Task: Open Card Customer Support Ticket Management in Board Influencer Marketing Campaigns to Workspace Asset Management and add a team member Softage.4@softage.net, a label Purple, a checklist User Experience Research, an attachment from your onedrive, a color Purple and finally, add a card description 'Develop and launch new customer acquisition strategy for B2B market' and a comment 'We should approach this task with a customer-centric mindset, ensuring that we meet their needs and expectations.'. Add a start date 'Jan 04, 1900' with a due date 'Jan 11, 1900'
Action: Mouse moved to (104, 418)
Screenshot: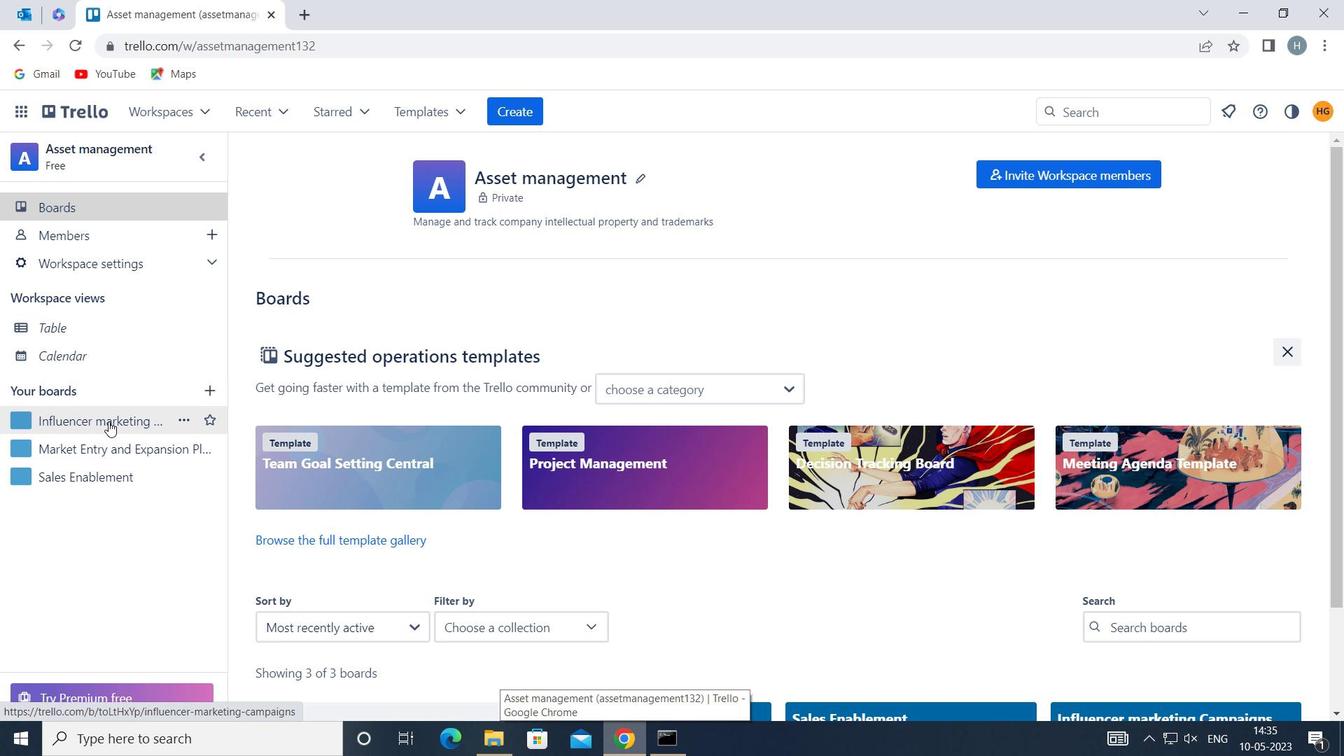 
Action: Mouse pressed left at (104, 418)
Screenshot: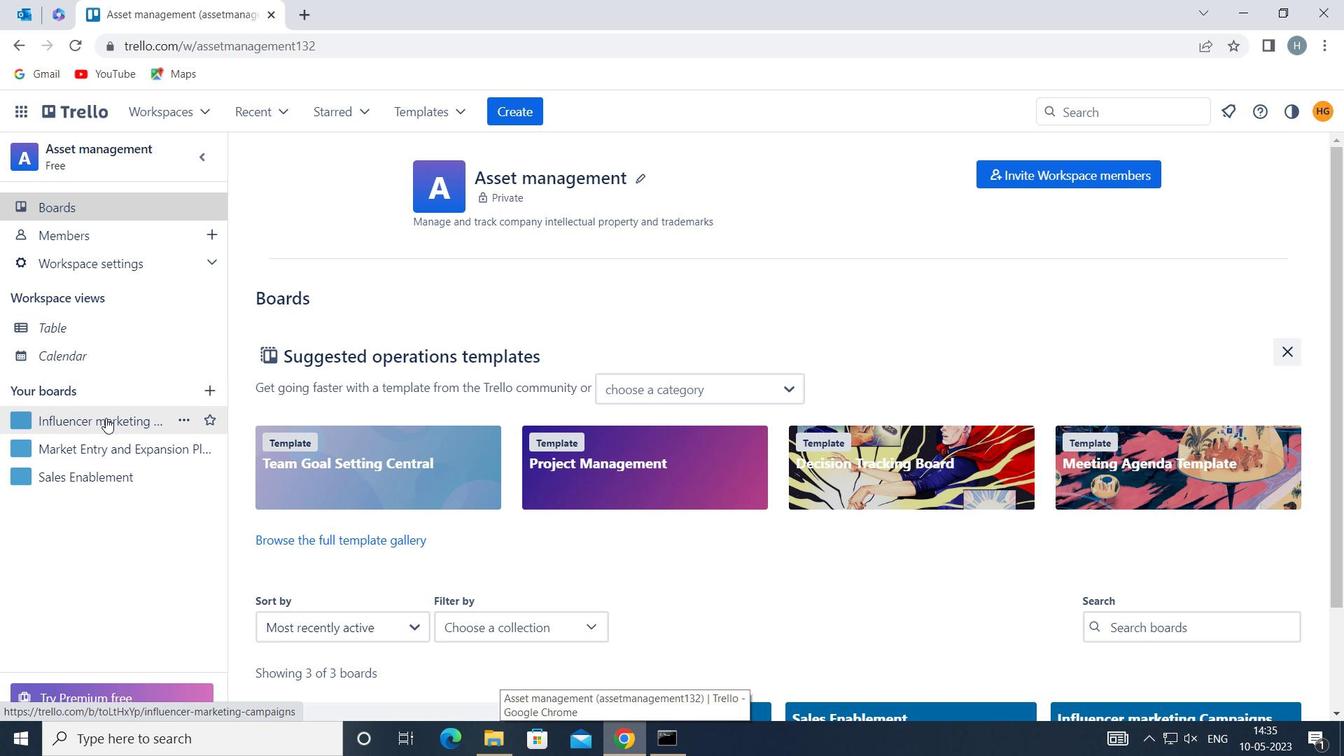 
Action: Mouse moved to (618, 264)
Screenshot: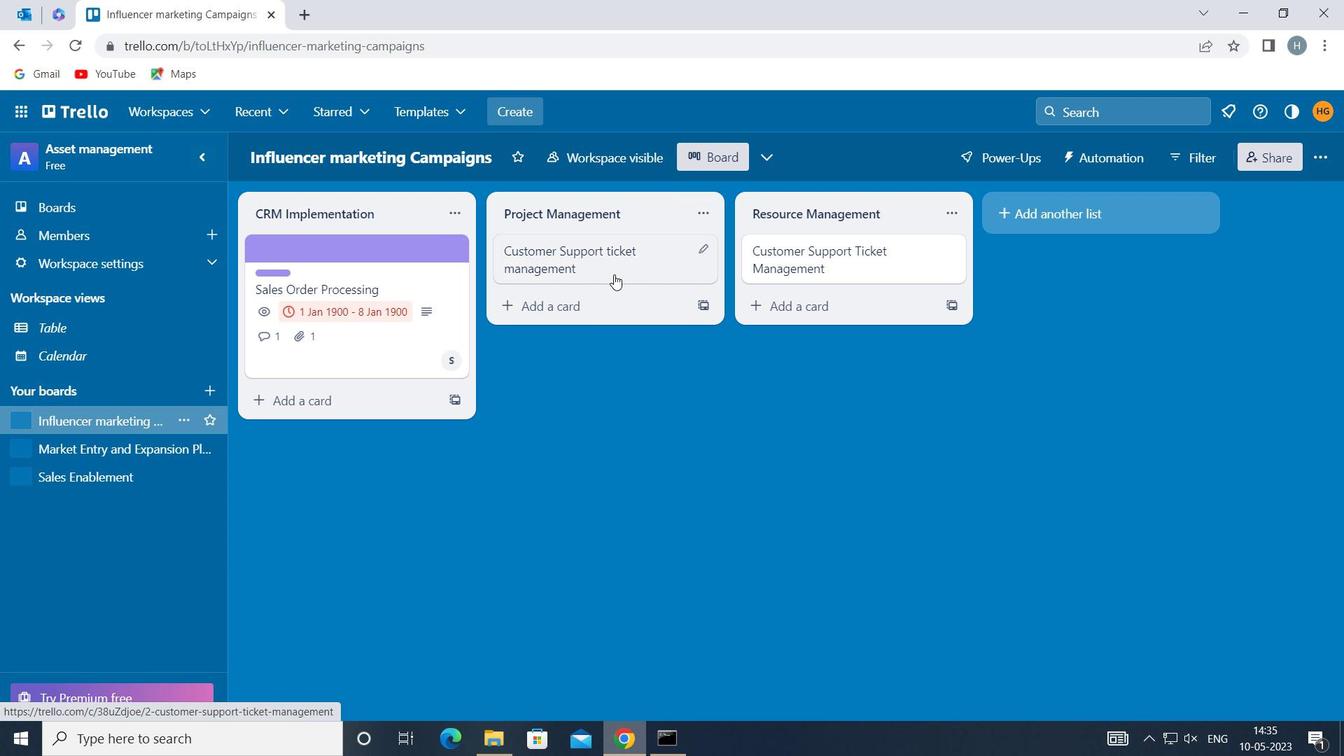 
Action: Mouse pressed left at (618, 264)
Screenshot: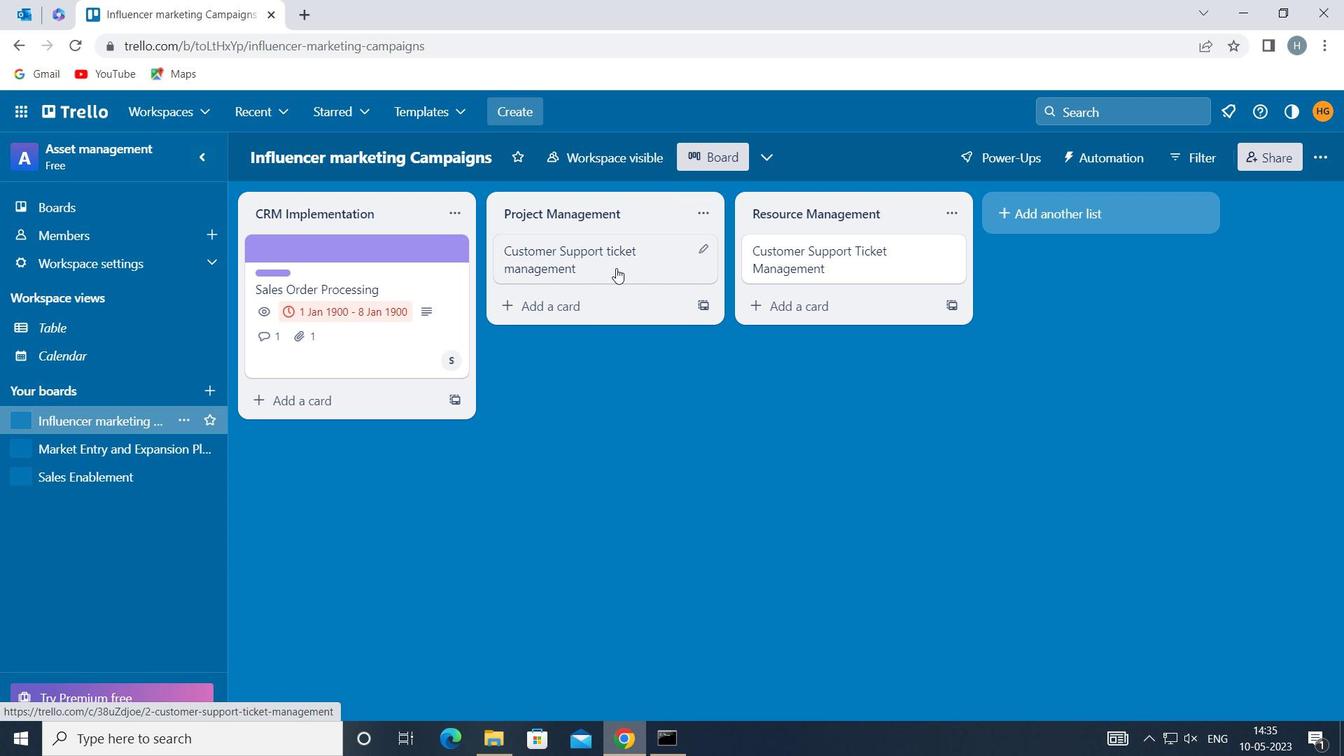 
Action: Mouse moved to (904, 314)
Screenshot: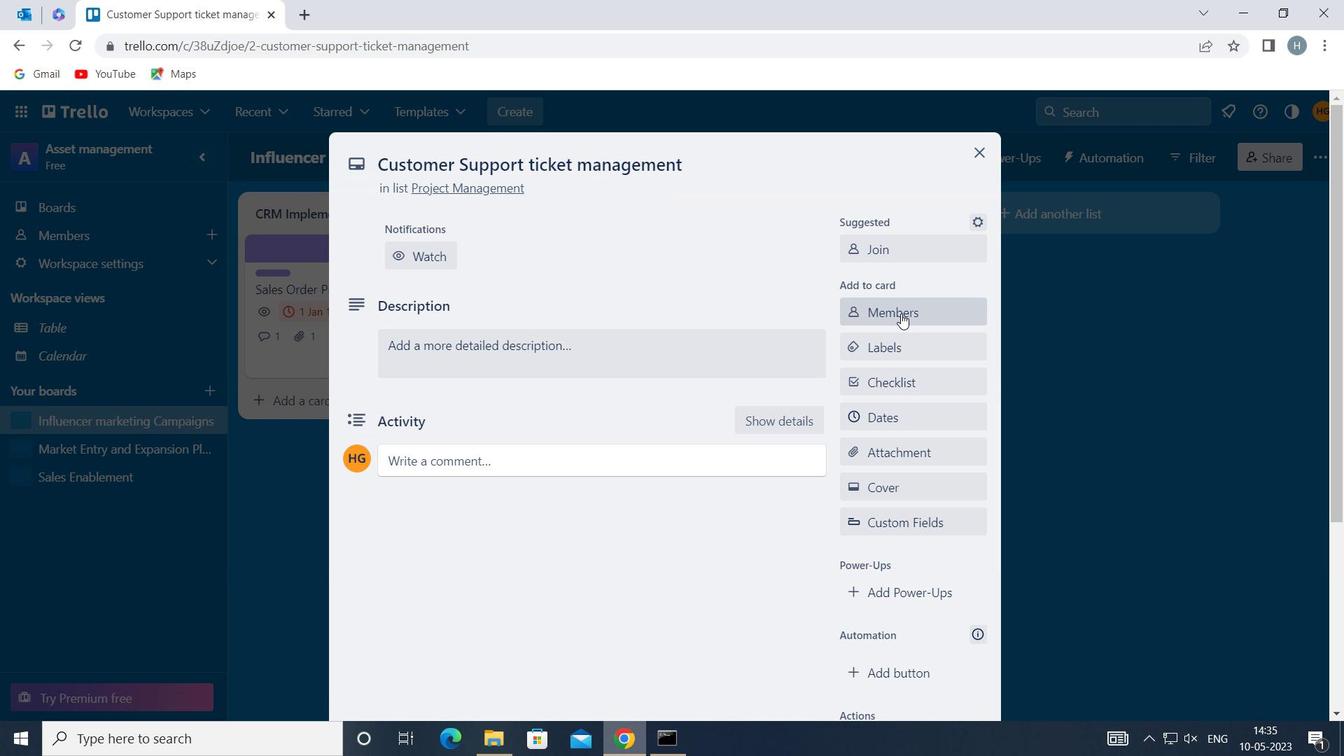
Action: Mouse pressed left at (904, 314)
Screenshot: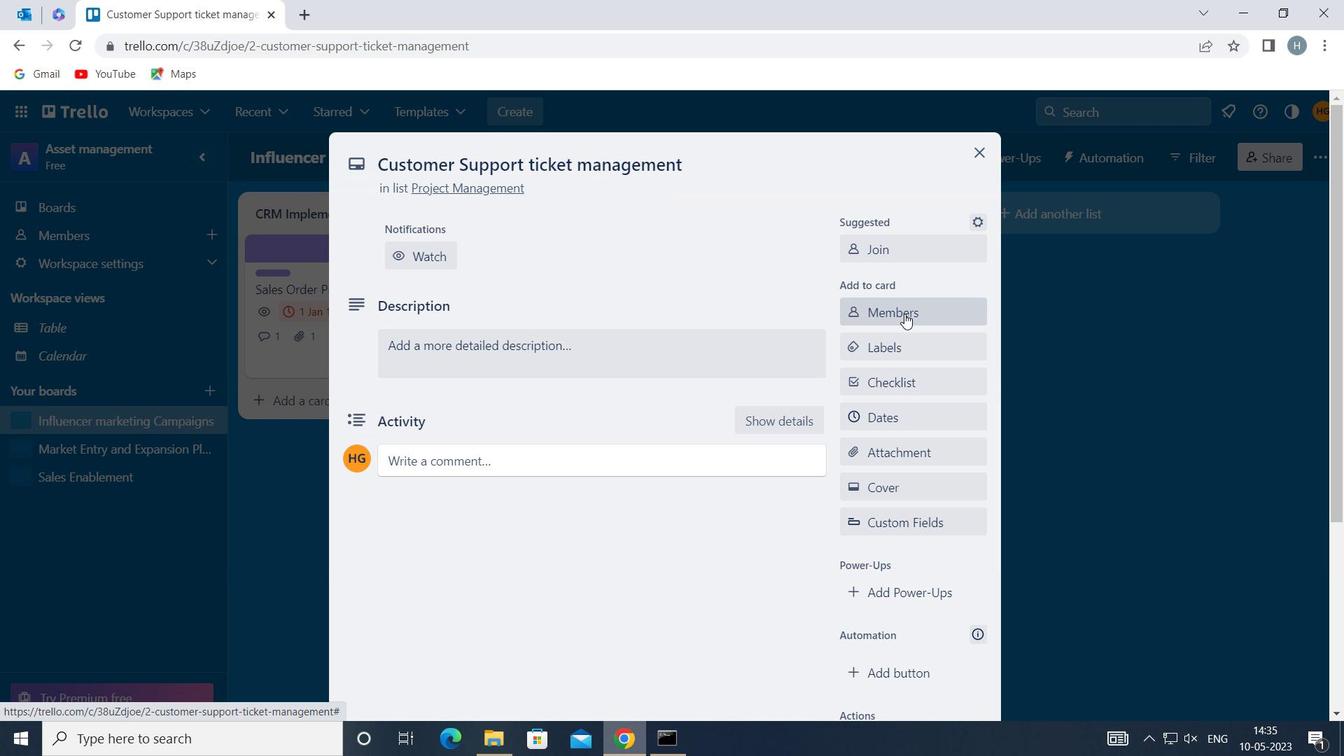 
Action: Mouse moved to (904, 313)
Screenshot: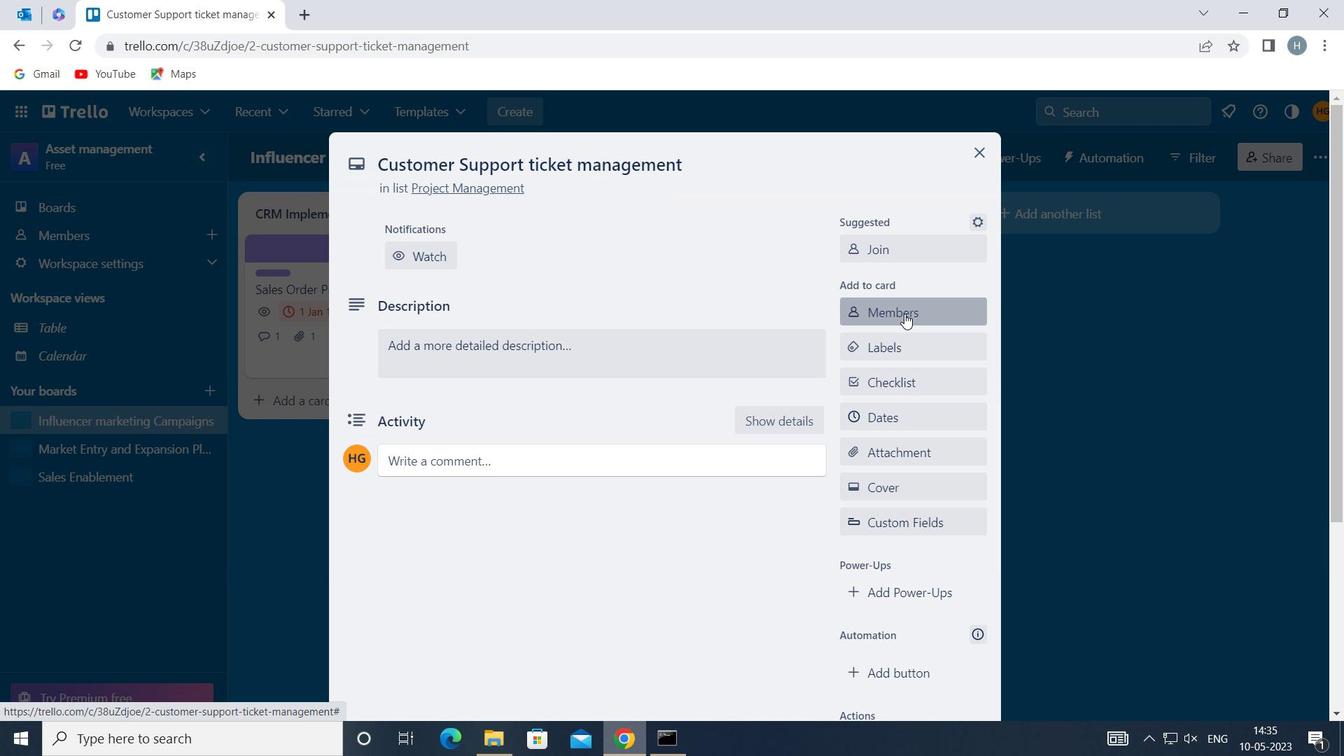 
Action: Key pressed softage
Screenshot: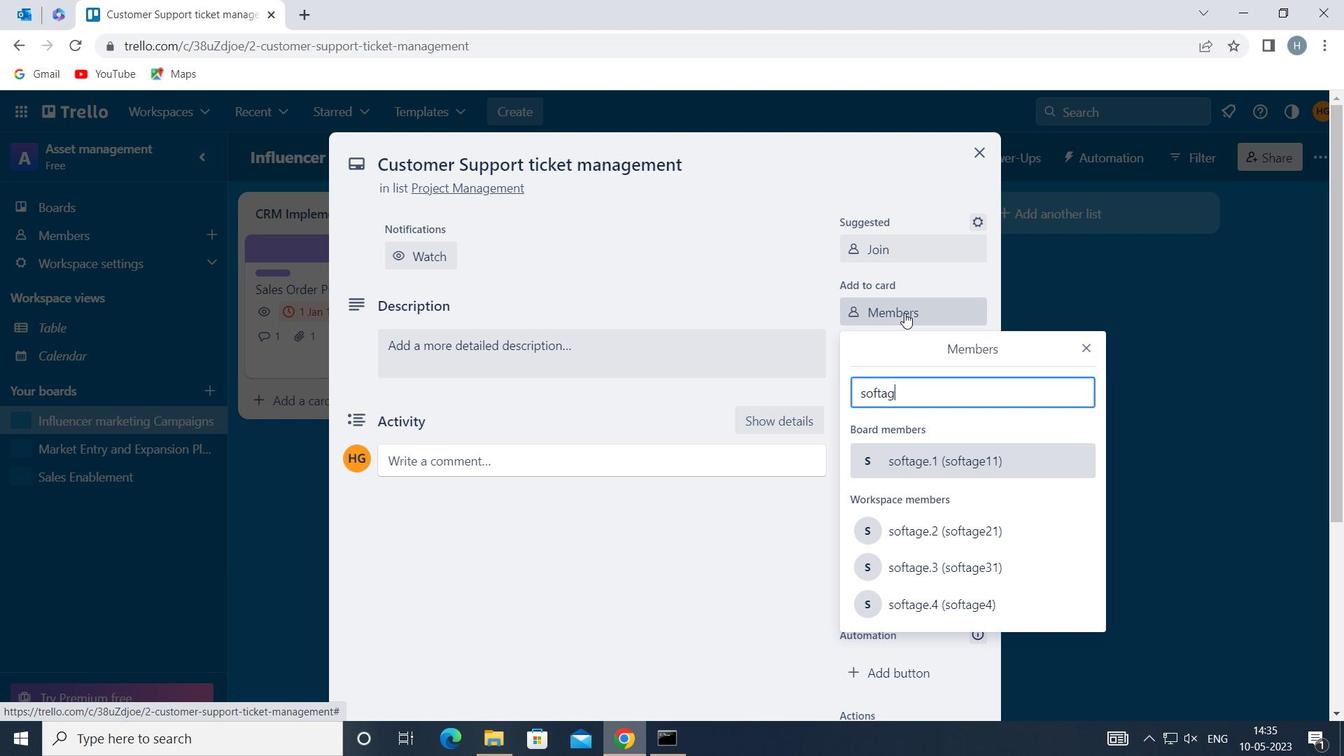 
Action: Mouse moved to (988, 605)
Screenshot: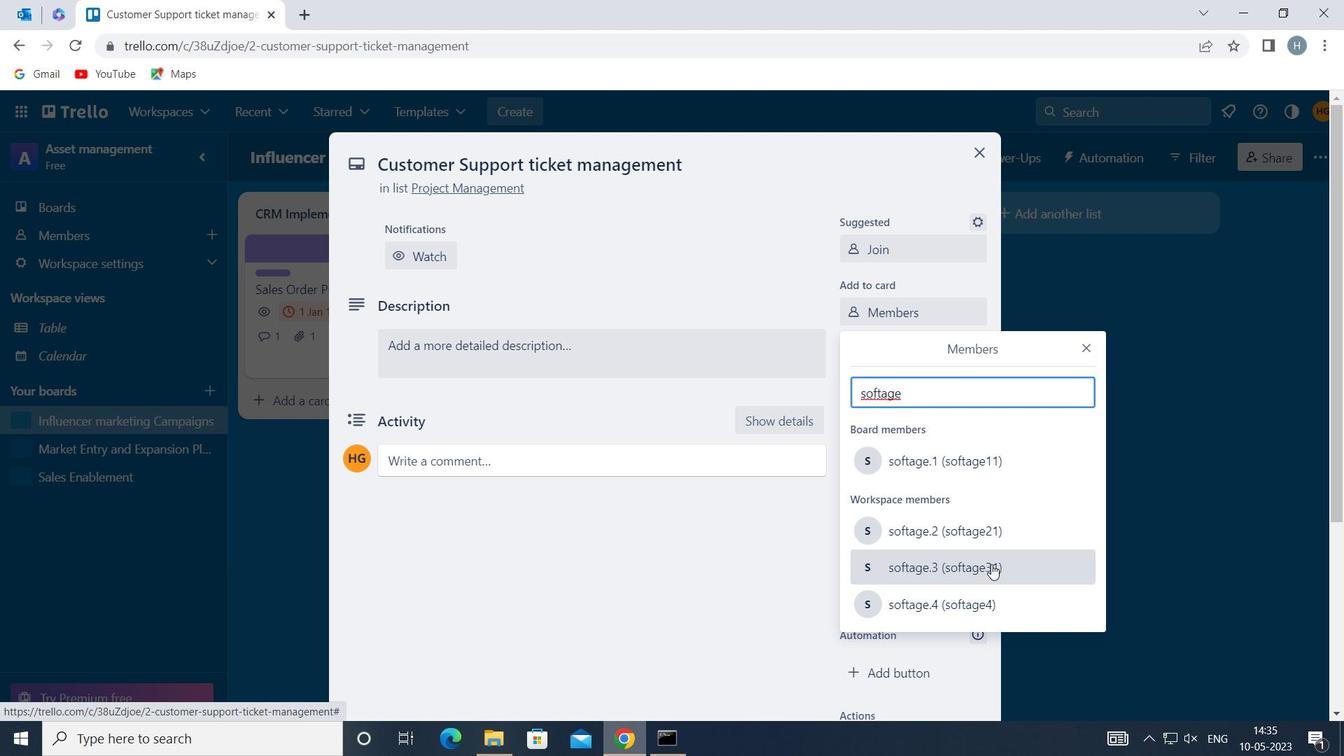 
Action: Mouse pressed left at (988, 605)
Screenshot: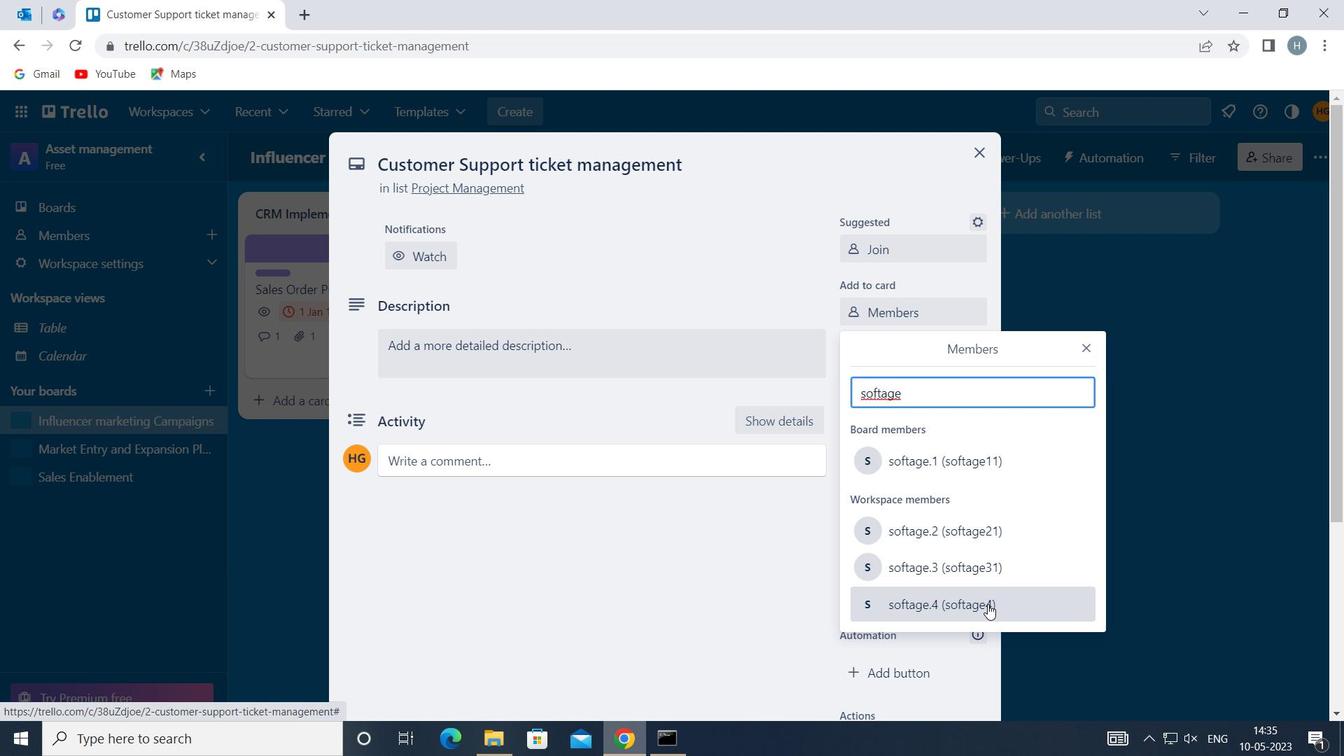 
Action: Mouse moved to (1083, 347)
Screenshot: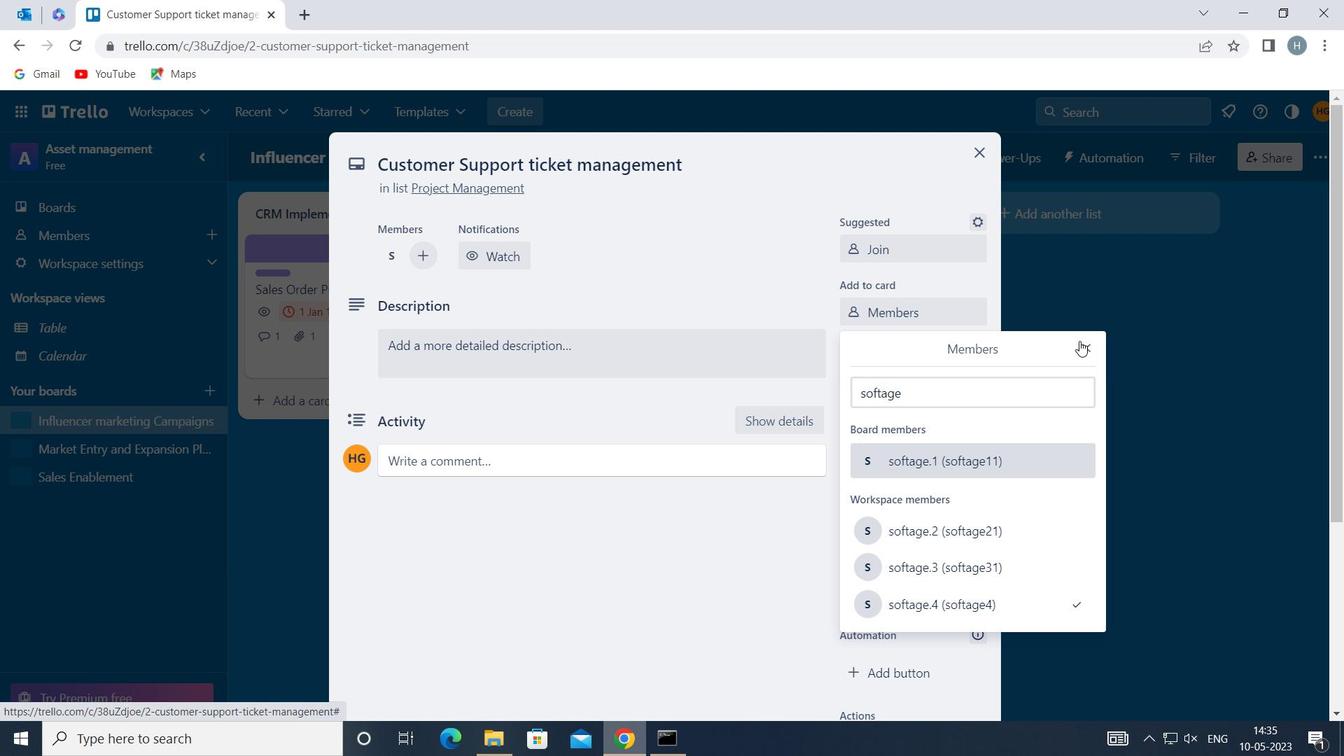 
Action: Mouse pressed left at (1083, 347)
Screenshot: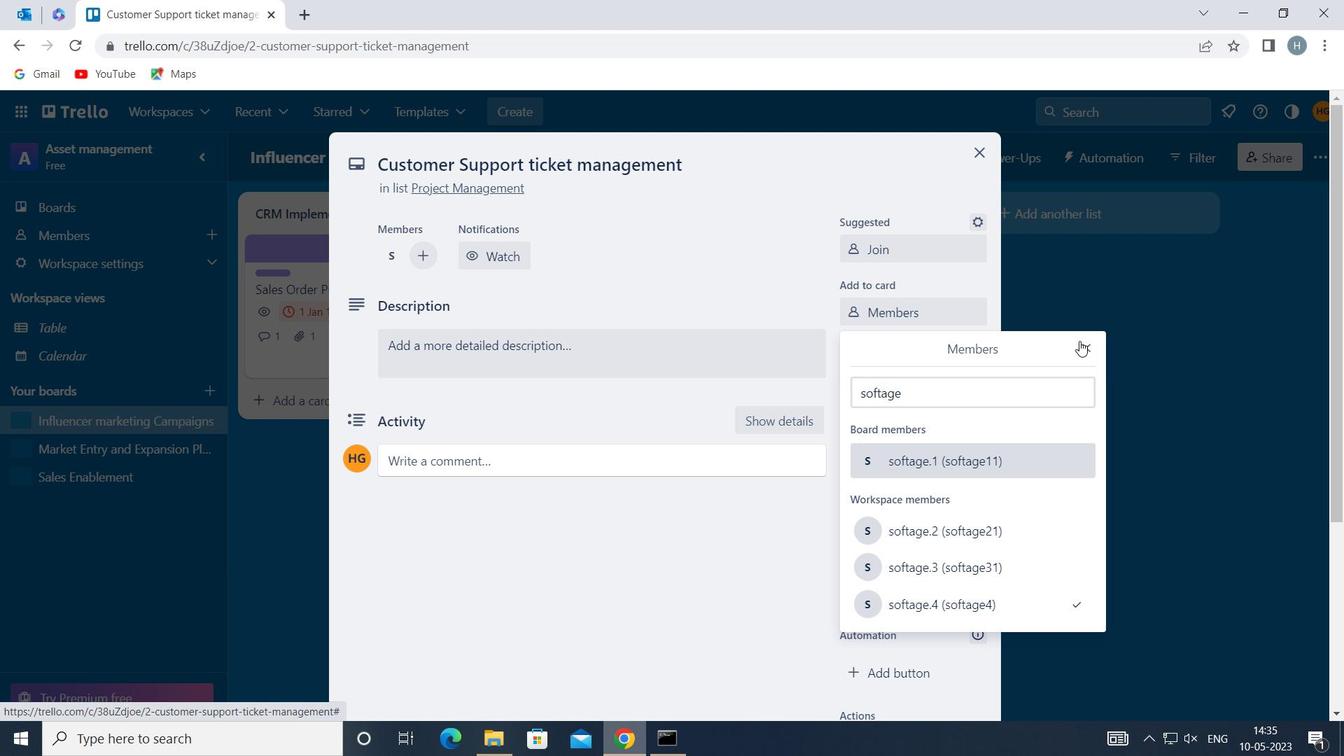 
Action: Mouse moved to (949, 348)
Screenshot: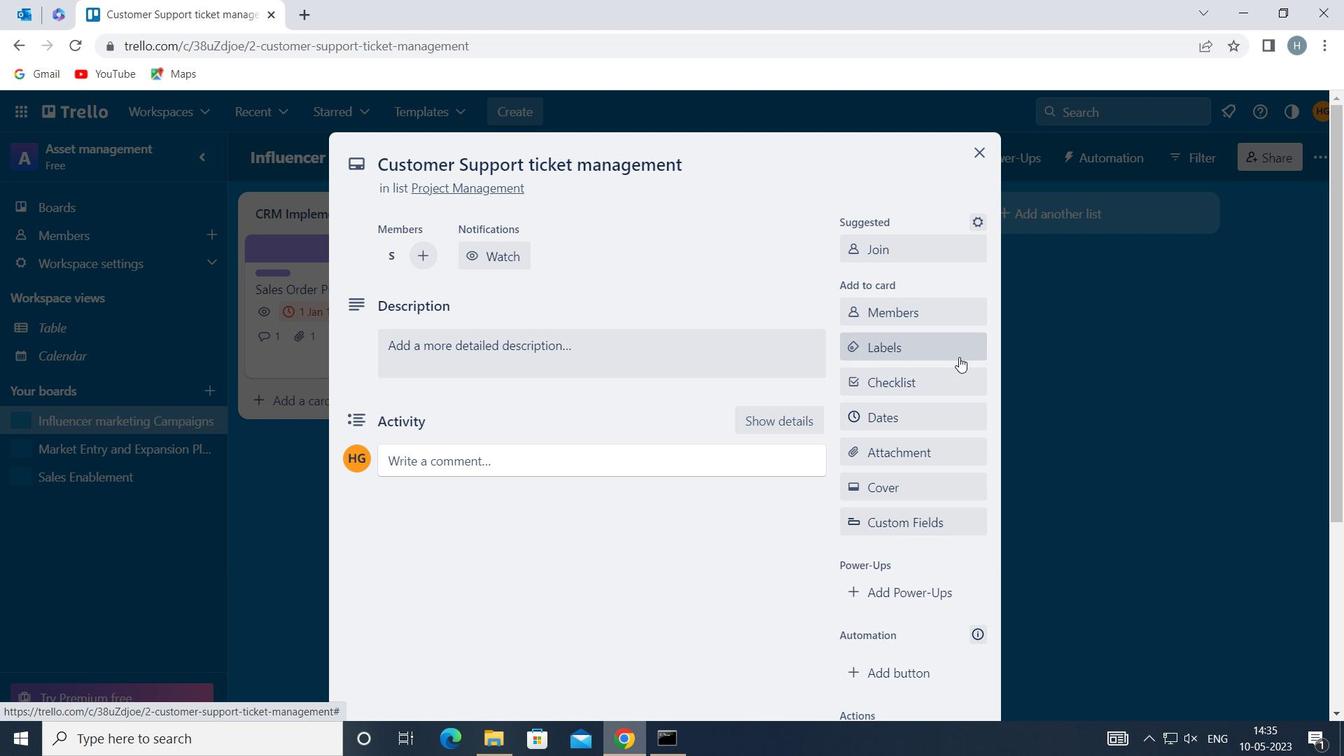 
Action: Mouse pressed left at (949, 348)
Screenshot: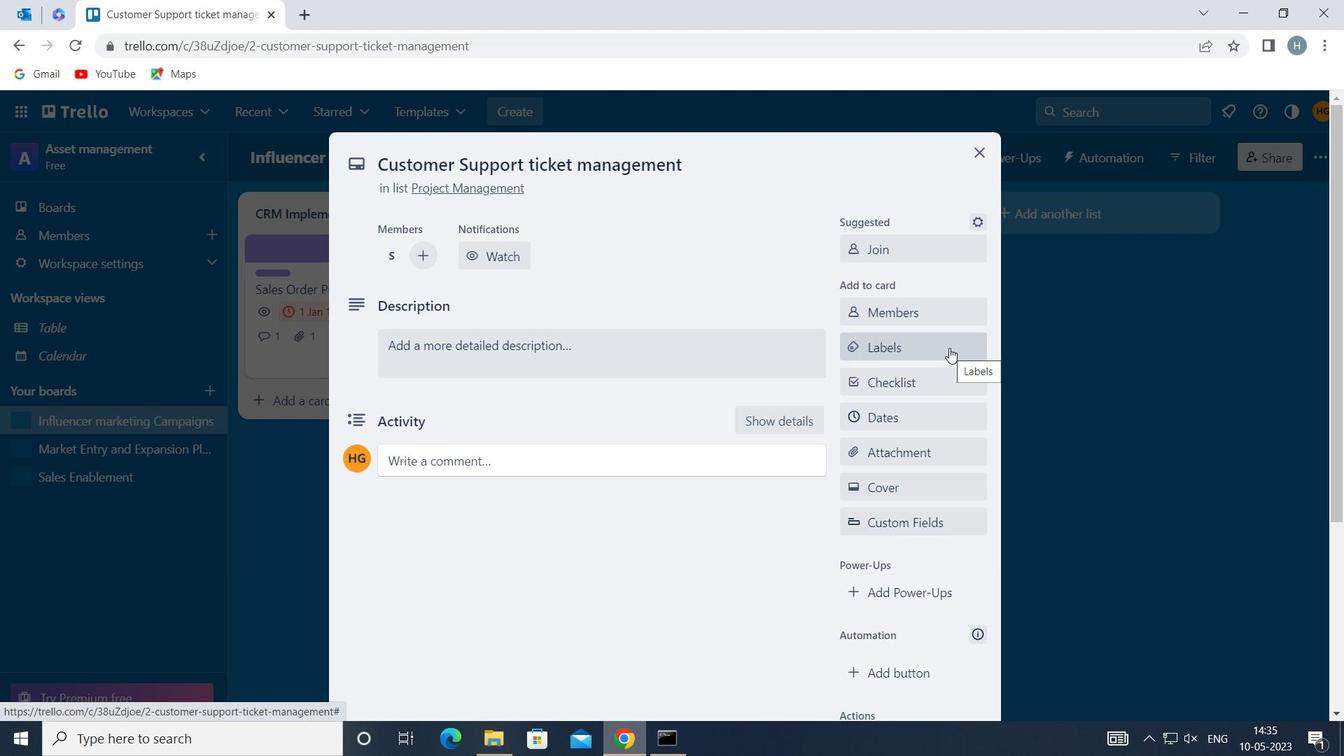 
Action: Mouse moved to (959, 378)
Screenshot: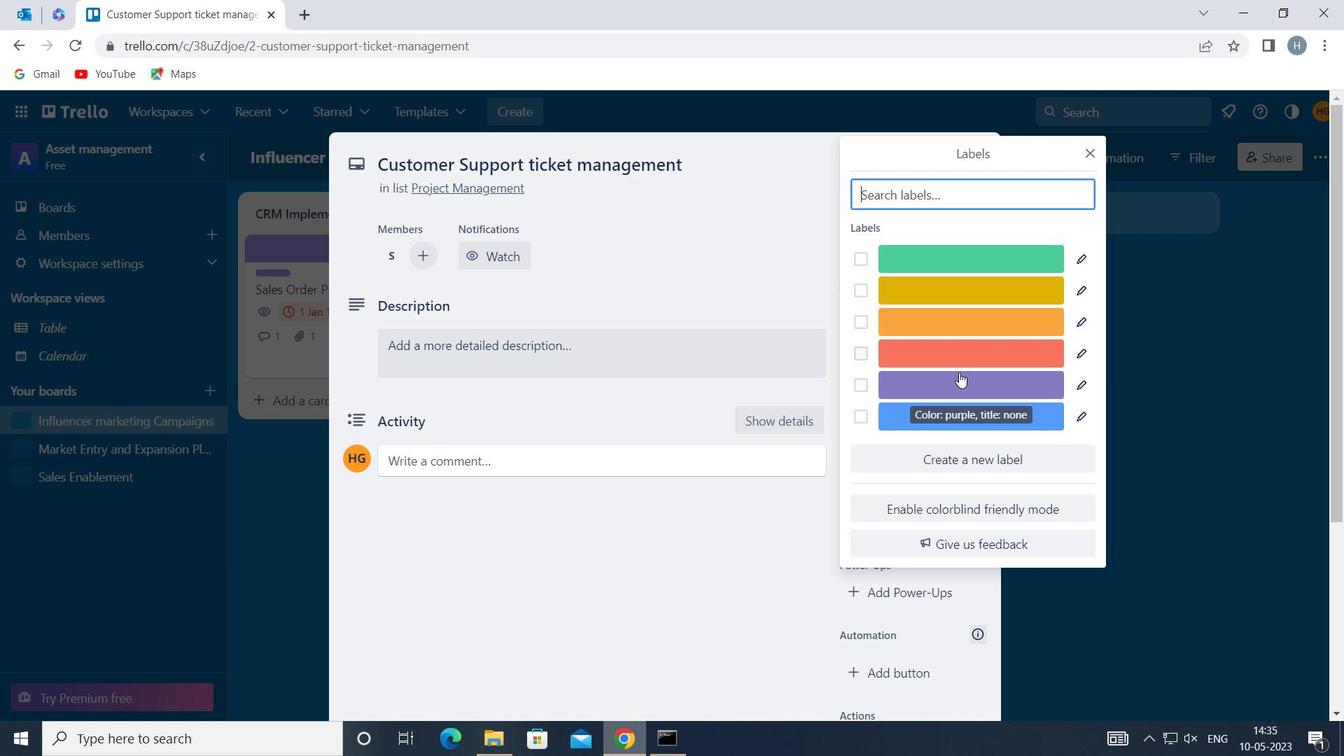 
Action: Mouse pressed left at (959, 378)
Screenshot: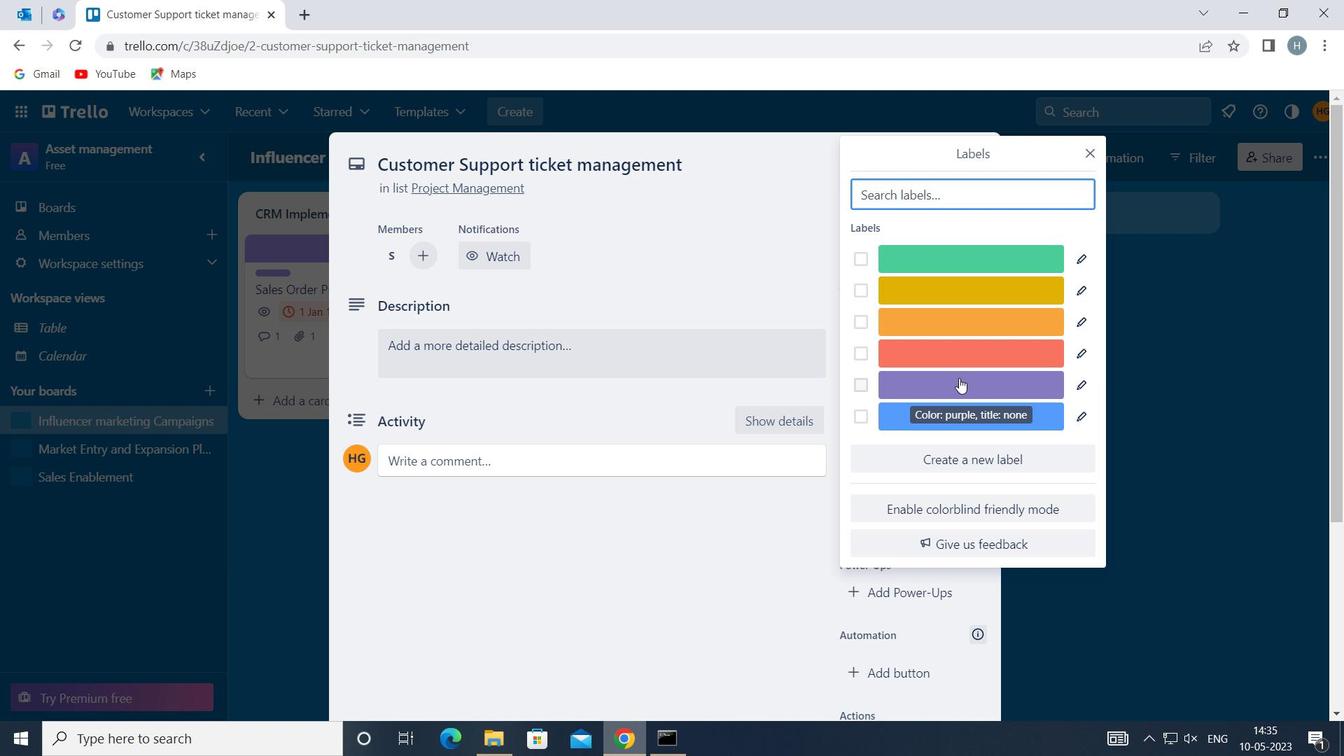 
Action: Mouse moved to (1089, 153)
Screenshot: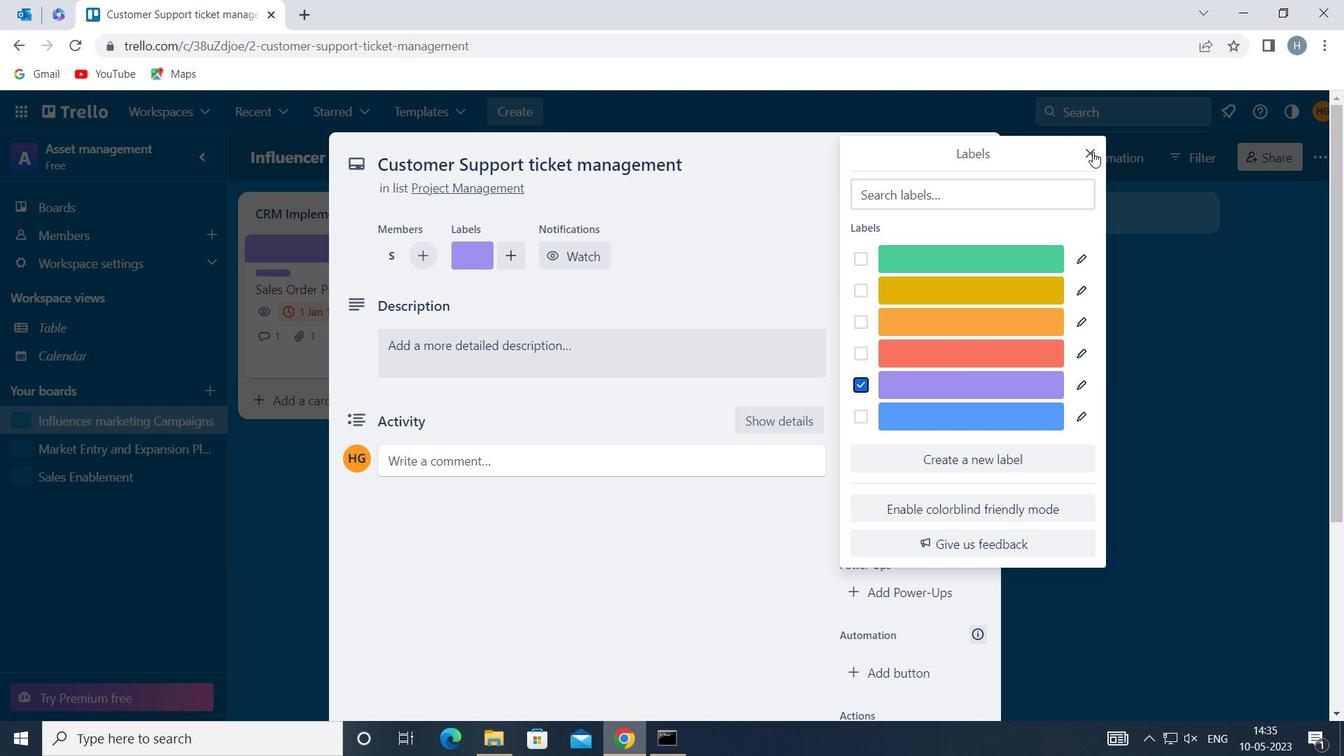 
Action: Mouse pressed left at (1089, 153)
Screenshot: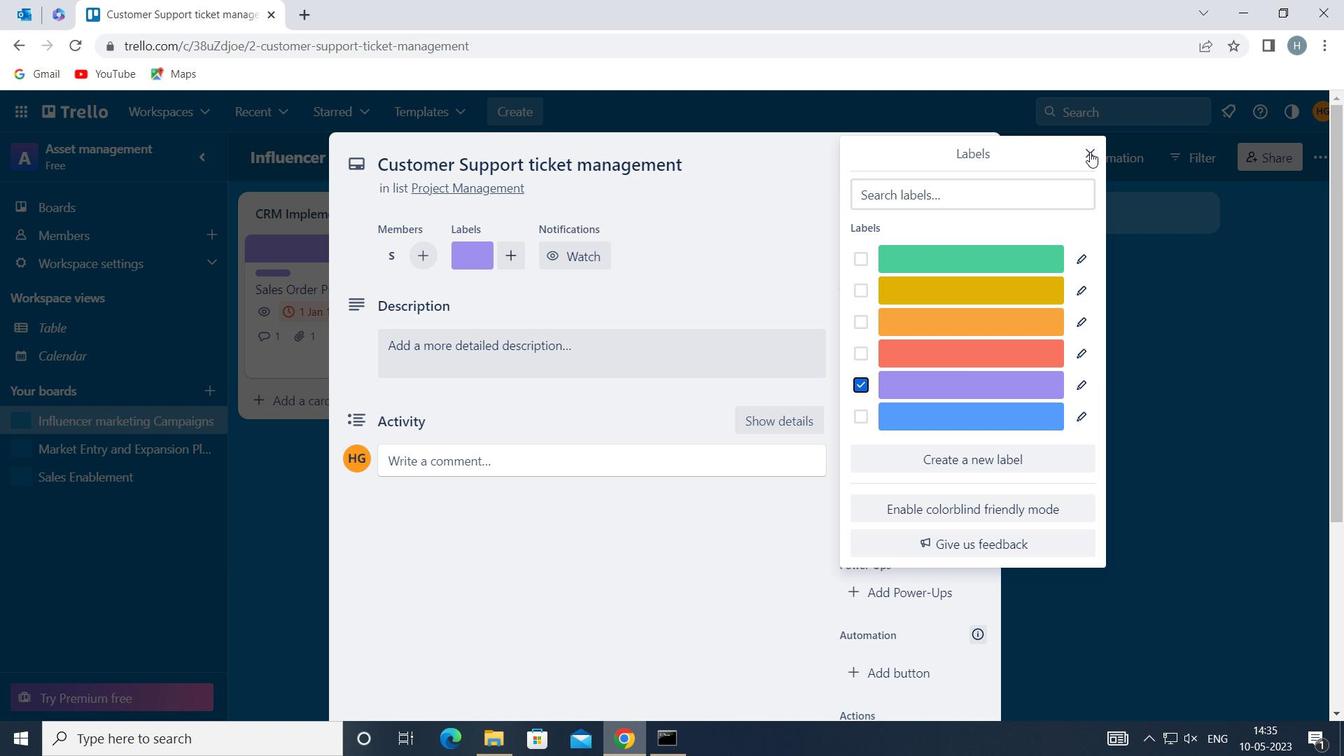 
Action: Mouse moved to (926, 381)
Screenshot: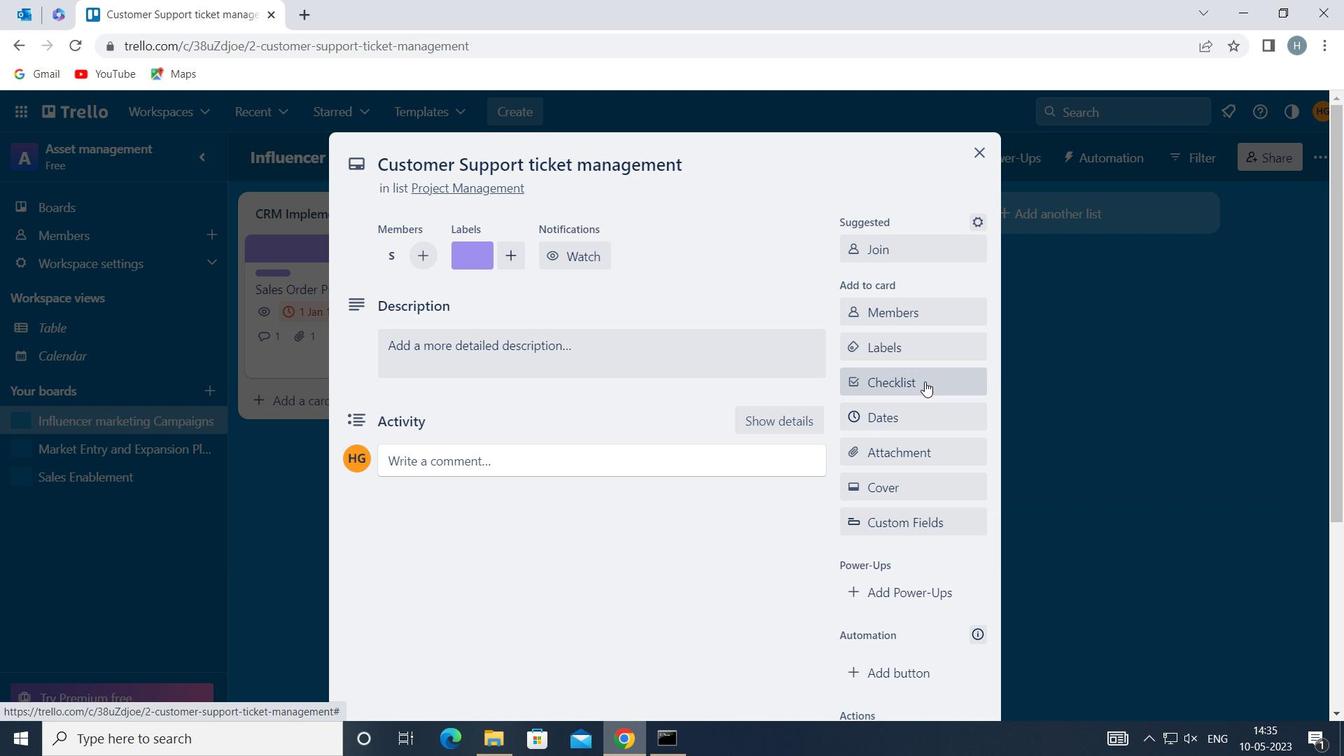 
Action: Mouse pressed left at (926, 381)
Screenshot: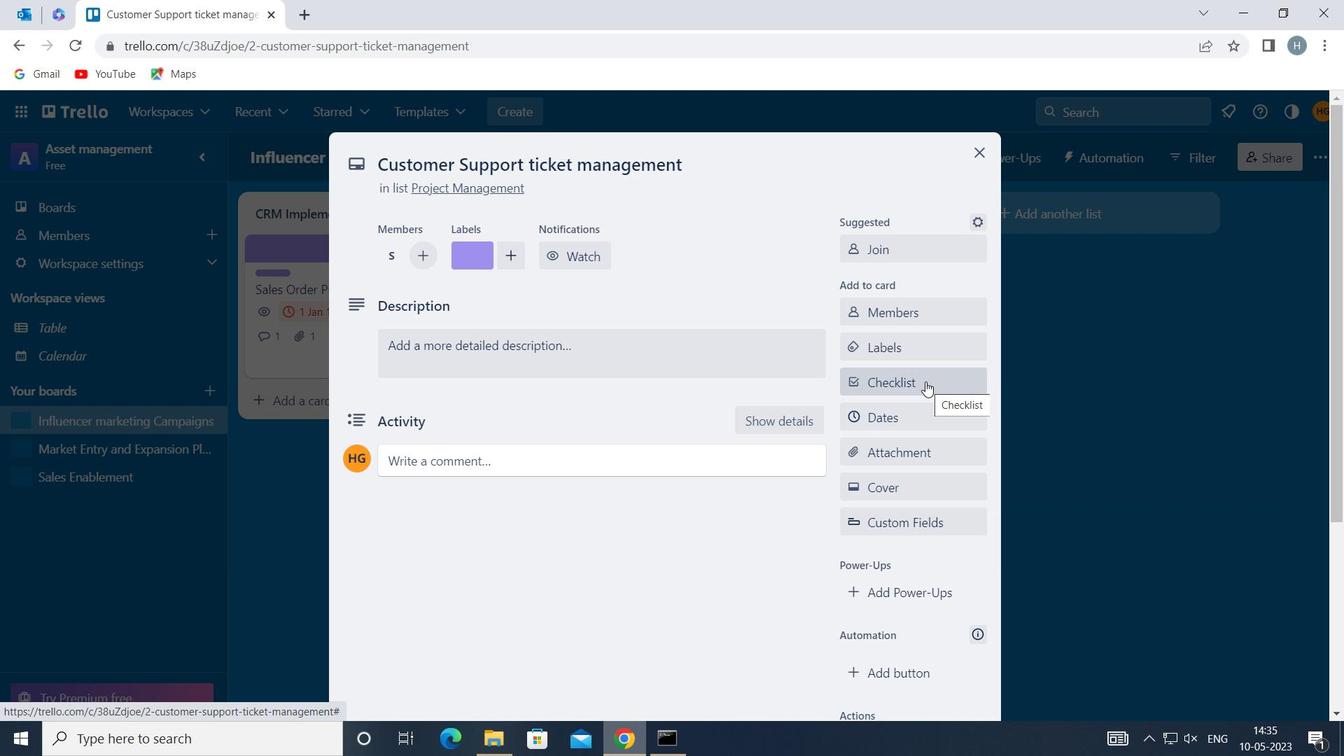 
Action: Key pressed <Key.shift>USER
Screenshot: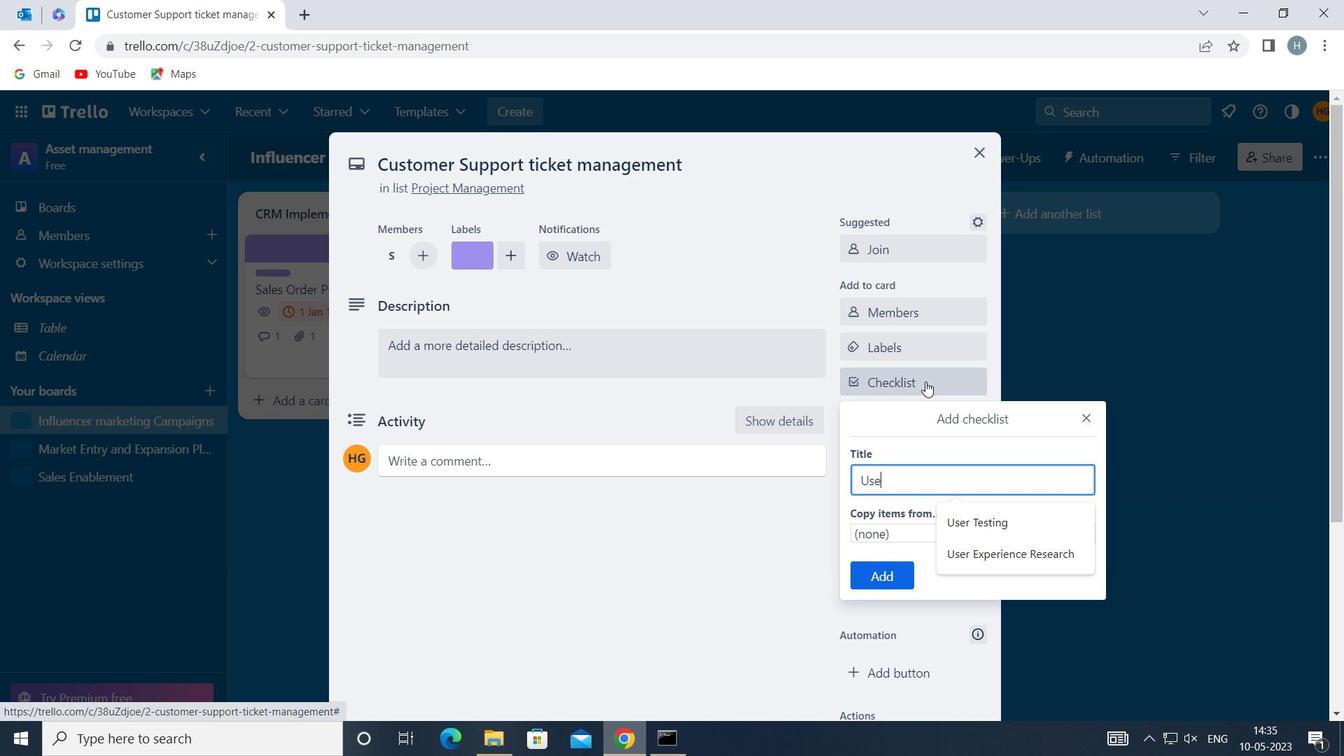 
Action: Mouse moved to (926, 381)
Screenshot: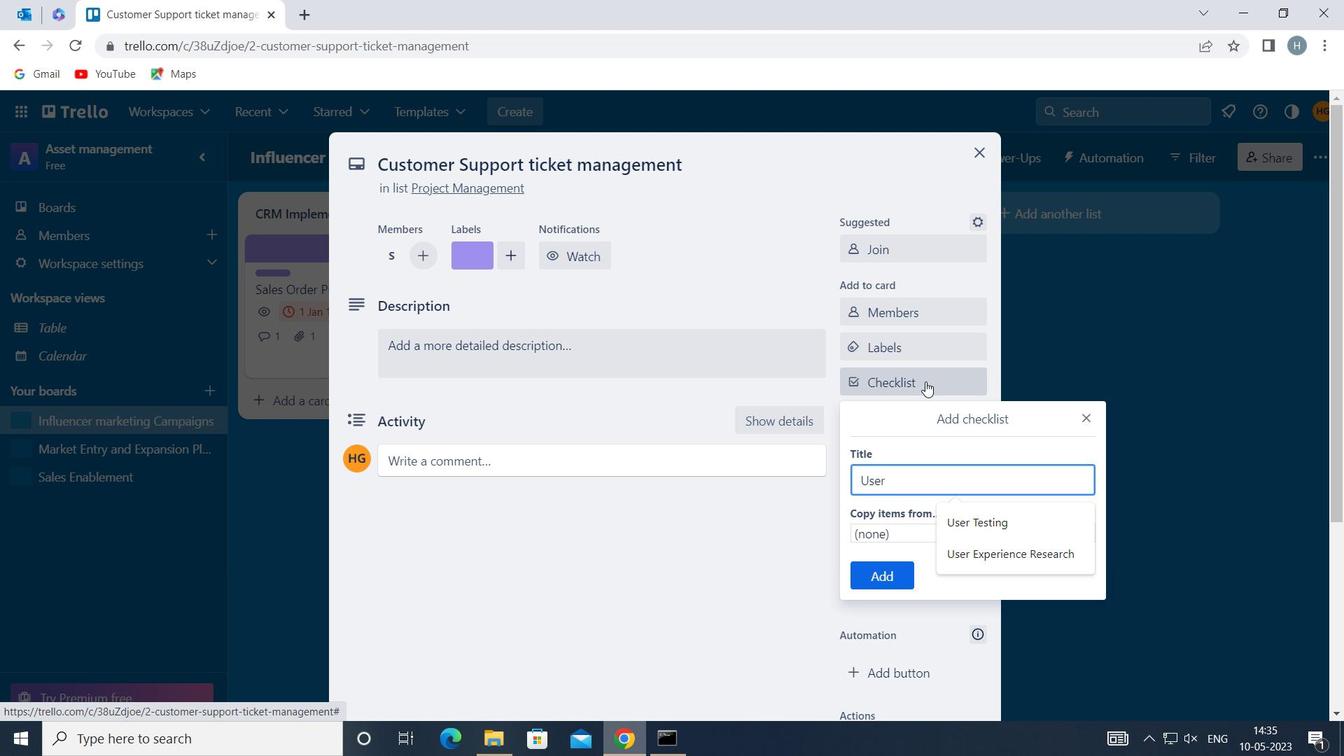 
Action: Key pressed <Key.space><Key.shift>EXPERIENCE<Key.space><Key.shift>RESEARCH
Screenshot: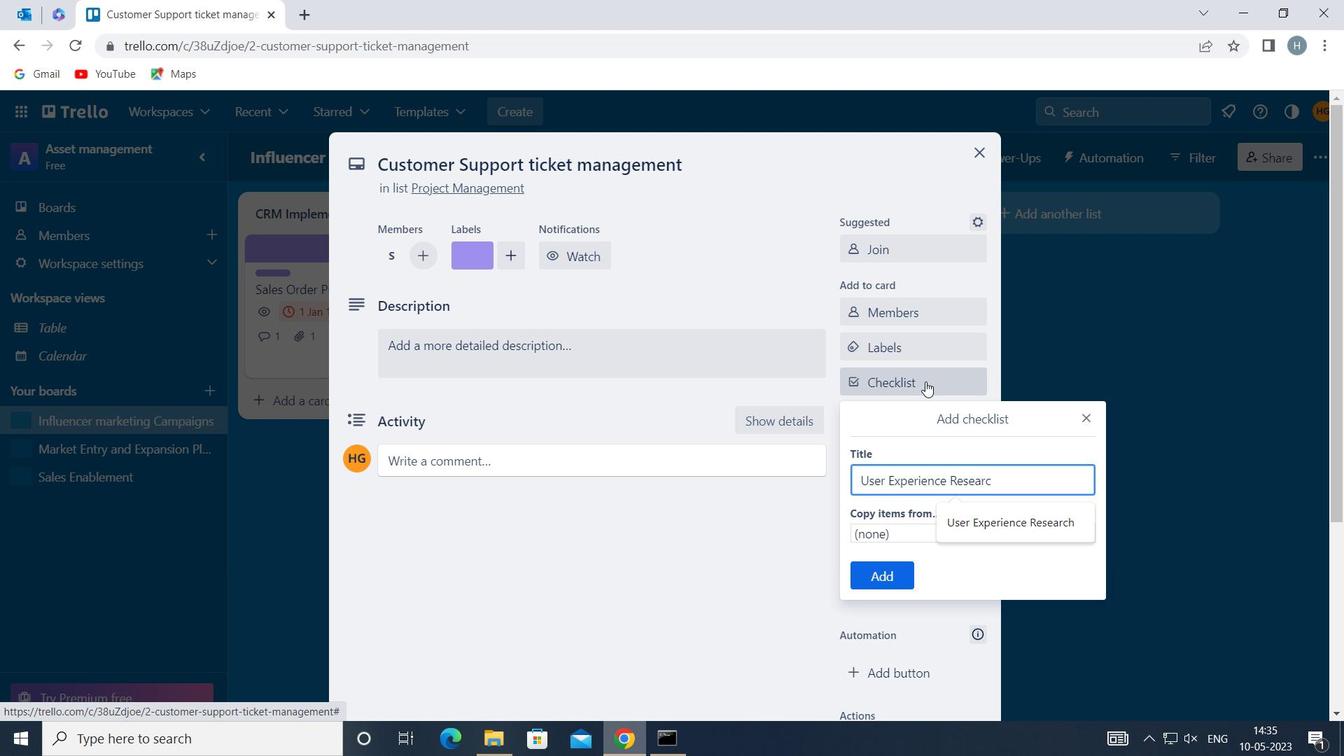 
Action: Mouse moved to (874, 566)
Screenshot: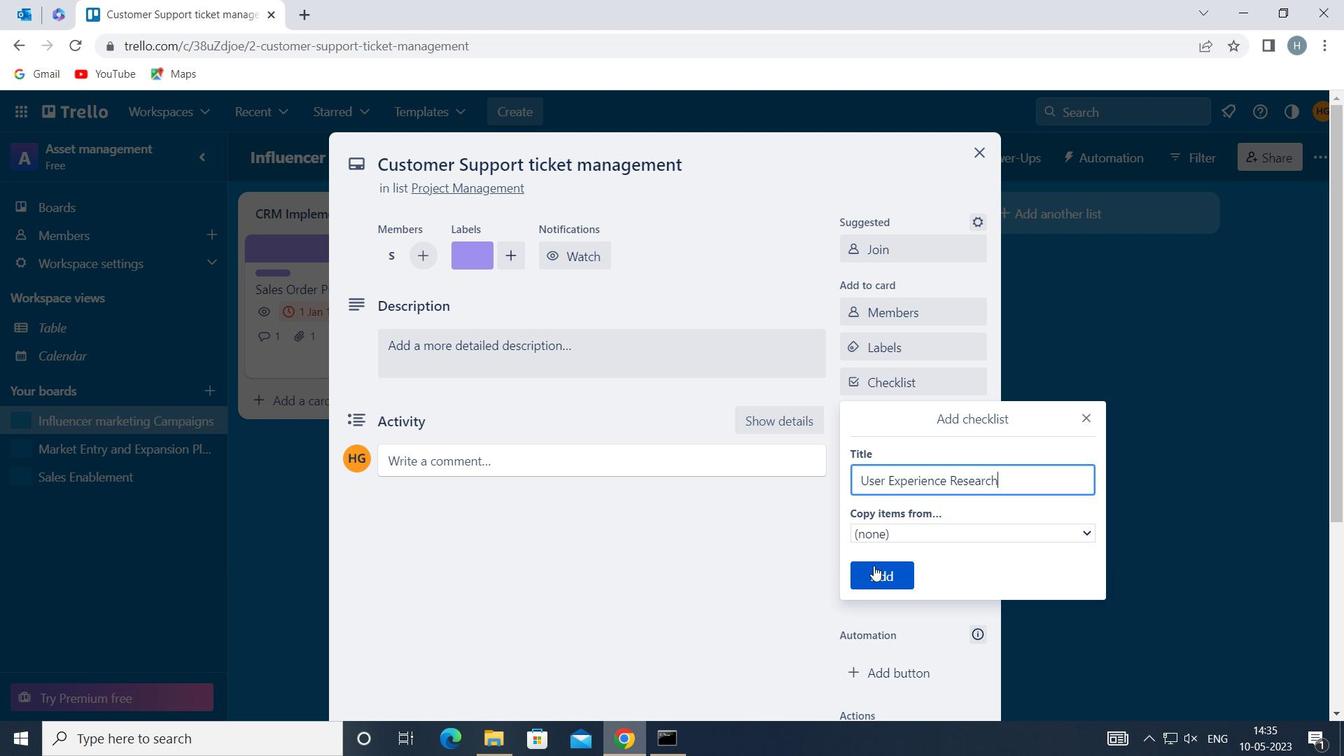 
Action: Mouse pressed left at (874, 566)
Screenshot: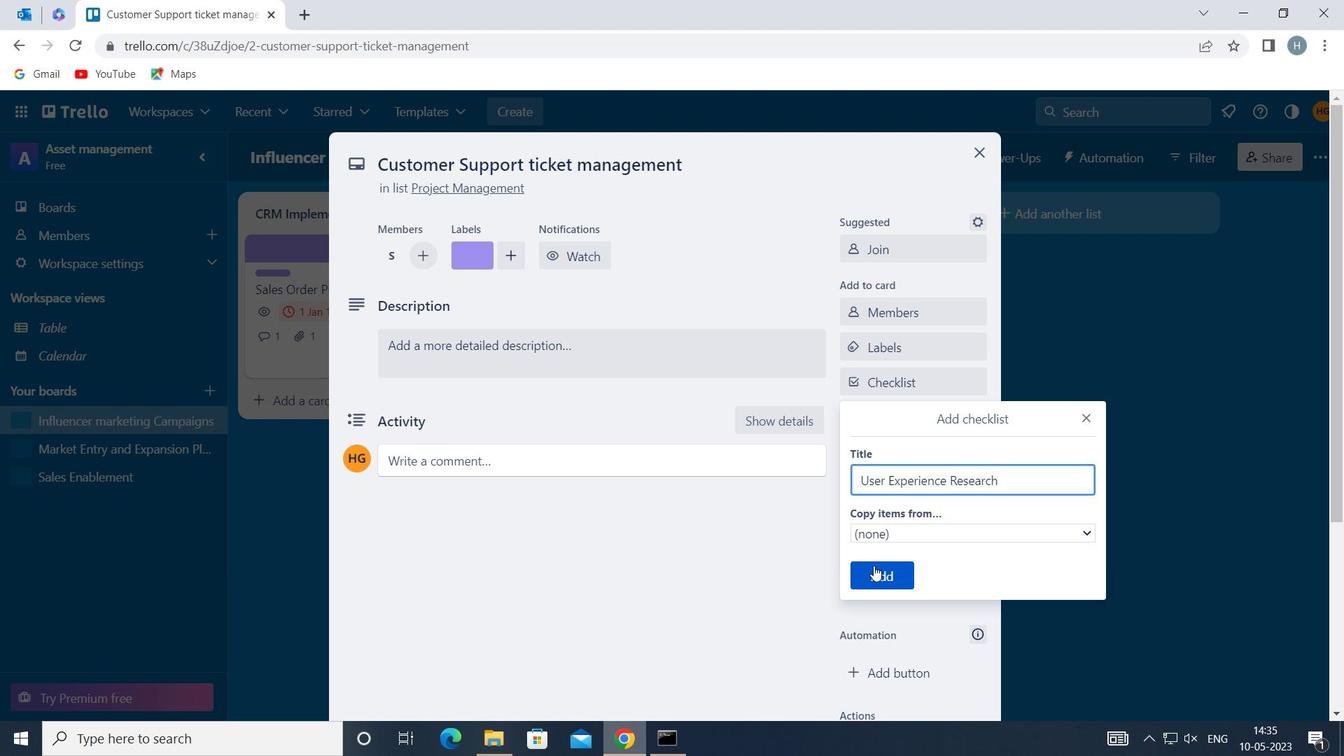 
Action: Mouse moved to (919, 442)
Screenshot: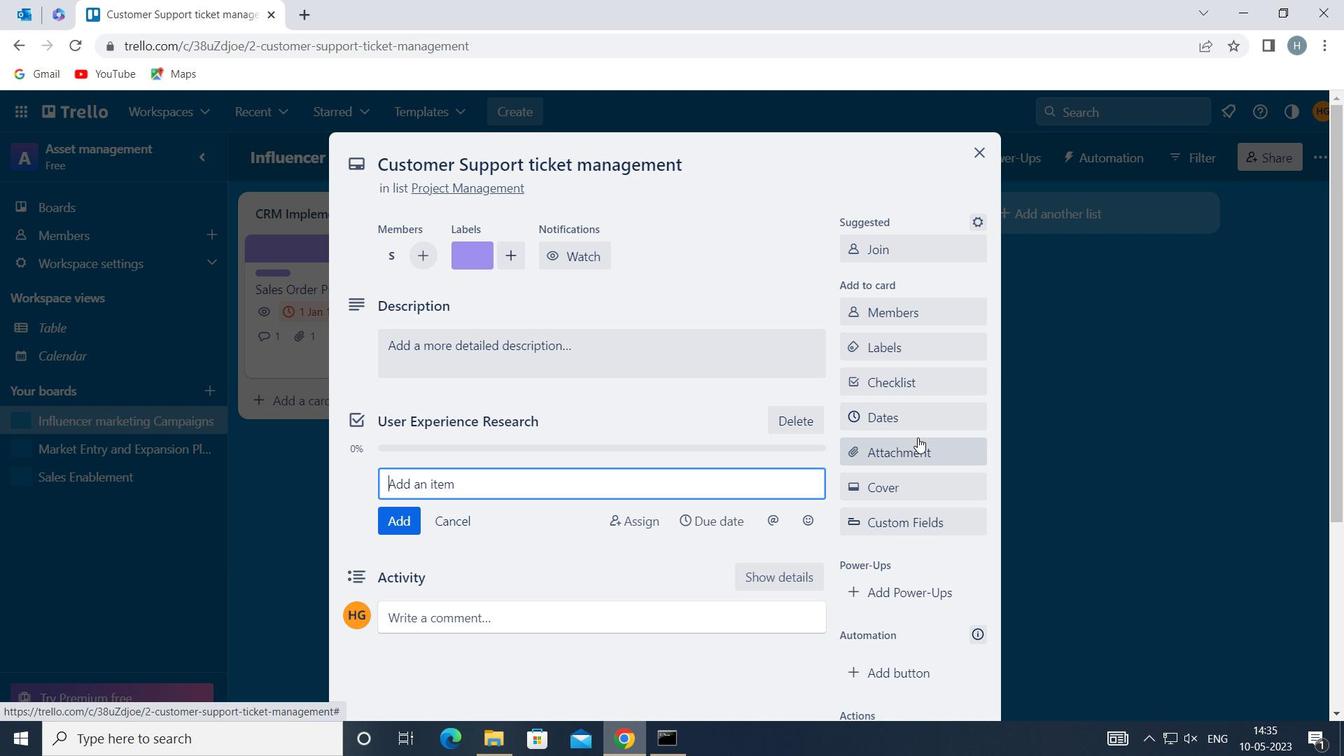 
Action: Mouse pressed left at (919, 442)
Screenshot: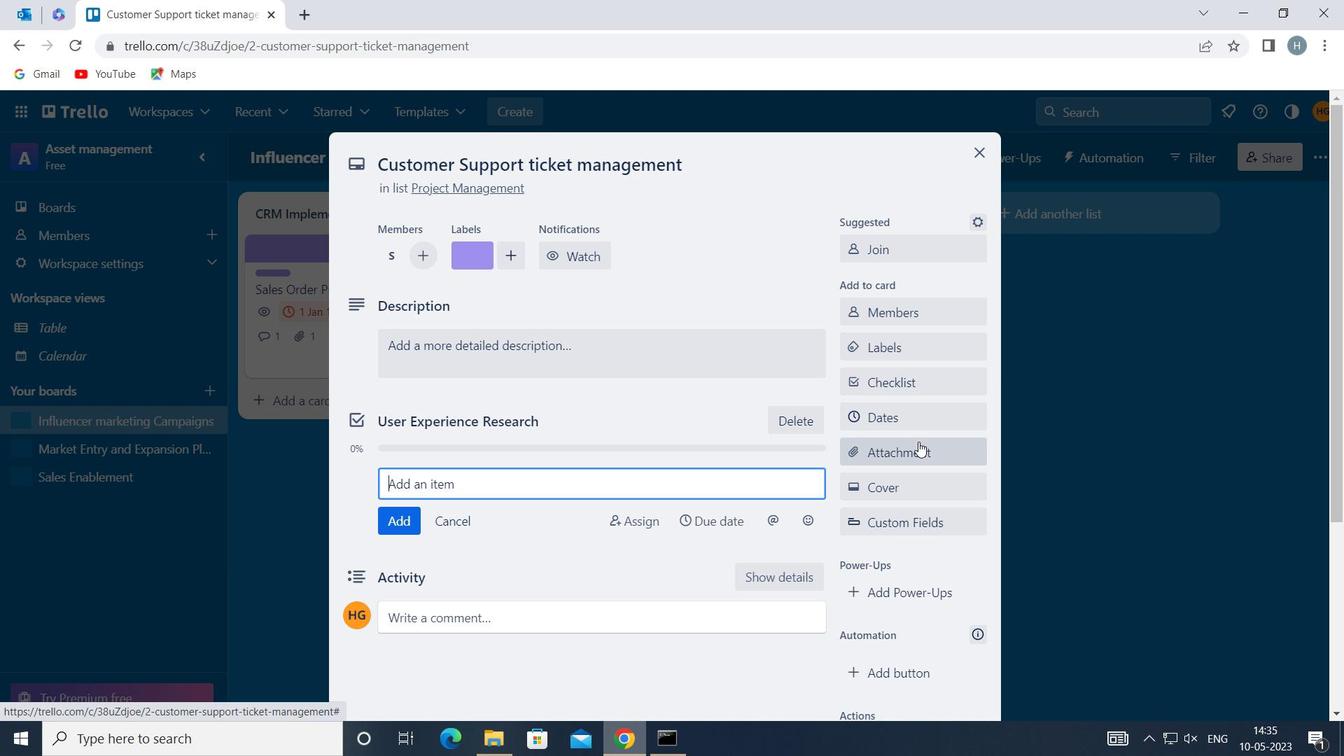 
Action: Mouse moved to (904, 329)
Screenshot: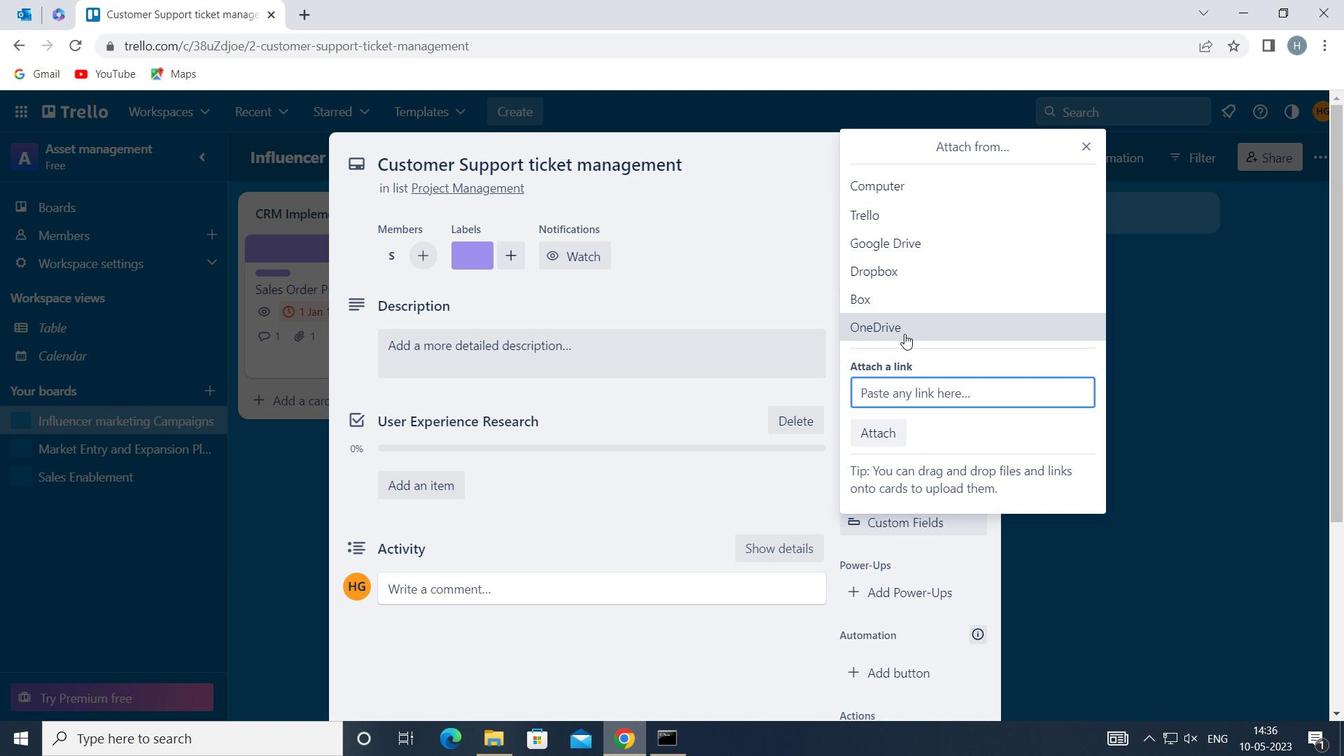 
Action: Mouse pressed left at (904, 329)
Screenshot: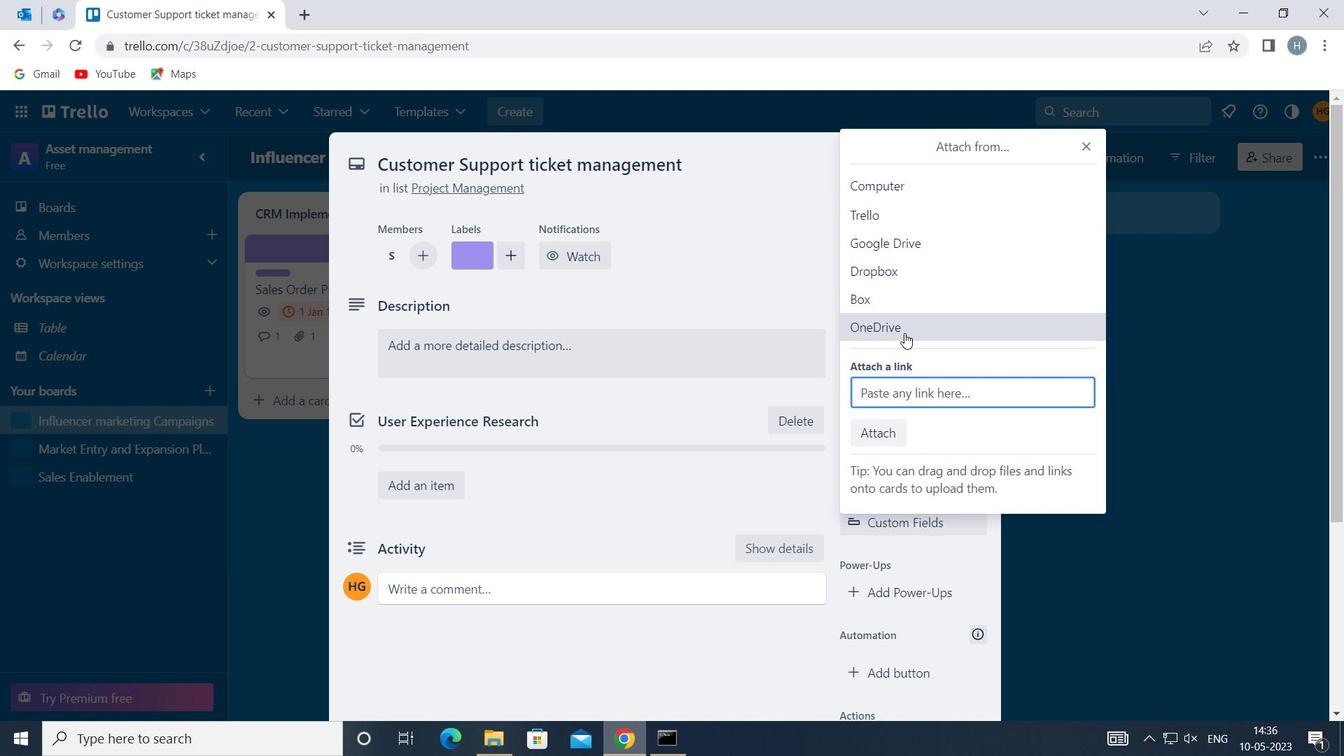 
Action: Mouse moved to (744, 250)
Screenshot: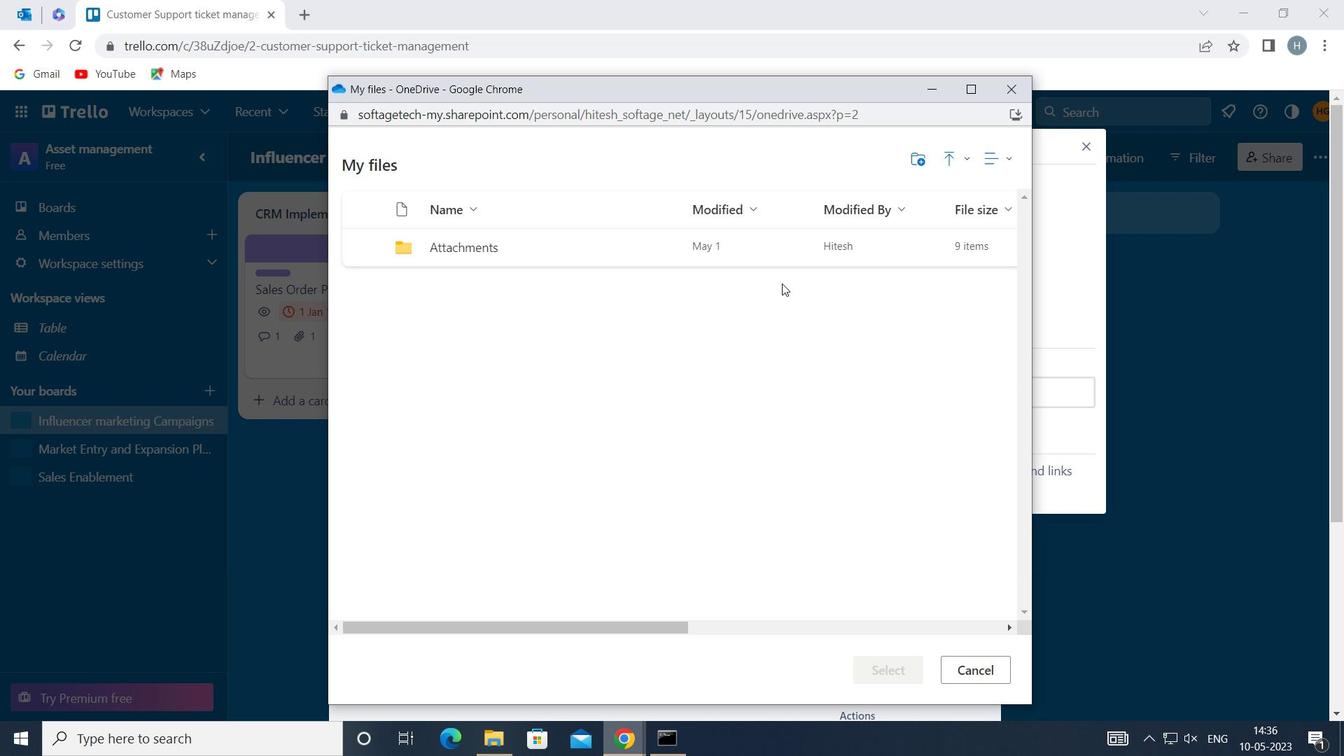 
Action: Mouse pressed left at (744, 250)
Screenshot: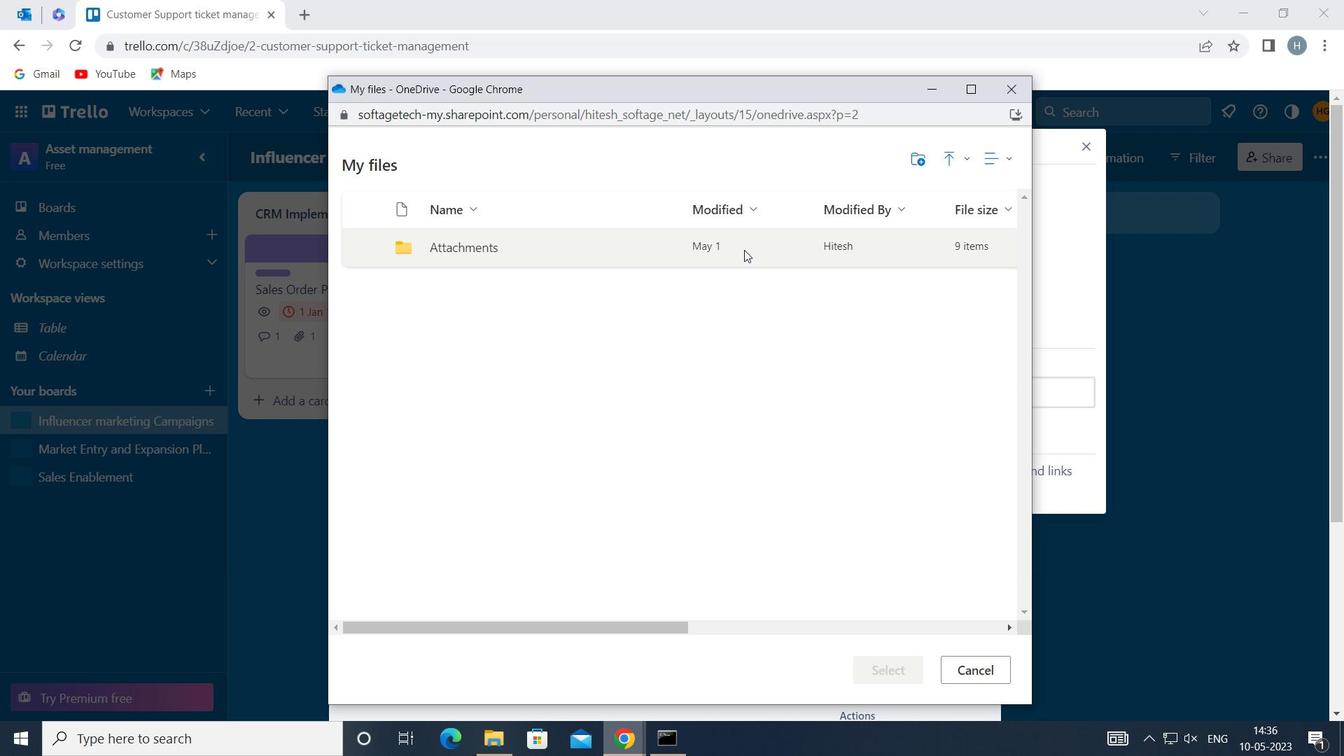 
Action: Mouse pressed left at (744, 250)
Screenshot: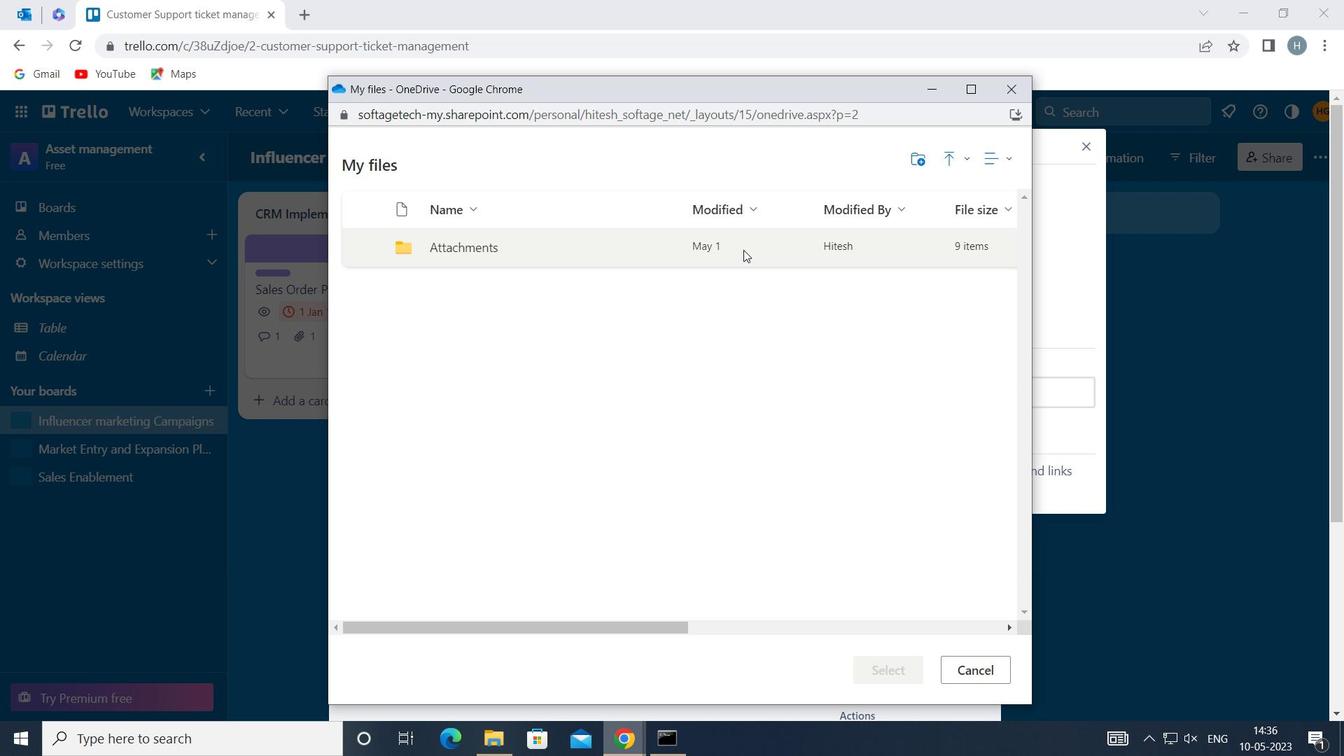 
Action: Mouse moved to (754, 280)
Screenshot: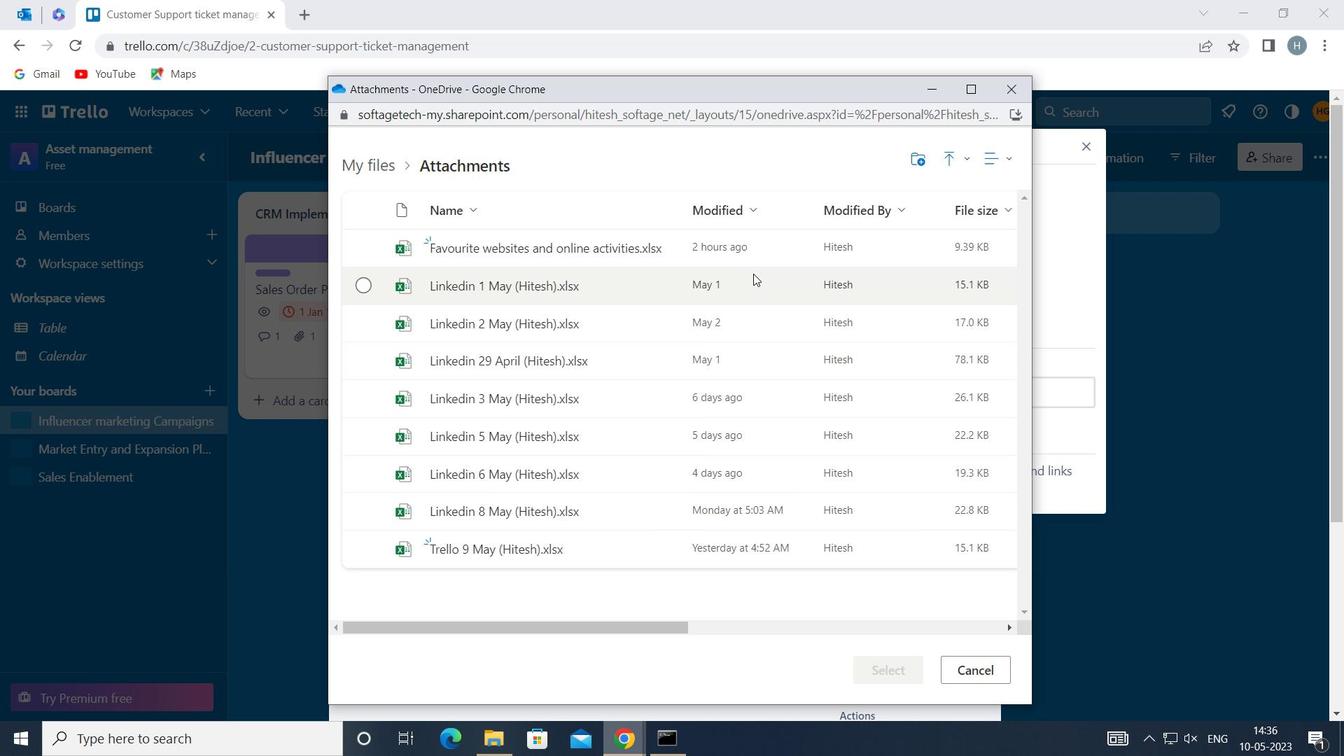 
Action: Mouse pressed left at (754, 280)
Screenshot: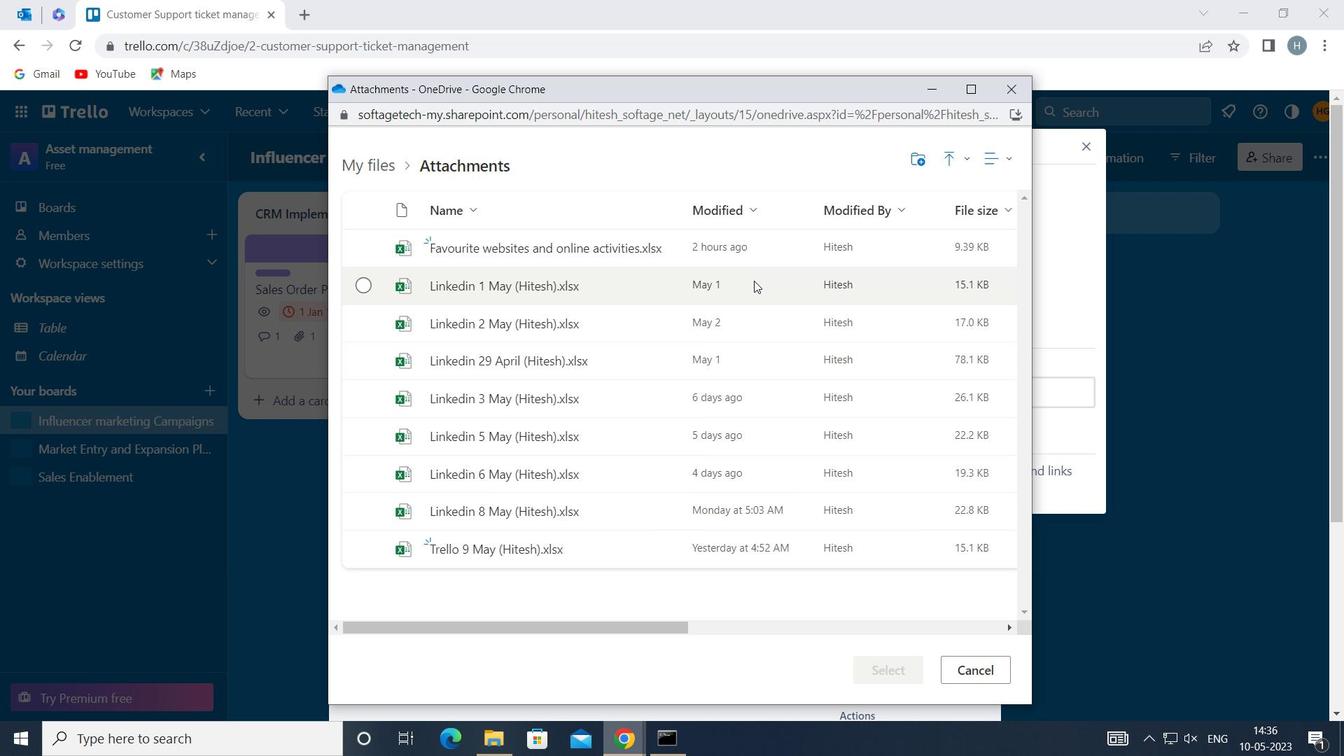 
Action: Mouse moved to (899, 670)
Screenshot: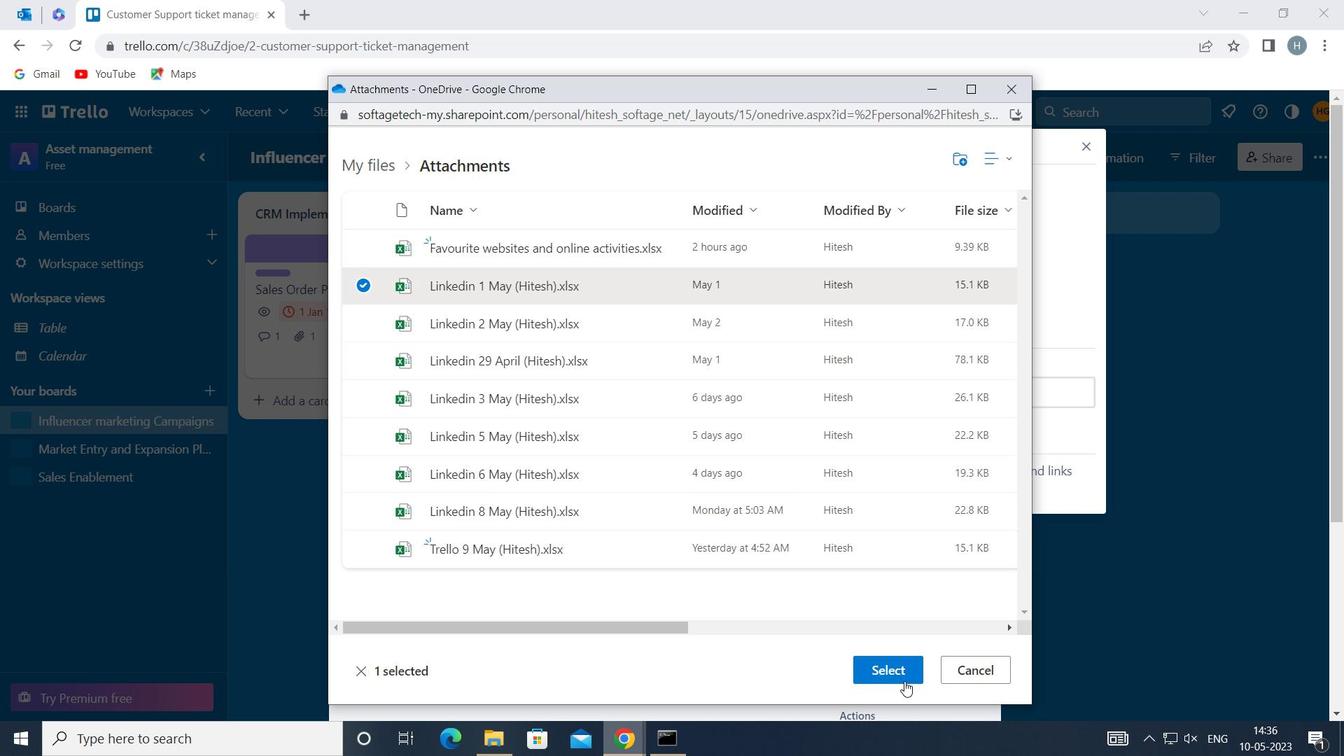 
Action: Mouse pressed left at (899, 670)
Screenshot: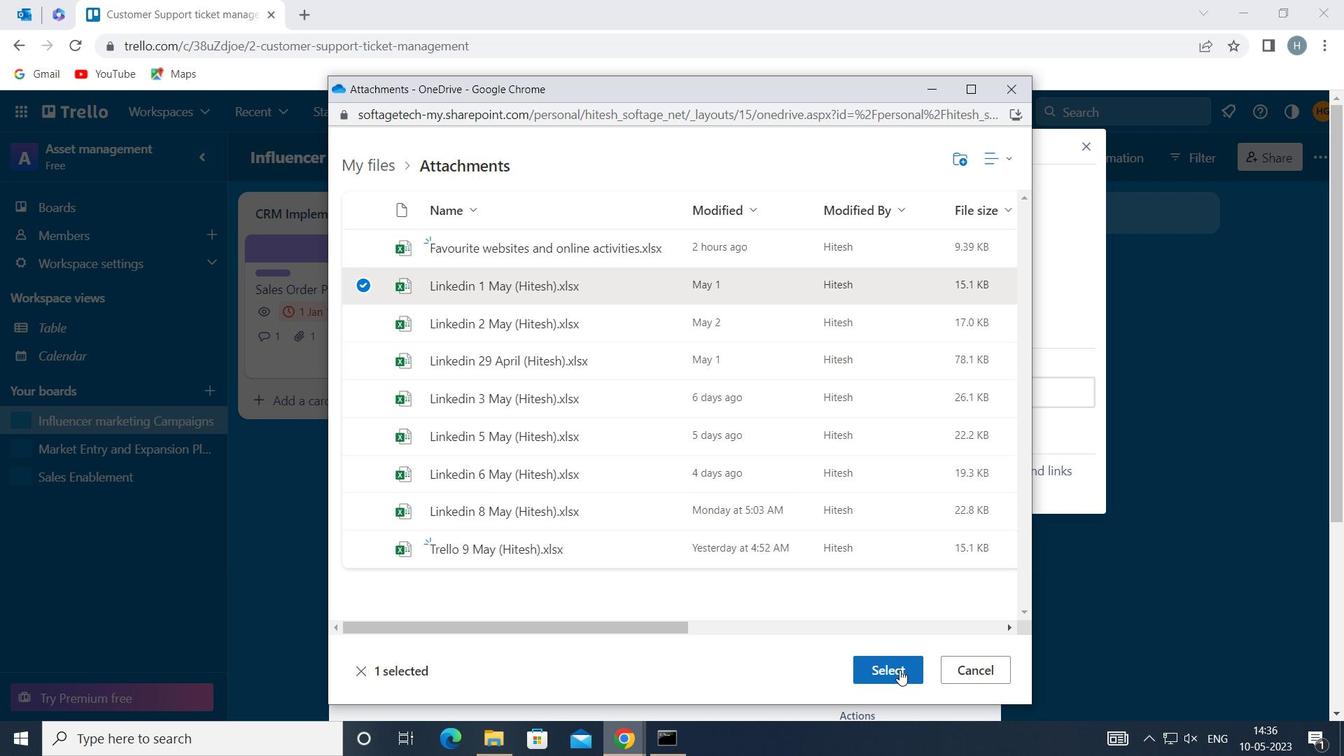 
Action: Mouse moved to (916, 484)
Screenshot: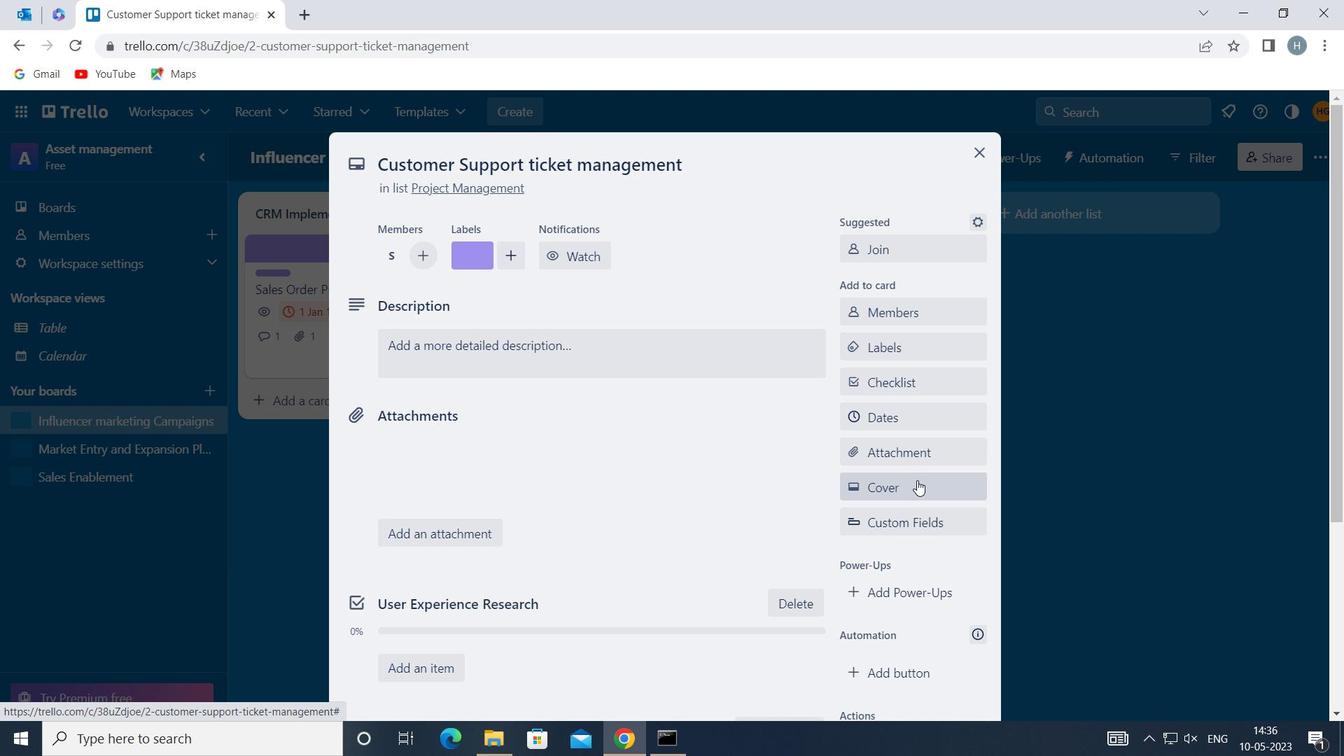 
Action: Mouse pressed left at (916, 484)
Screenshot: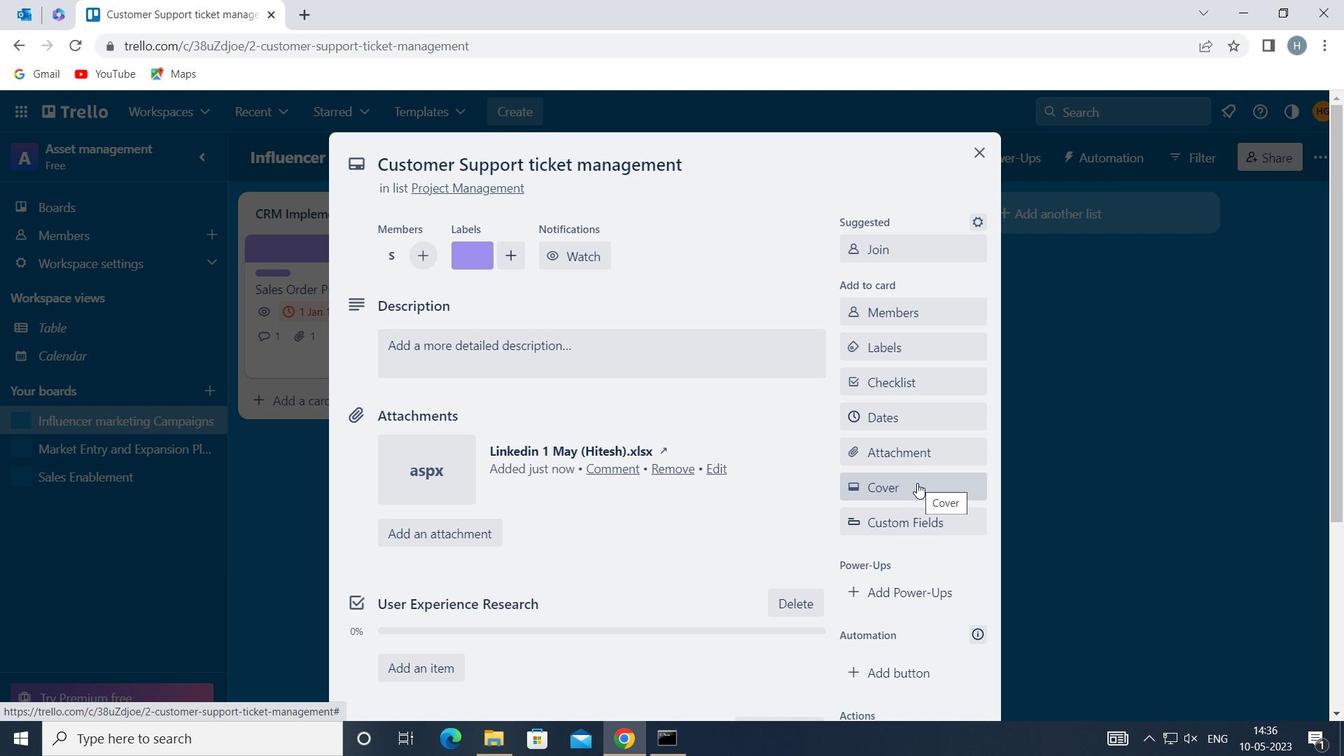 
Action: Mouse moved to (1079, 368)
Screenshot: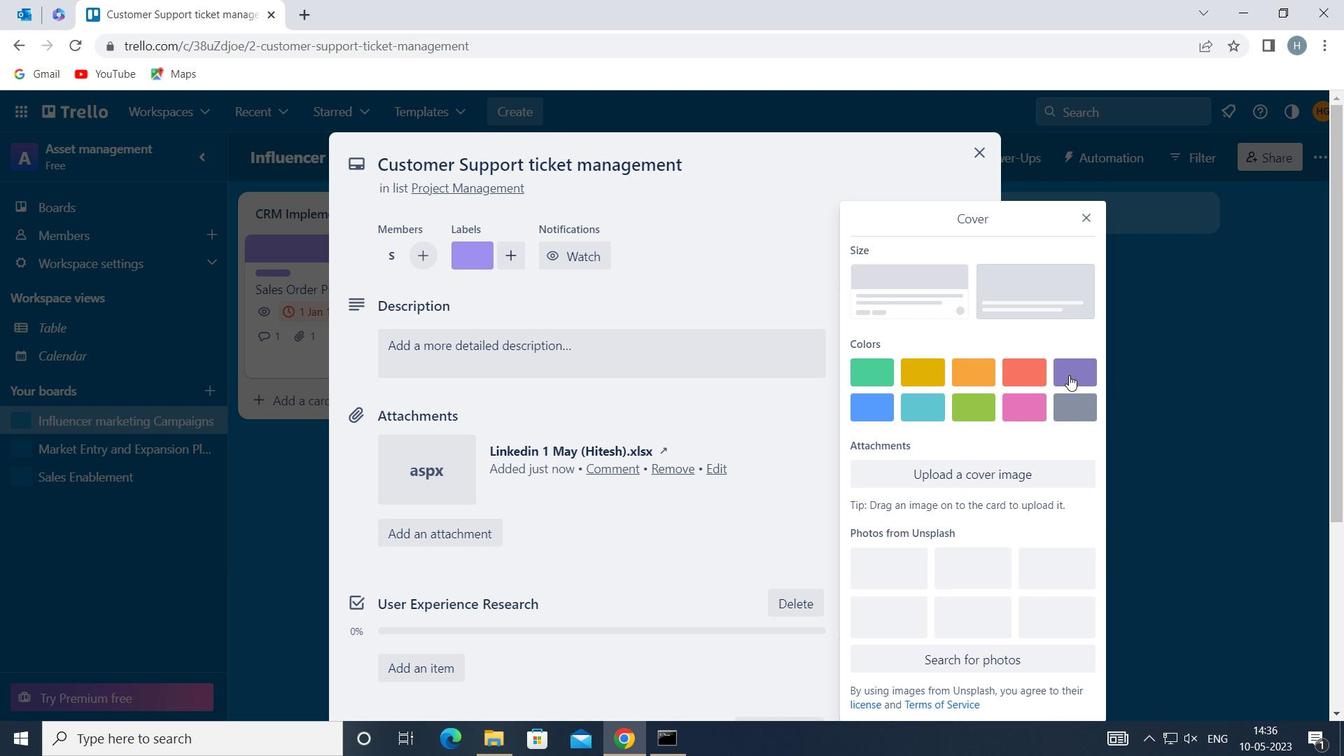 
Action: Mouse pressed left at (1079, 368)
Screenshot: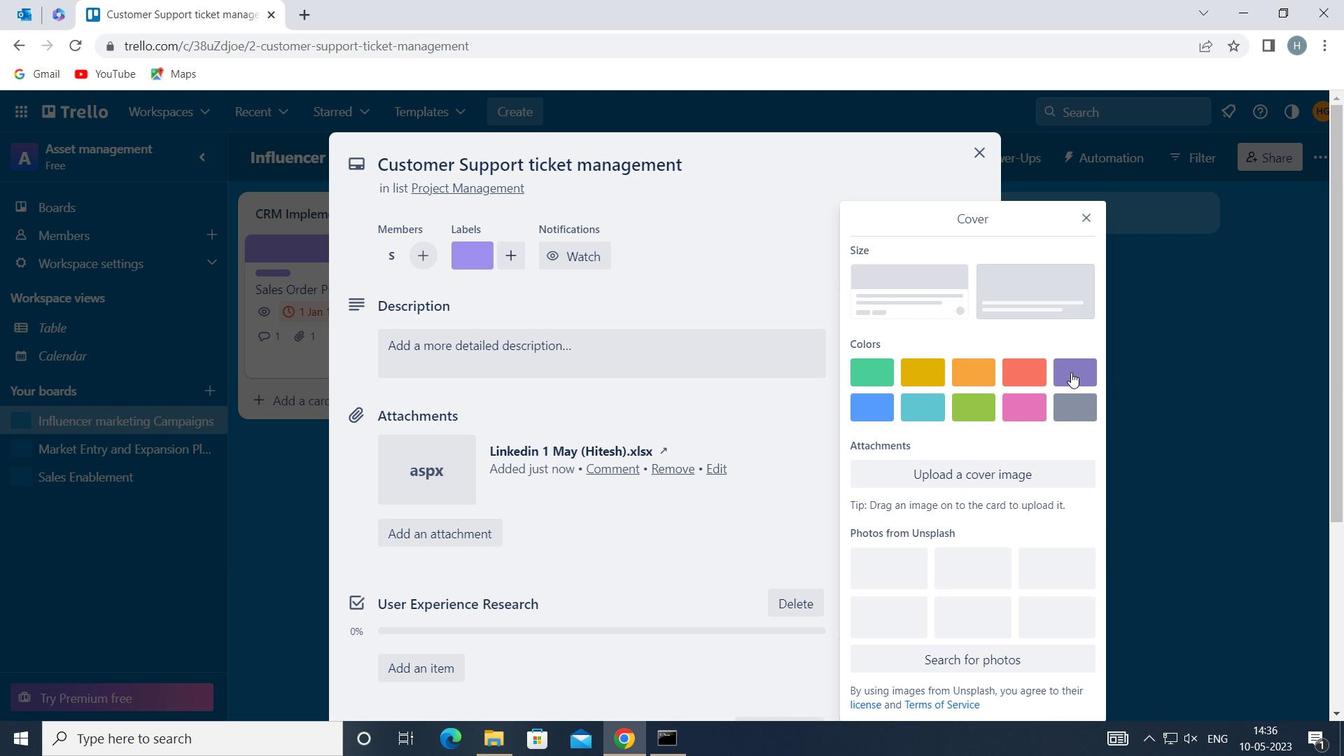 
Action: Mouse moved to (1086, 182)
Screenshot: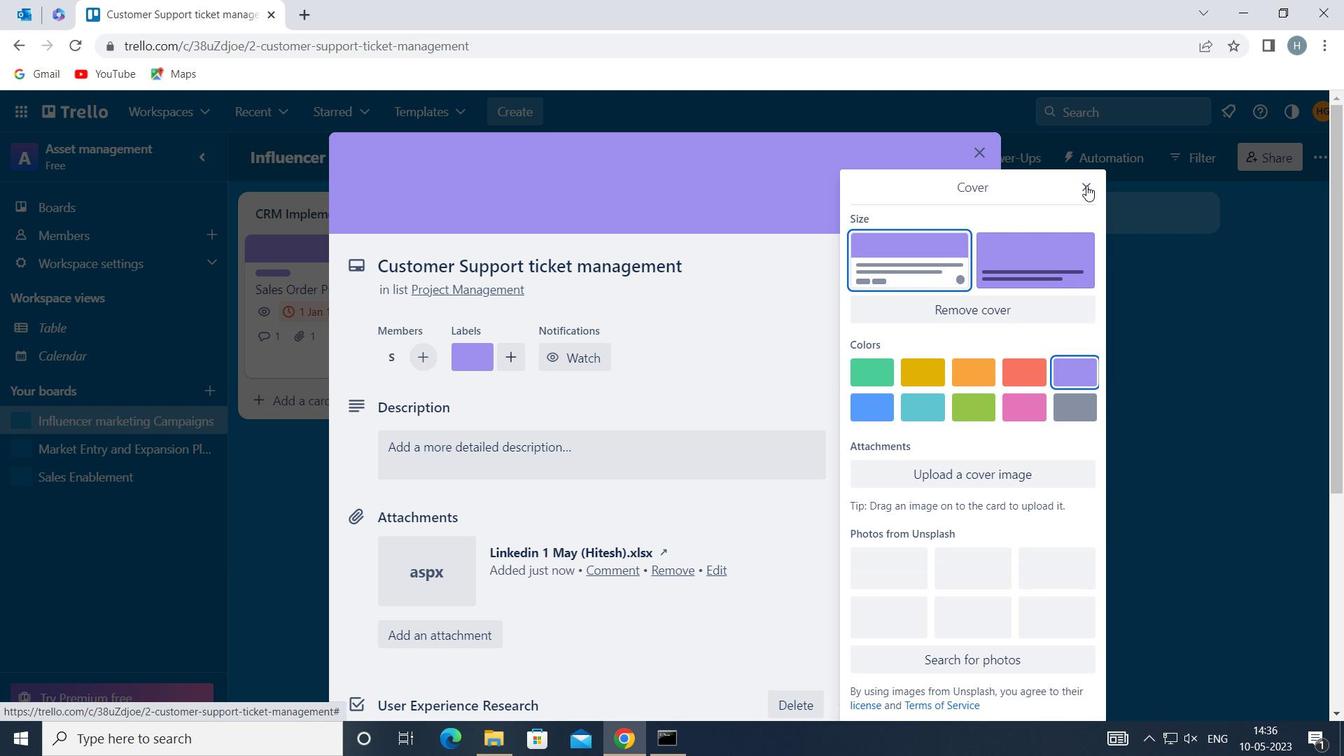 
Action: Mouse pressed left at (1086, 182)
Screenshot: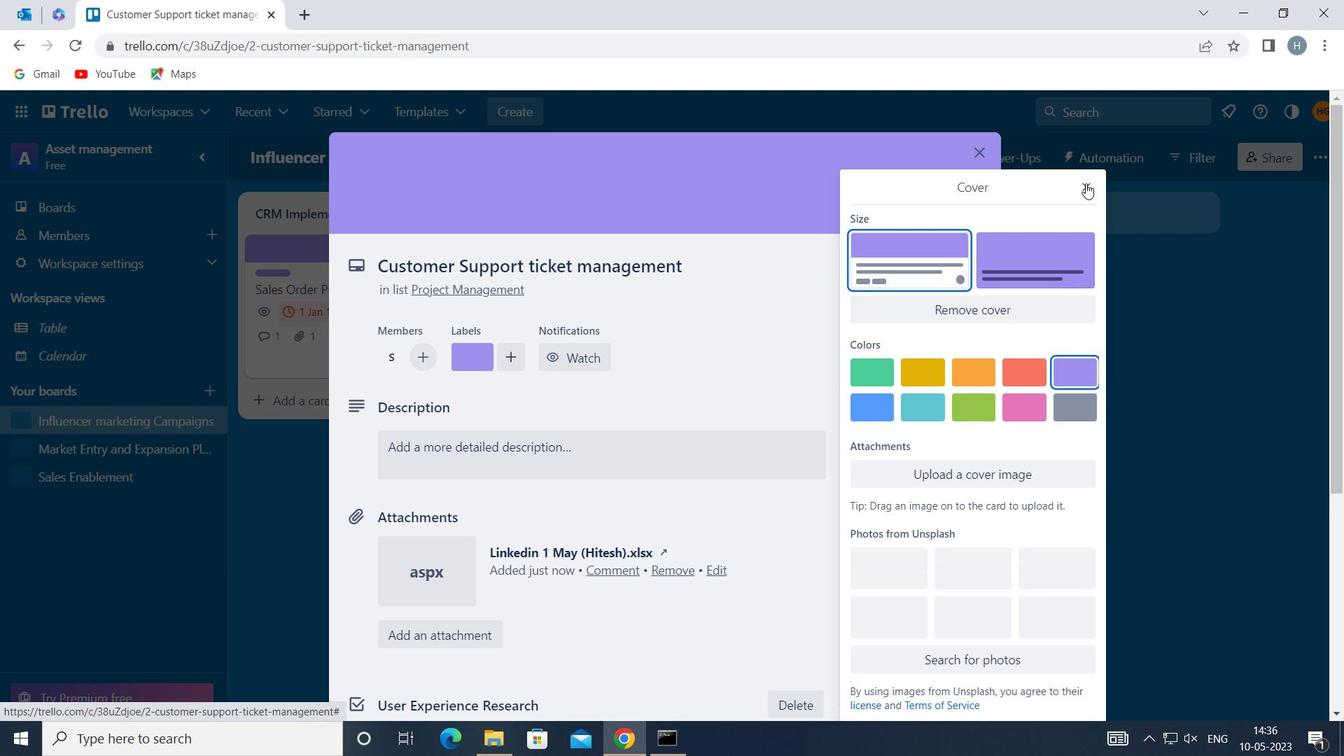 
Action: Mouse moved to (923, 491)
Screenshot: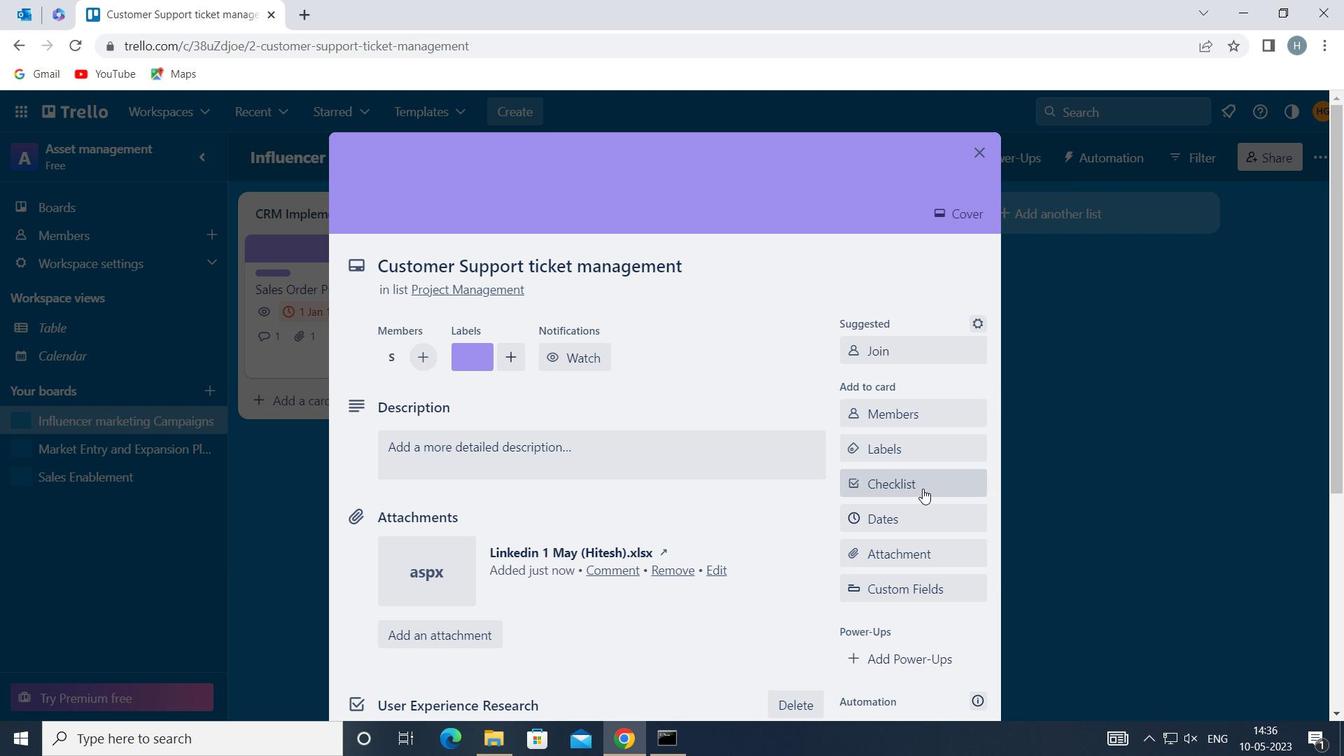 
Action: Mouse scrolled (923, 490) with delta (0, 0)
Screenshot: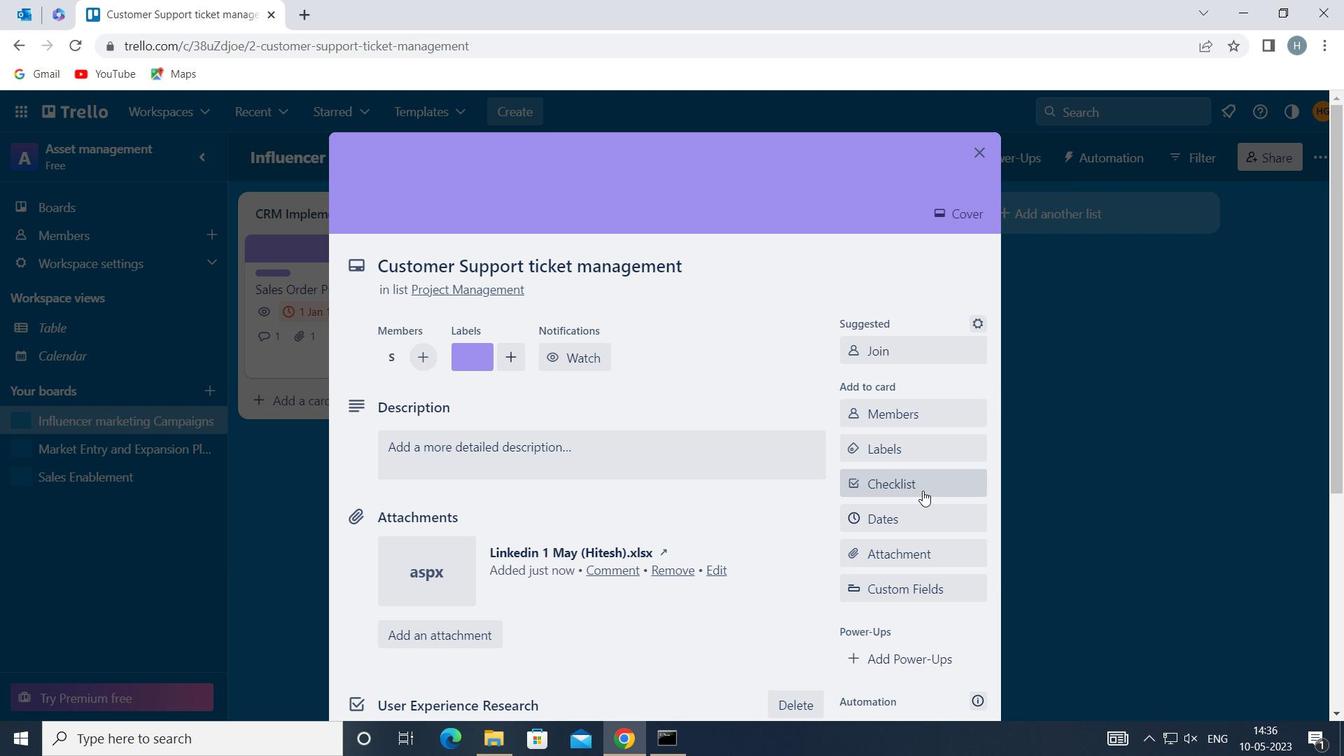 
Action: Mouse moved to (684, 362)
Screenshot: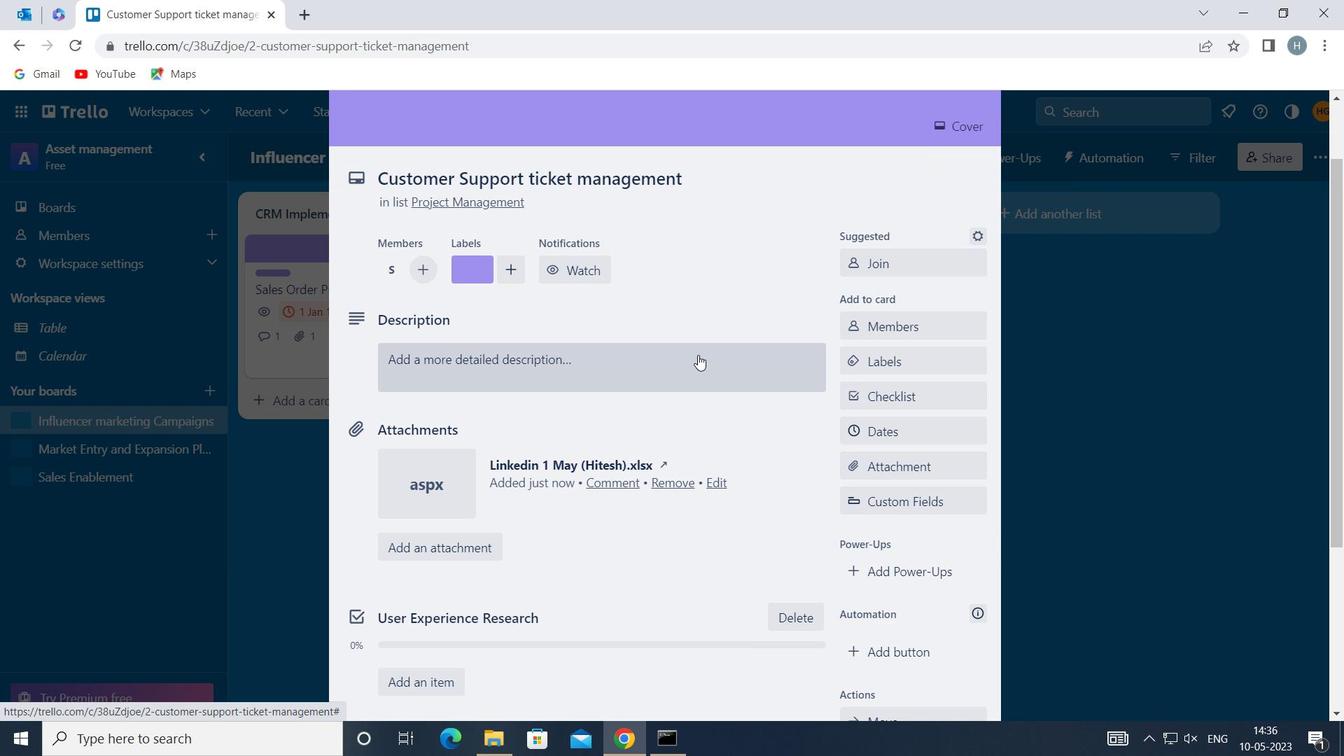 
Action: Mouse pressed left at (684, 362)
Screenshot: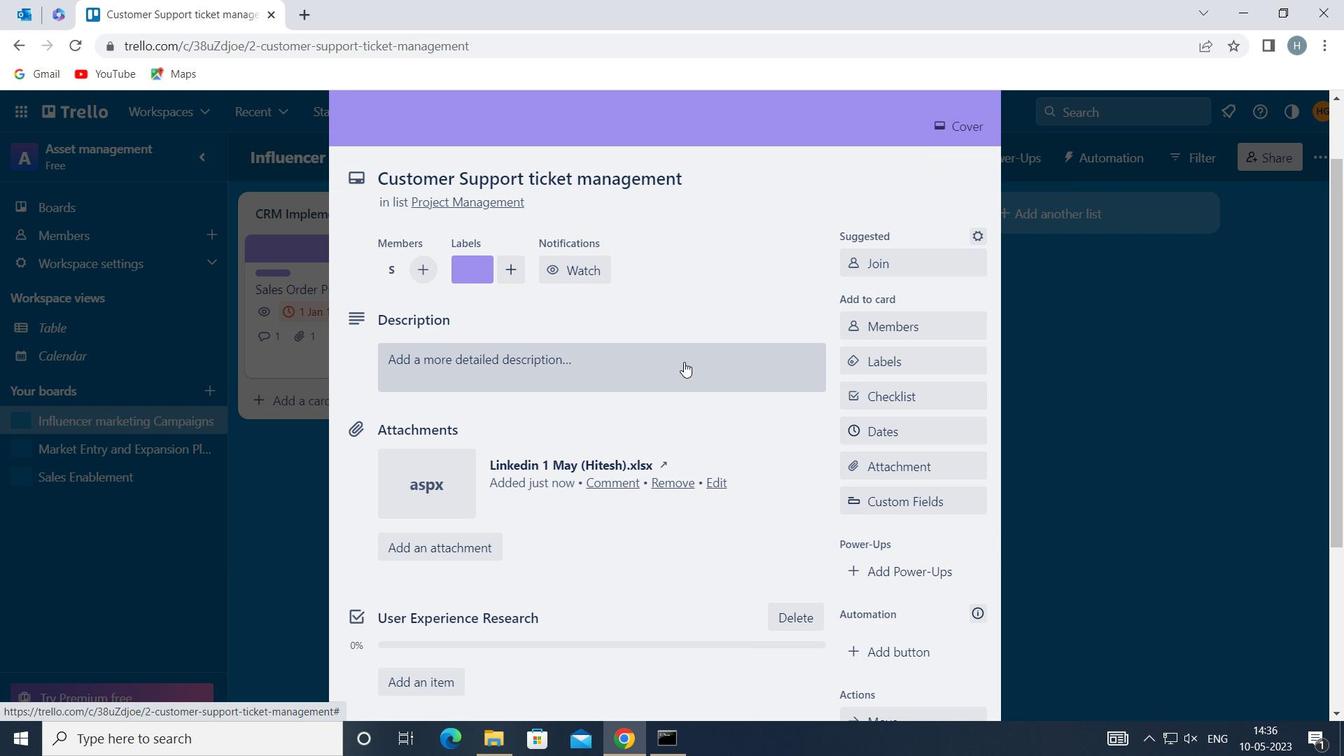 
Action: Mouse moved to (596, 418)
Screenshot: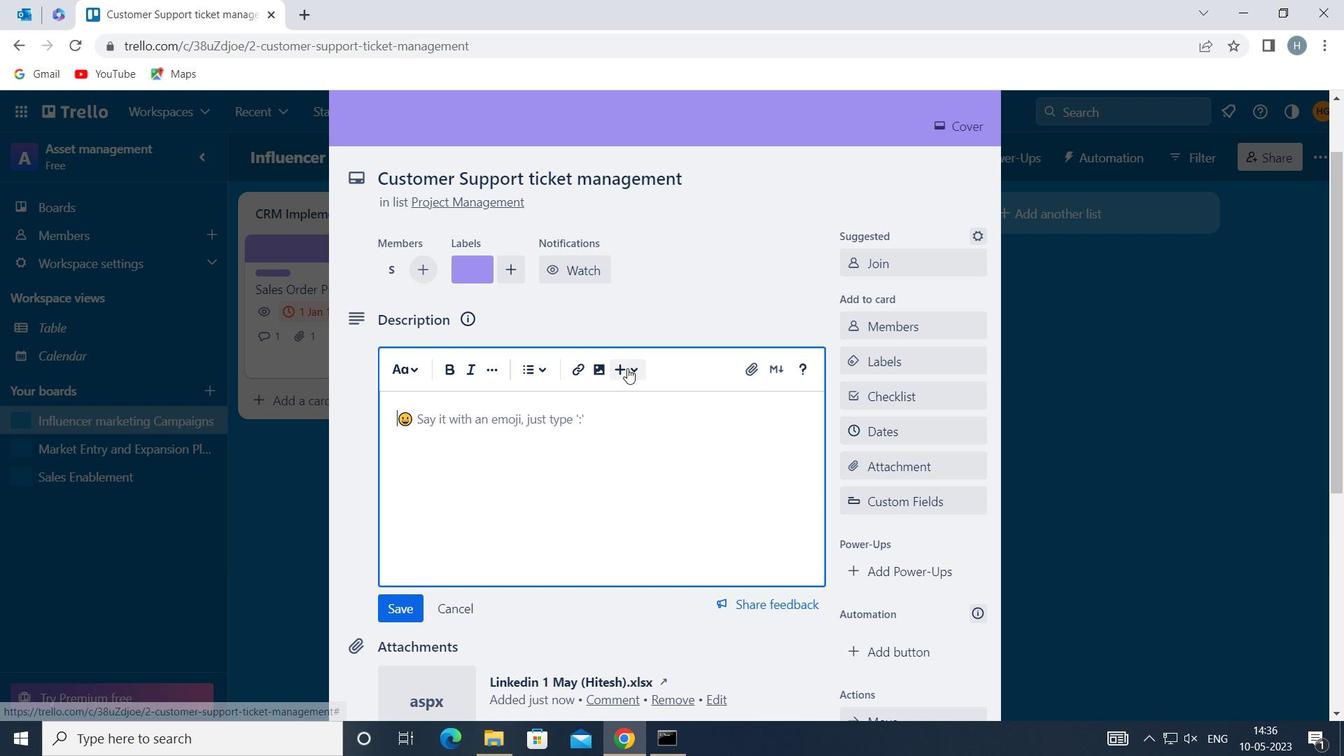 
Action: Mouse pressed left at (596, 418)
Screenshot: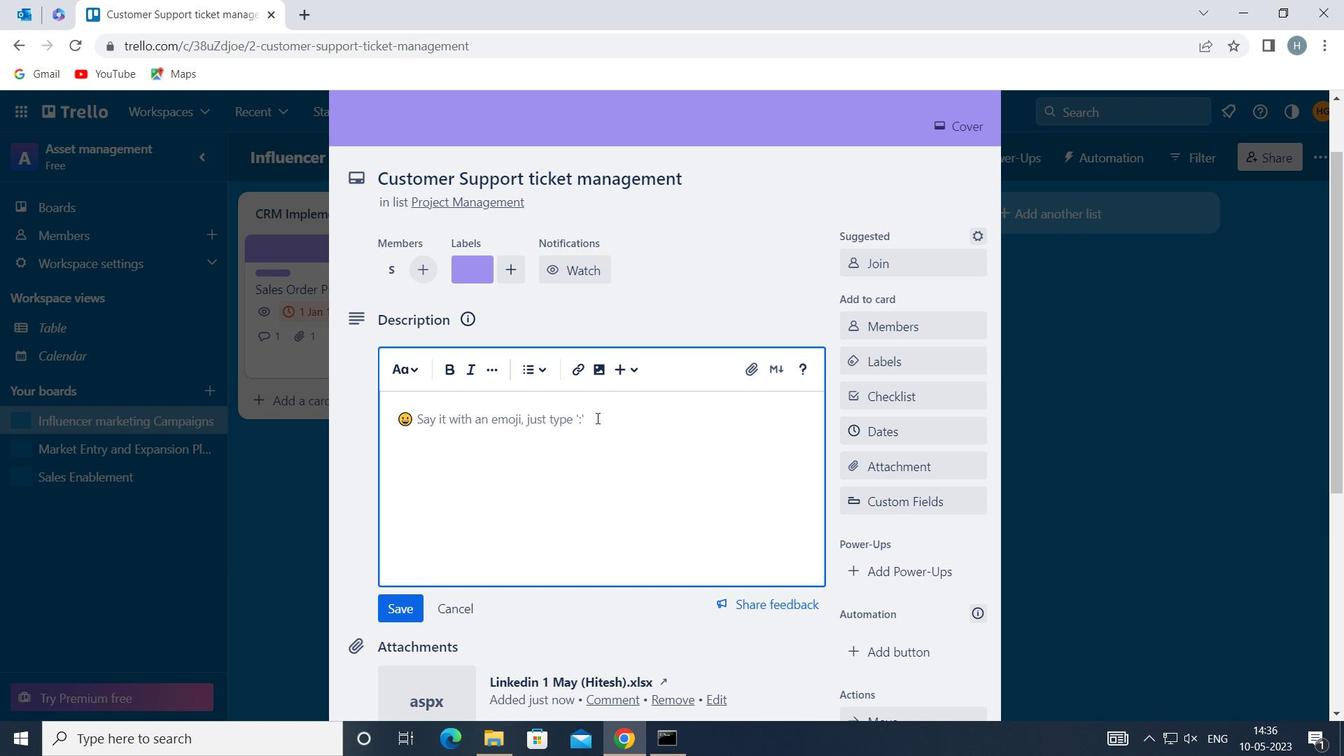 
Action: Key pressed <Key.shift><Key.shift>D<Key.backspace><Key.shift>DEVELOP<Key.space>AND<Key.space>LAUNCH<Key.space>NEW<Key.space>CUSTOMER<Key.space>ACQUISITION<Key.space>STRATEGY<Key.space>FOR<Key.space><Key.shift><Key.shift><Key.shift><Key.shift>B2<Key.shift>B<Key.space>MARKET
Screenshot: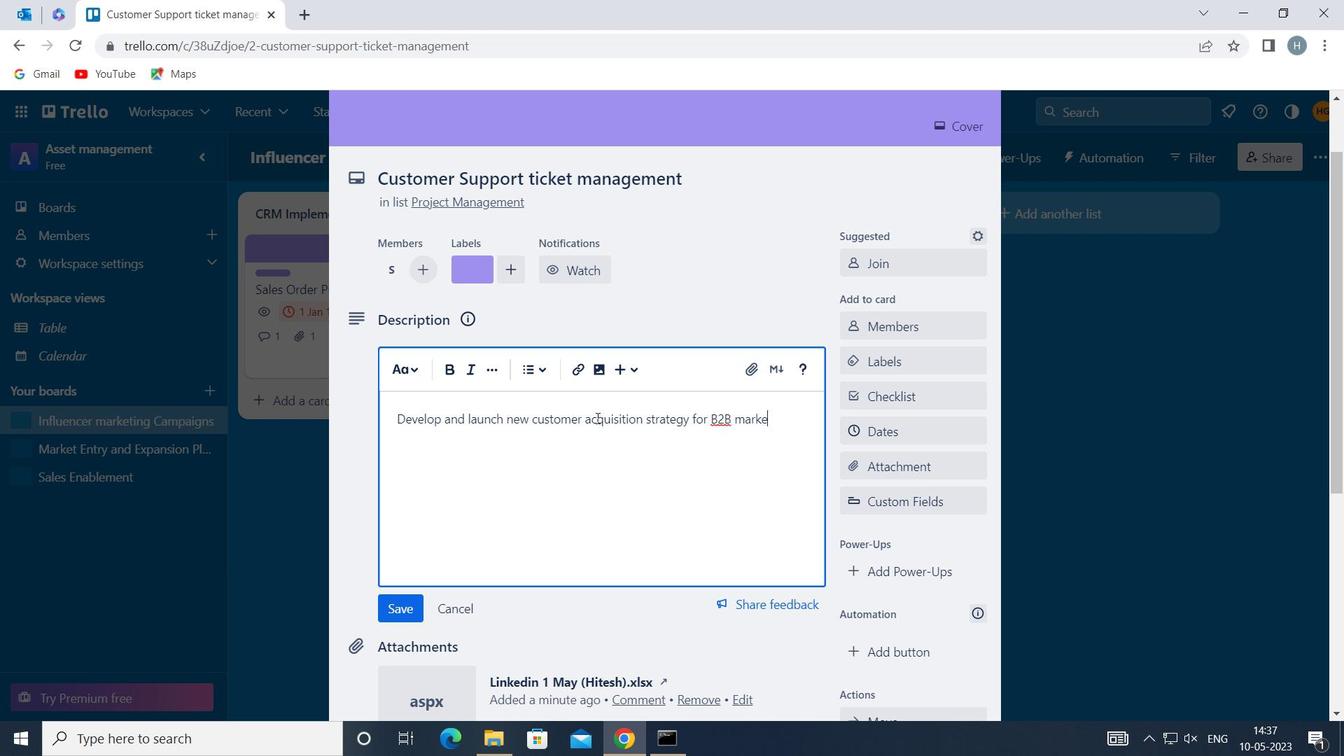 
Action: Mouse moved to (402, 599)
Screenshot: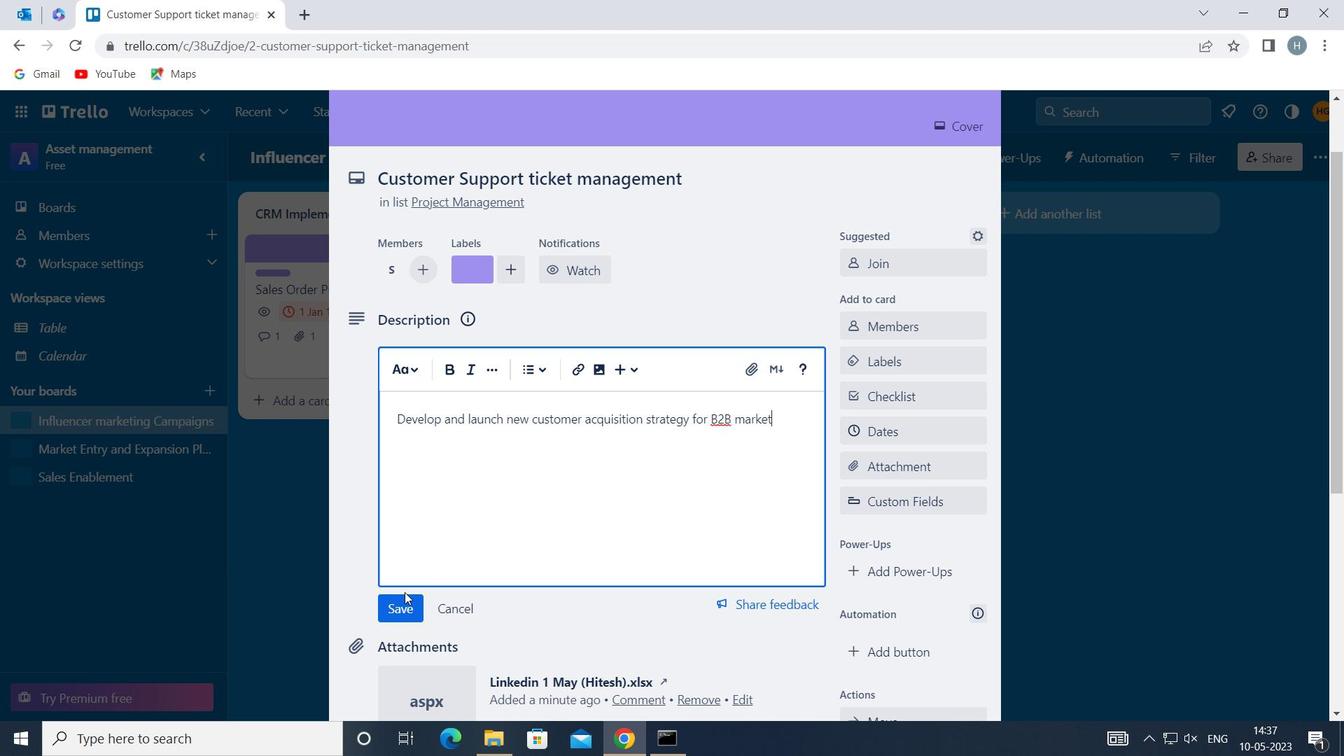 
Action: Mouse pressed left at (402, 599)
Screenshot: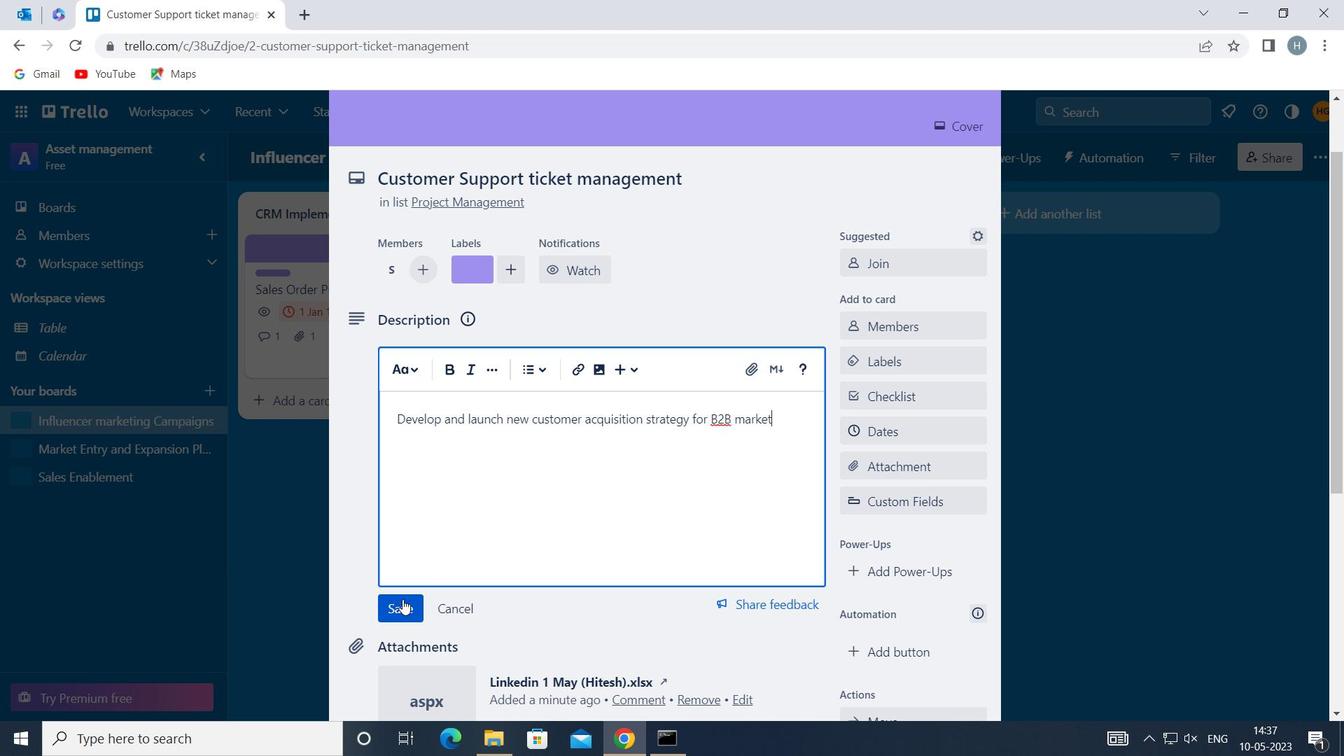 
Action: Mouse moved to (489, 552)
Screenshot: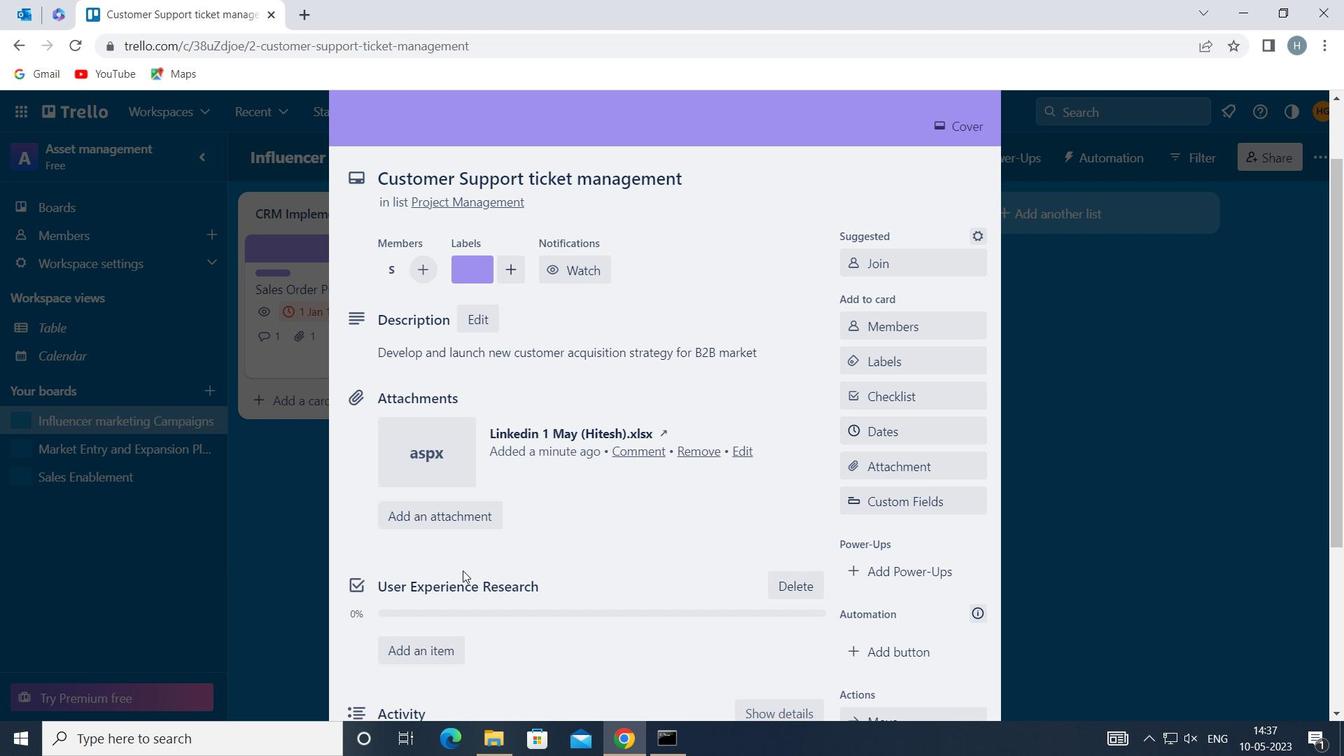 
Action: Mouse scrolled (489, 551) with delta (0, 0)
Screenshot: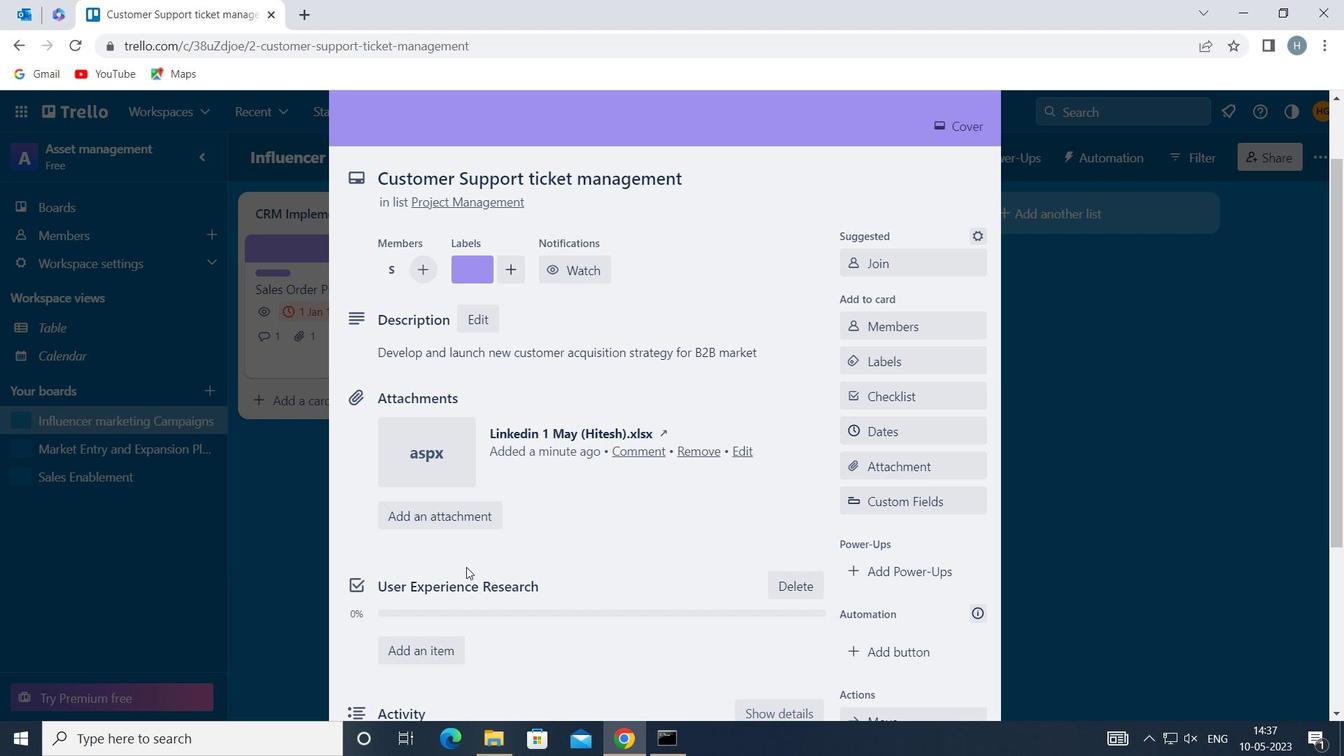 
Action: Mouse scrolled (489, 551) with delta (0, 0)
Screenshot: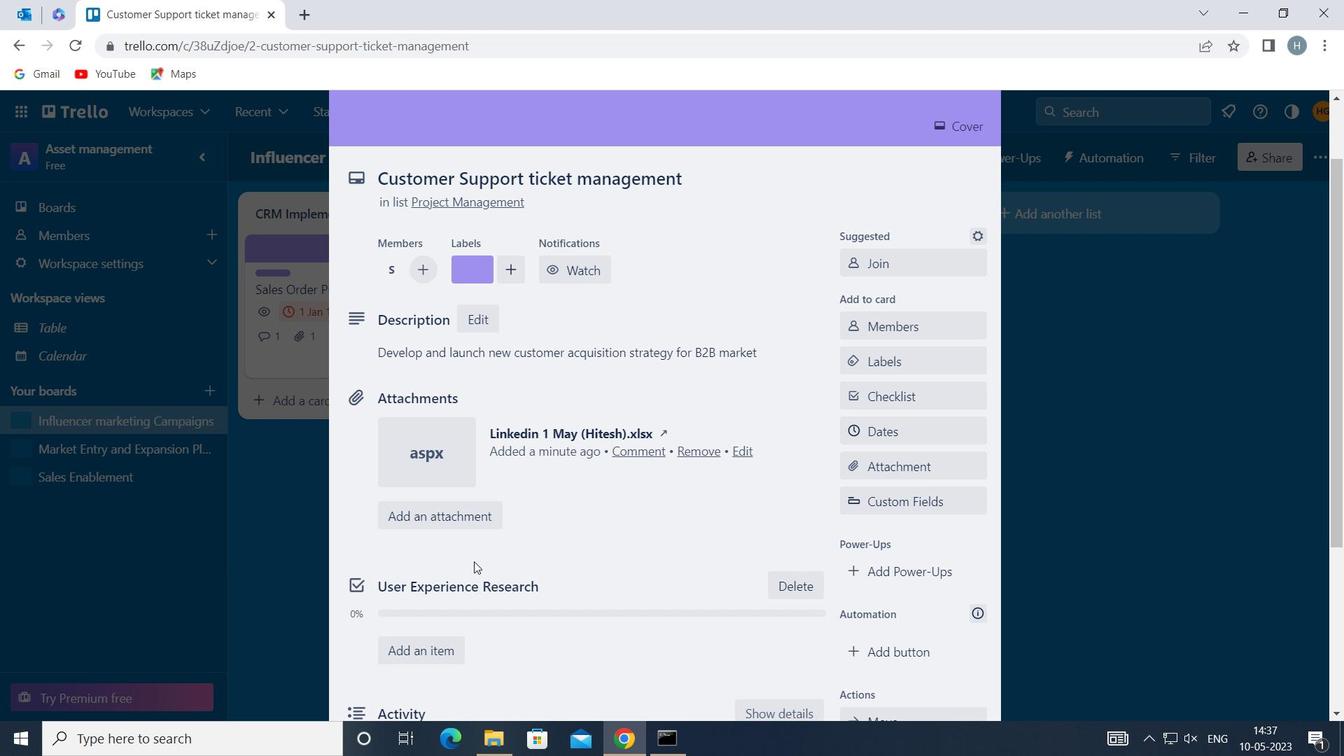 
Action: Mouse moved to (508, 545)
Screenshot: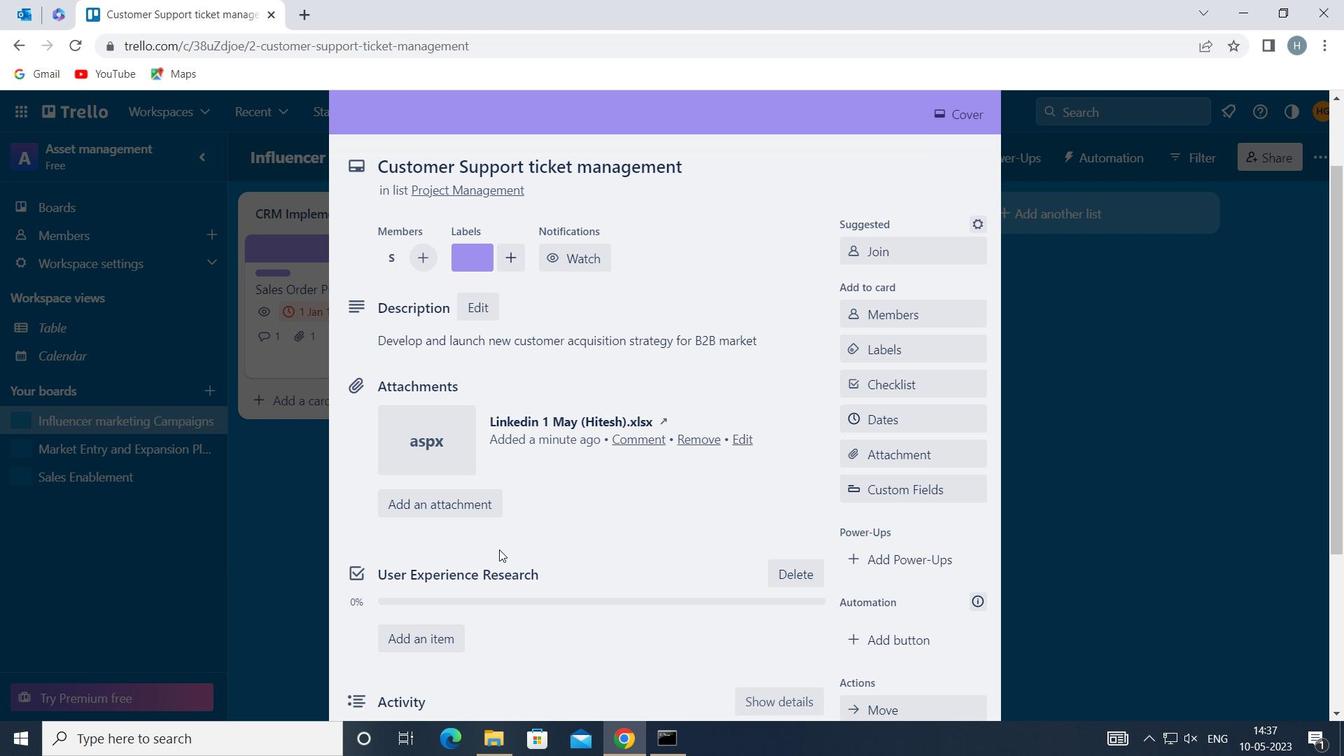 
Action: Mouse scrolled (508, 544) with delta (0, 0)
Screenshot: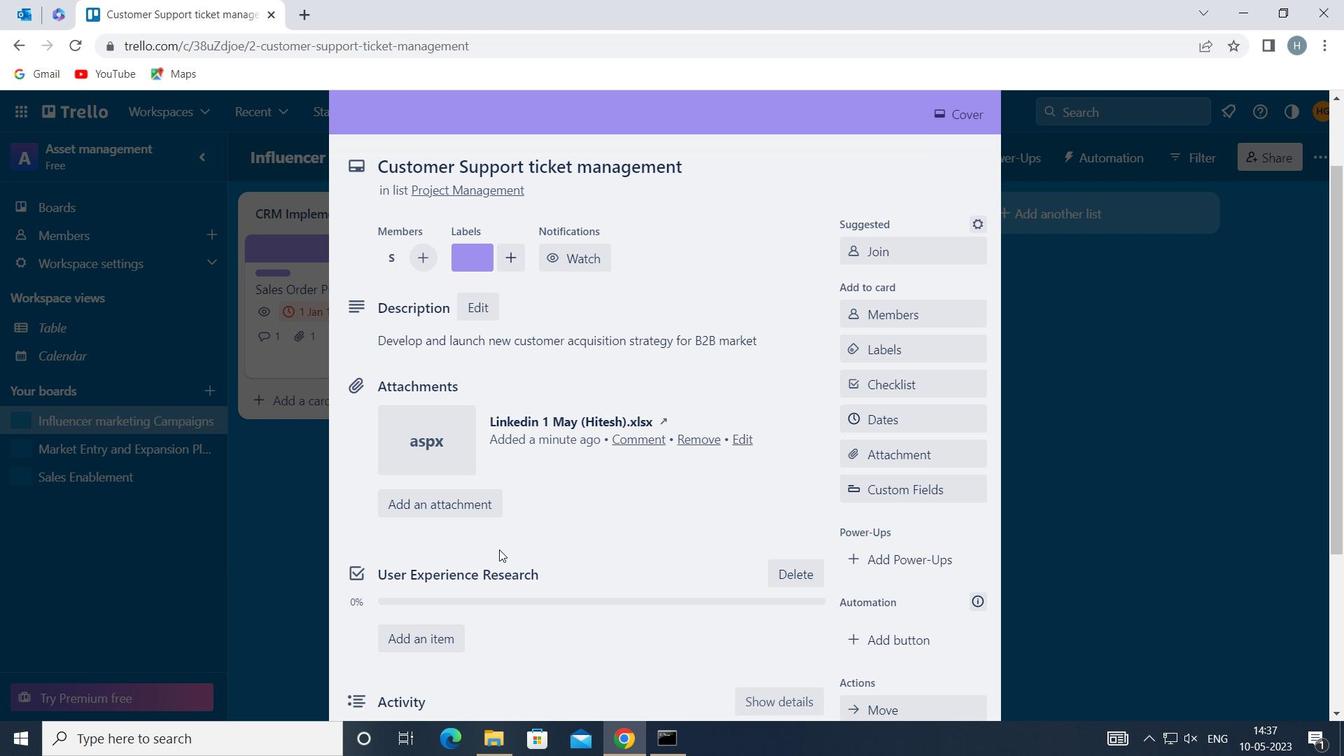 
Action: Mouse scrolled (508, 544) with delta (0, 0)
Screenshot: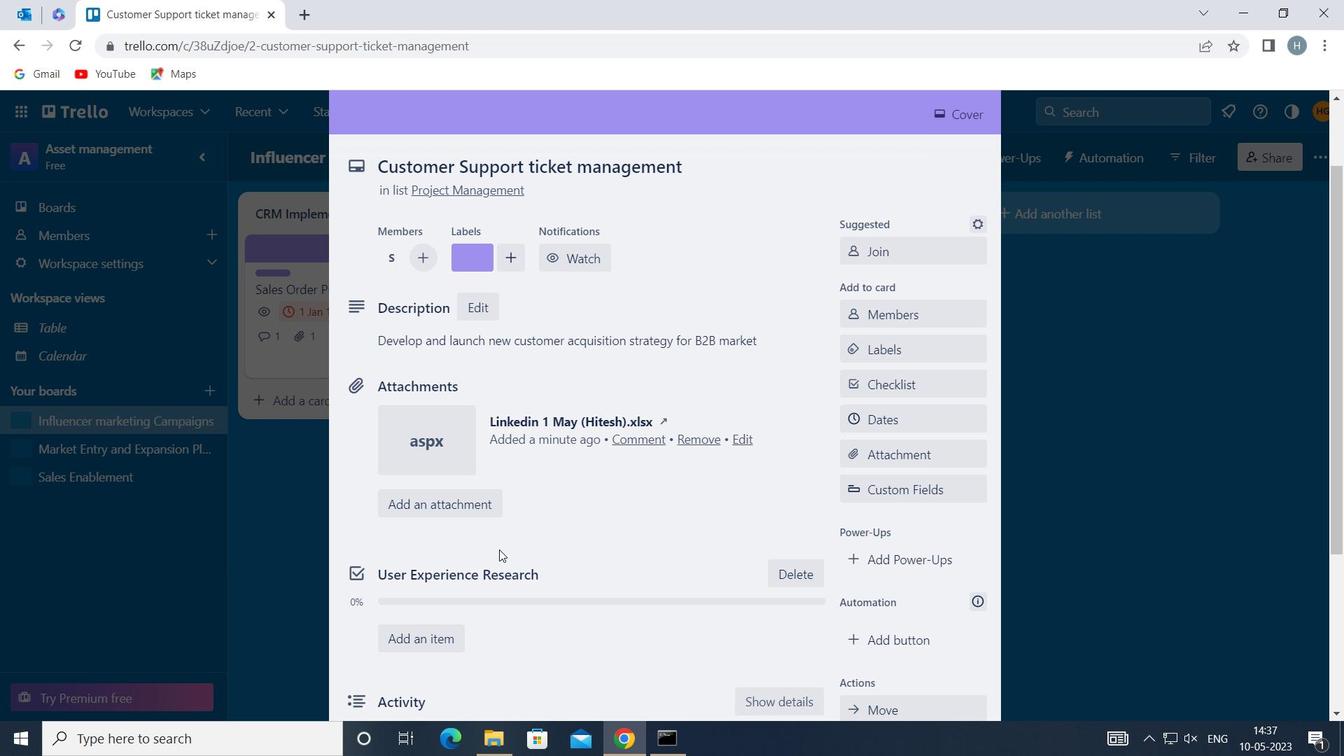 
Action: Mouse scrolled (508, 544) with delta (0, 0)
Screenshot: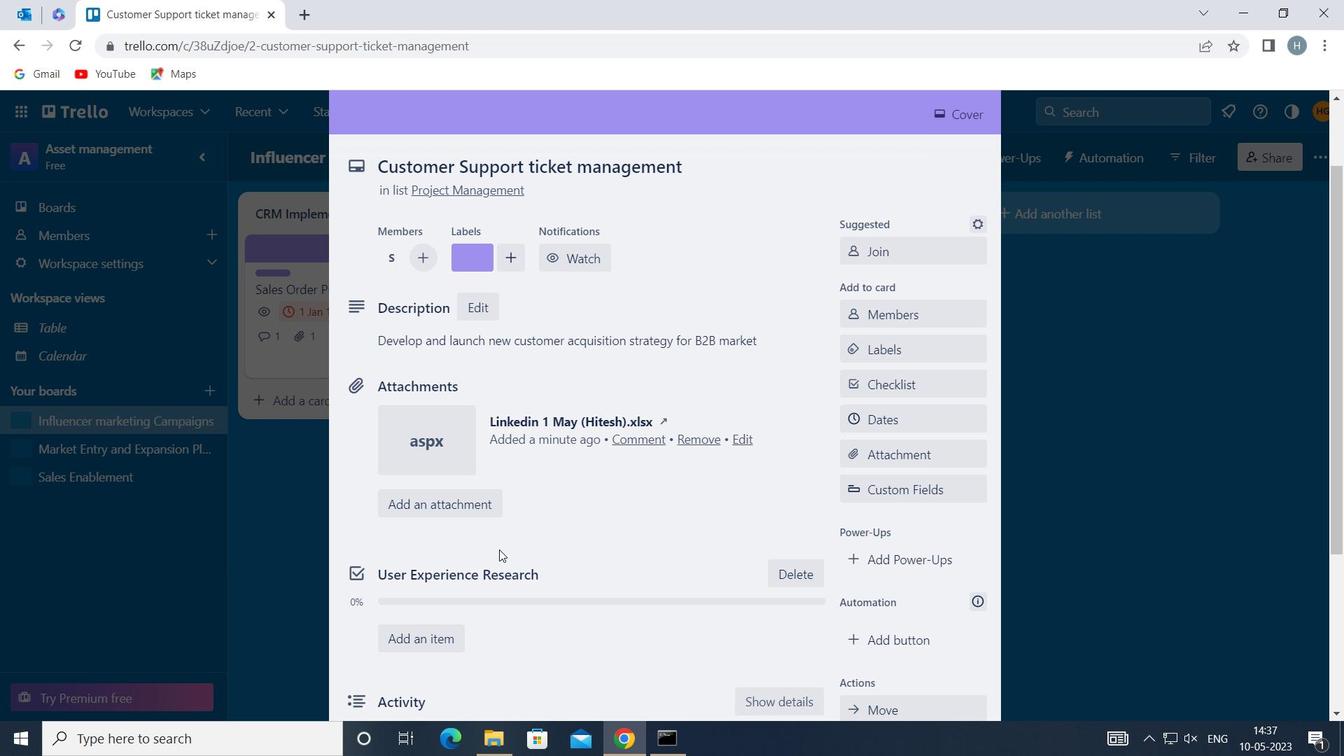 
Action: Mouse moved to (546, 499)
Screenshot: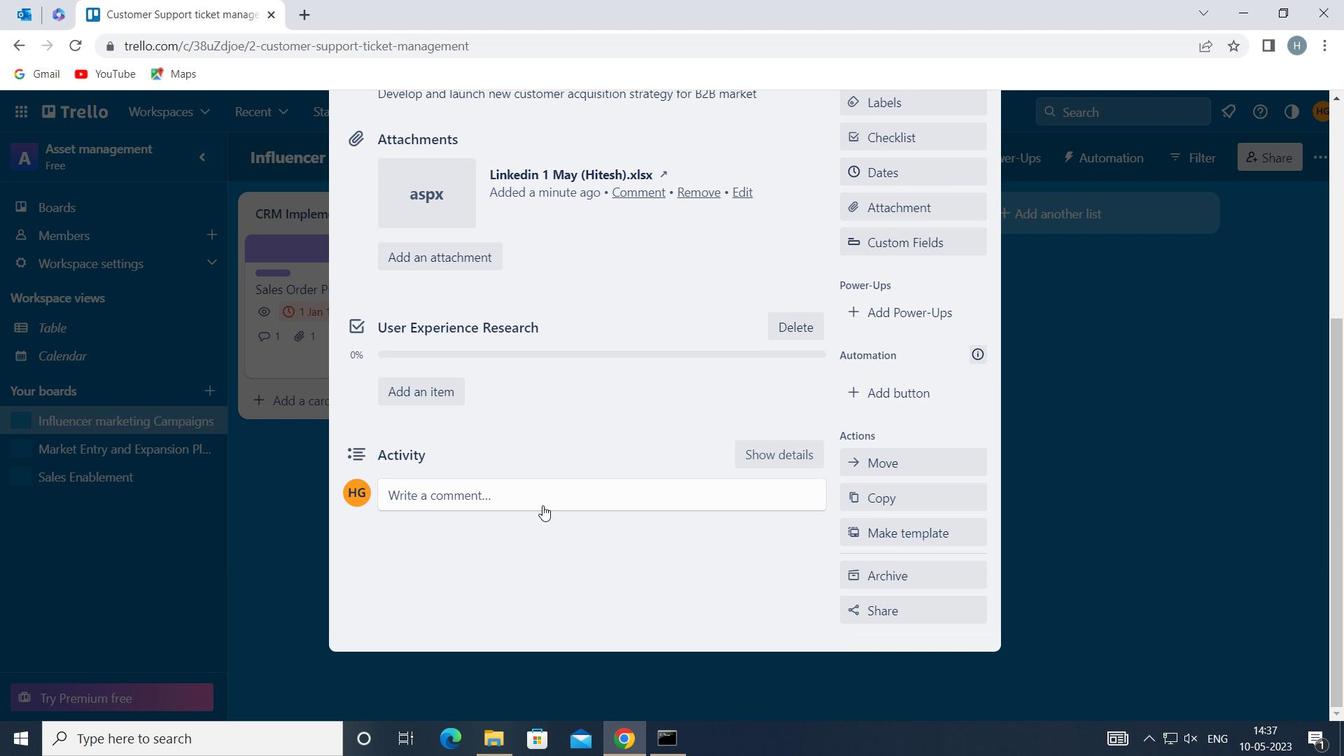 
Action: Mouse pressed left at (546, 499)
Screenshot: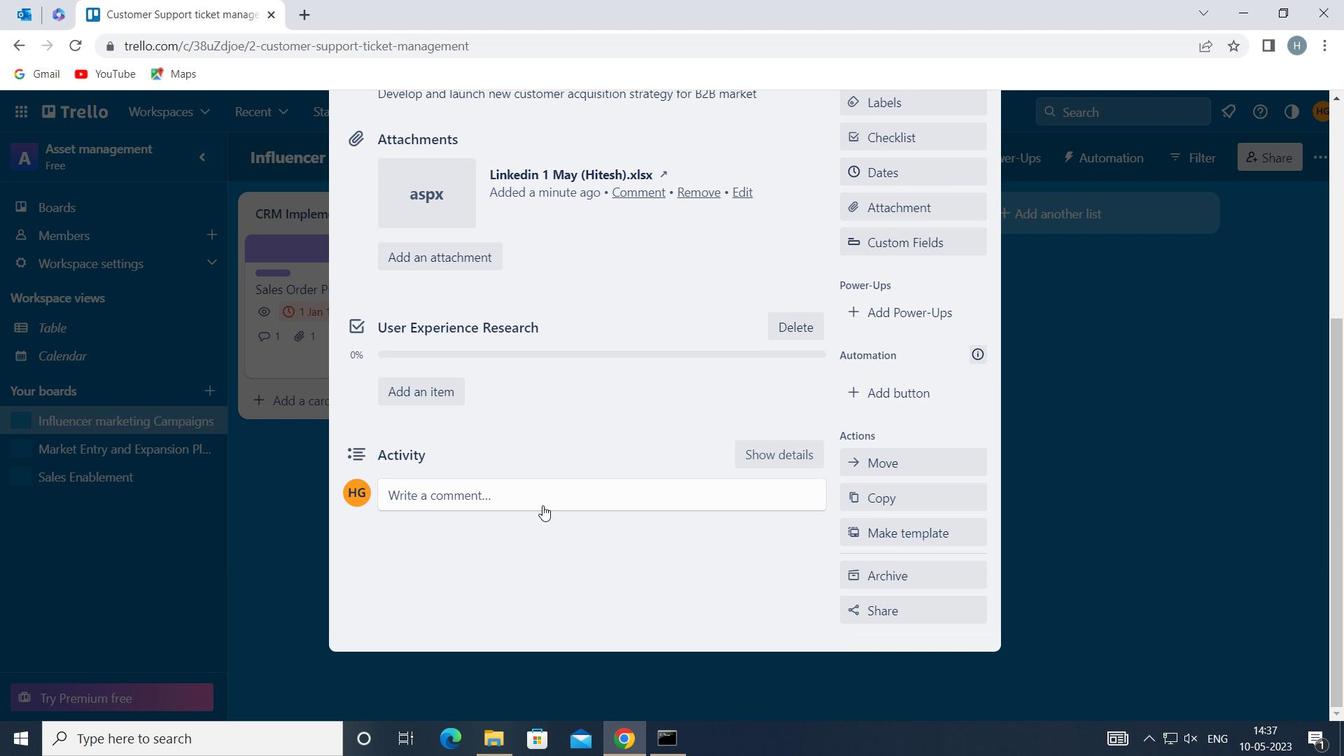 
Action: Mouse moved to (525, 553)
Screenshot: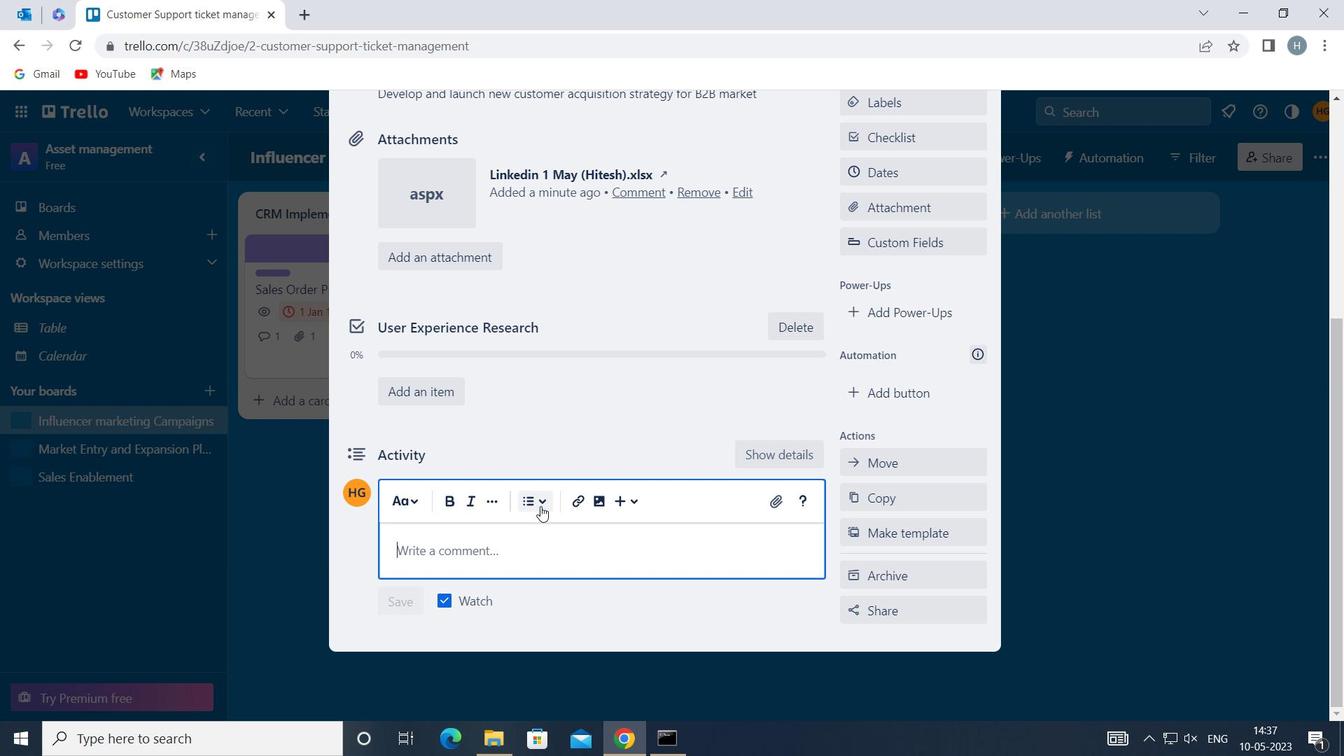 
Action: Mouse pressed left at (525, 553)
Screenshot: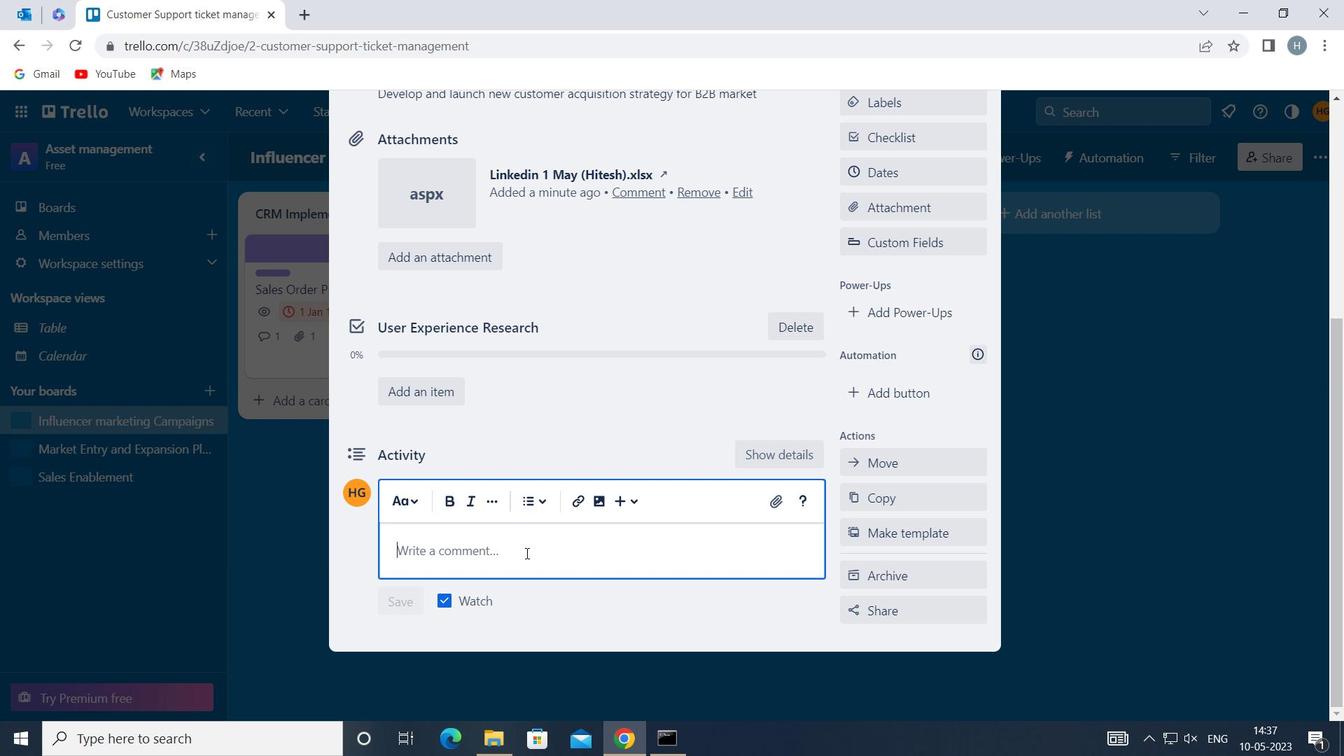 
Action: Mouse moved to (524, 548)
Screenshot: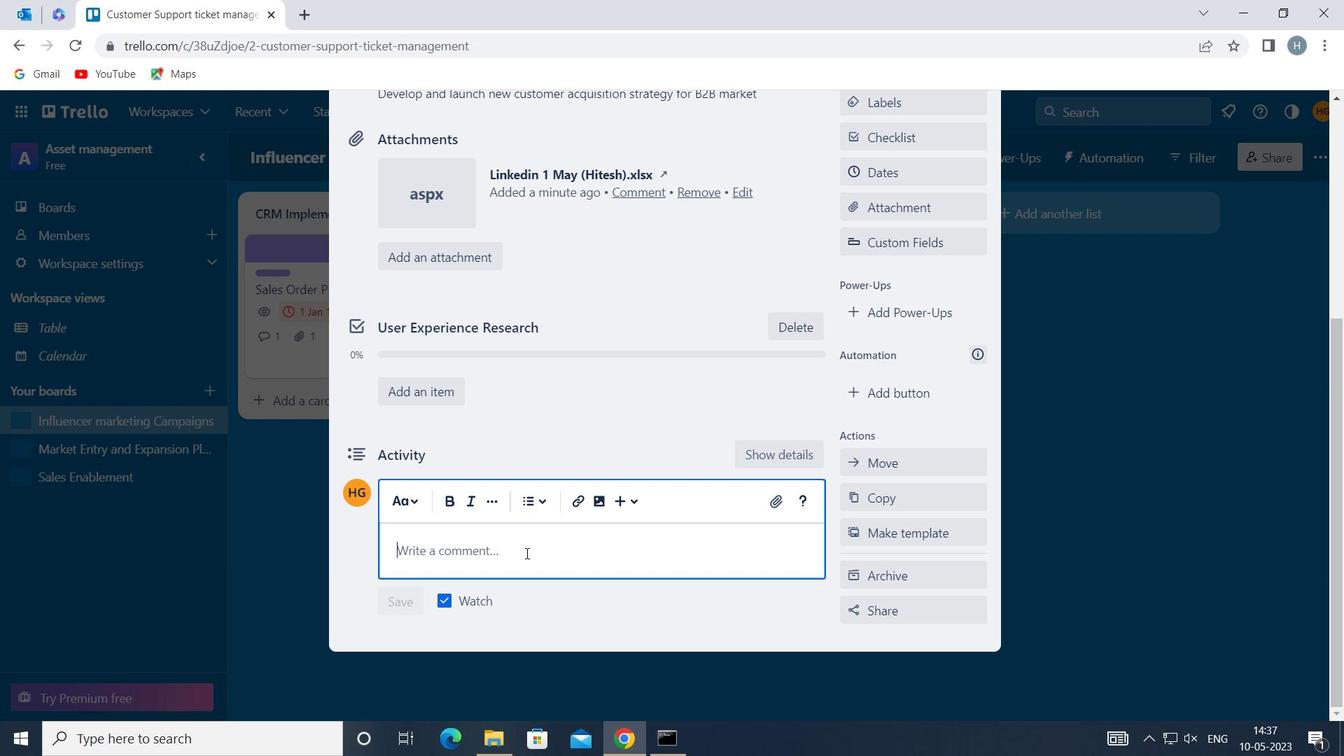 
Action: Key pressed <Key.shift>WE<Key.space>SHOULD<Key.space>APPROACH<Key.space>THIS<Key.space>TASK<Key.space>WITH<Key.space>A<Key.space>CUSTOMER-CENTRIC<Key.space>MINDSET<Key.space>ENSURING<Key.space>THAT<Key.space>WE<Key.space>MEET<Key.space>THEIR<Key.space>NEEDS<Key.space>AND<Key.space>EXPECTATIONS
Screenshot: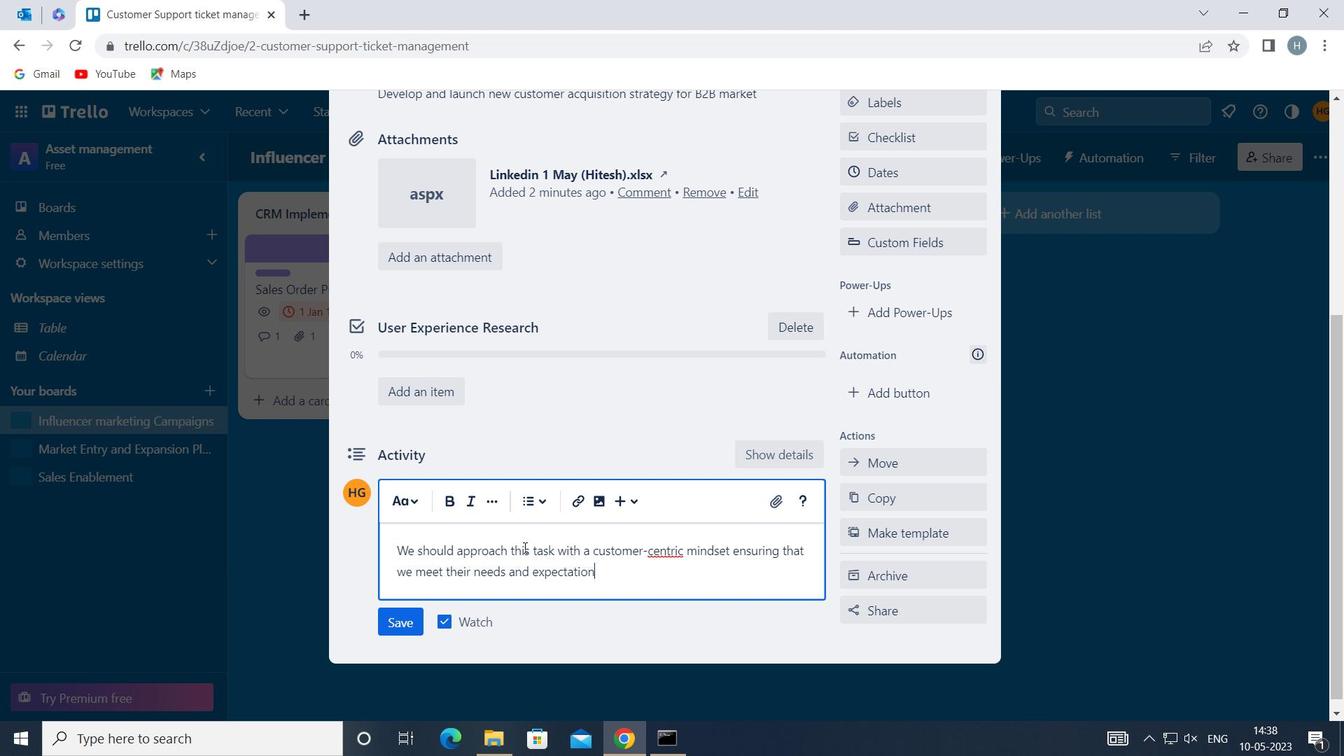 
Action: Mouse moved to (397, 618)
Screenshot: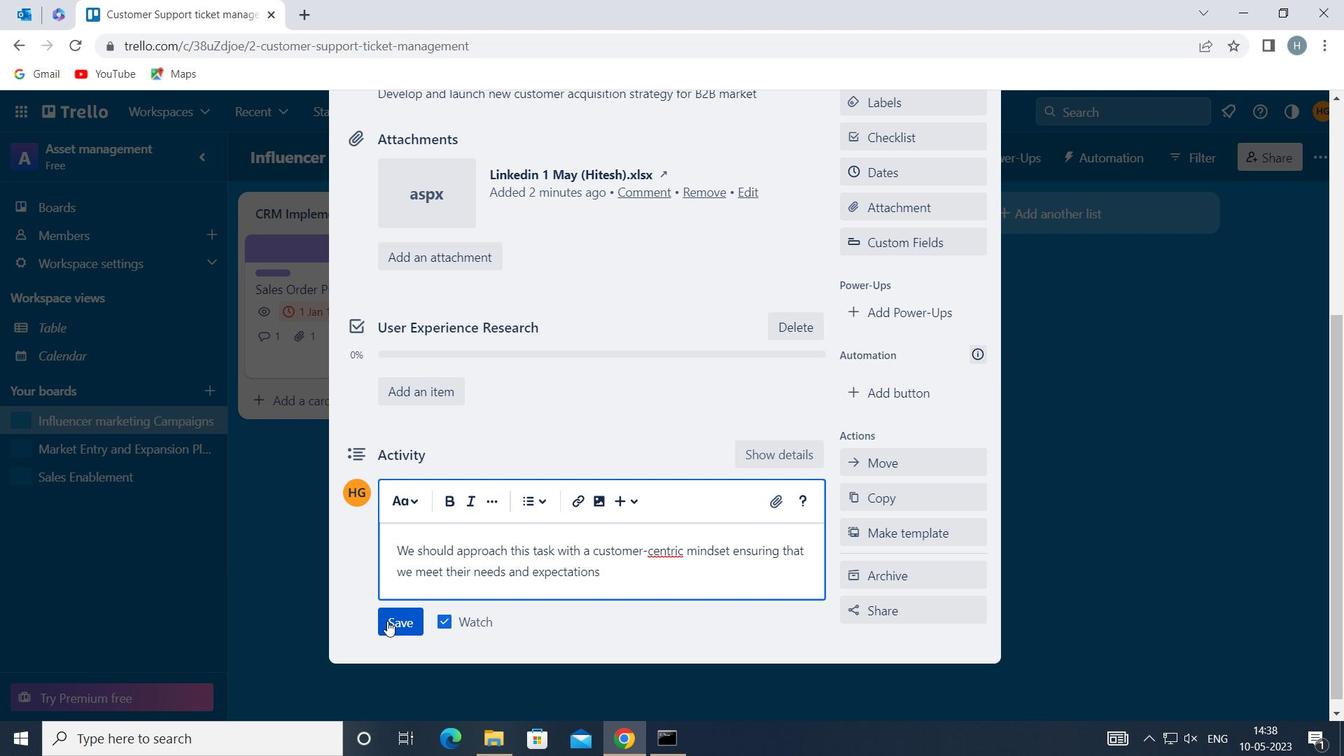 
Action: Mouse pressed left at (397, 618)
Screenshot: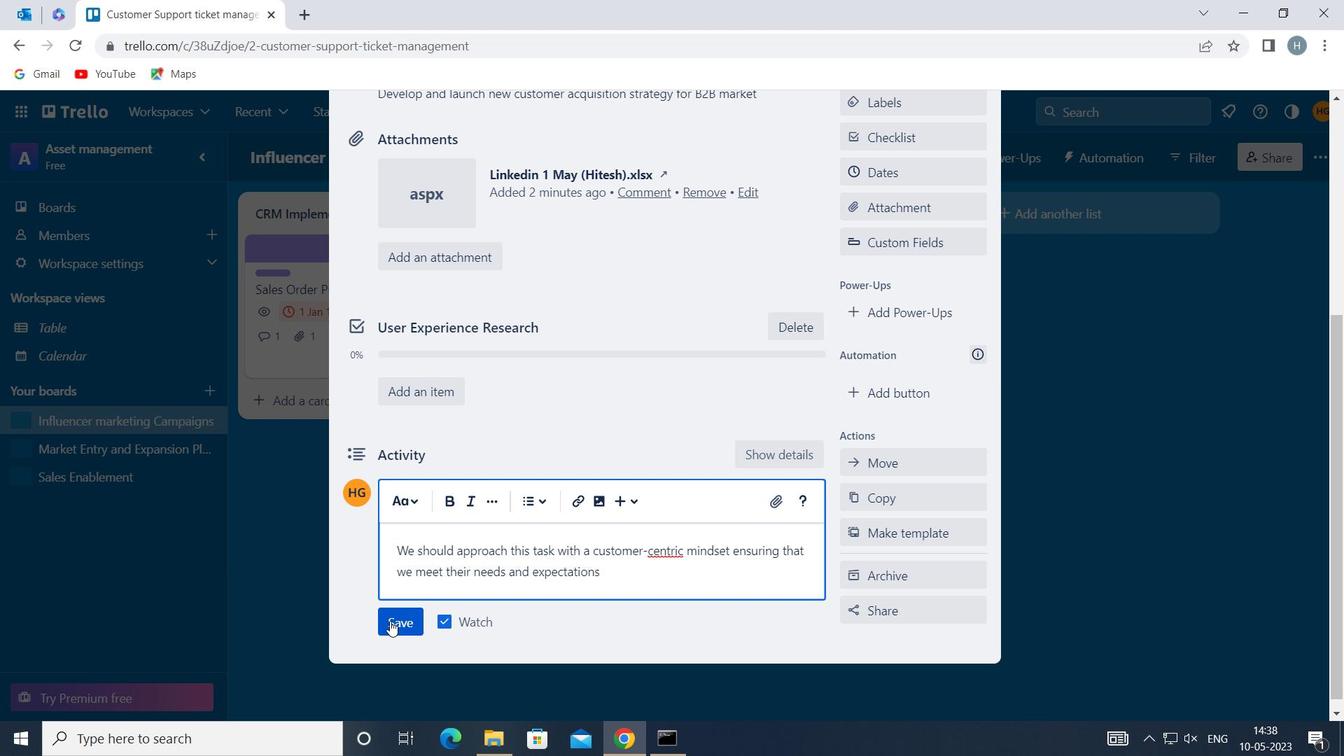 
Action: Mouse moved to (891, 172)
Screenshot: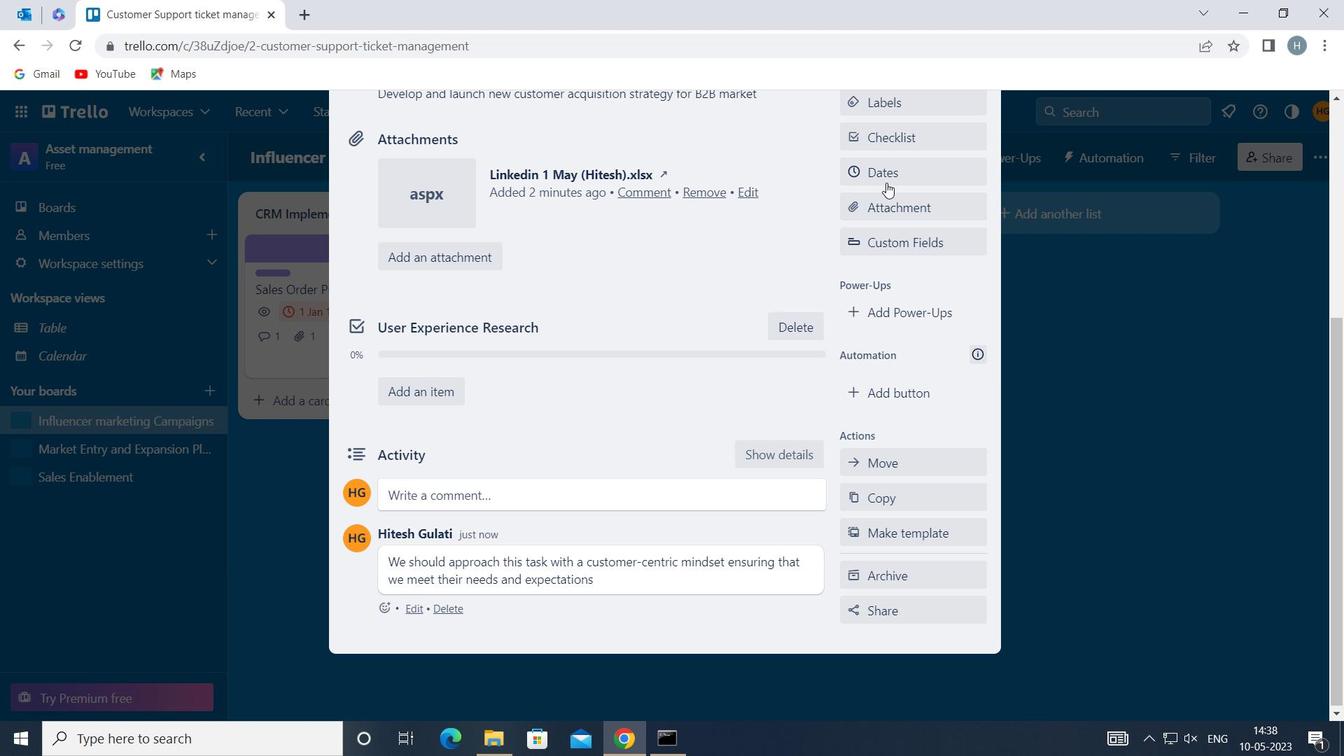 
Action: Mouse pressed left at (891, 172)
Screenshot: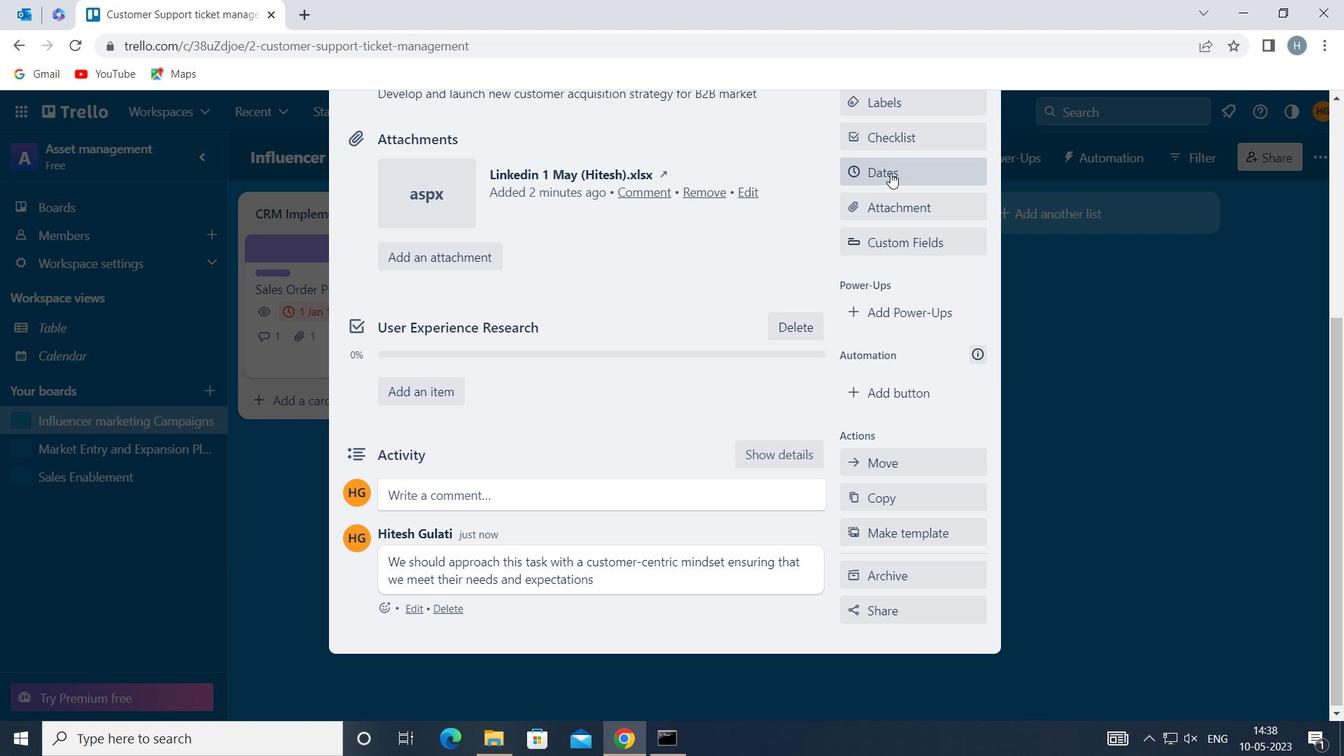 
Action: Mouse moved to (857, 463)
Screenshot: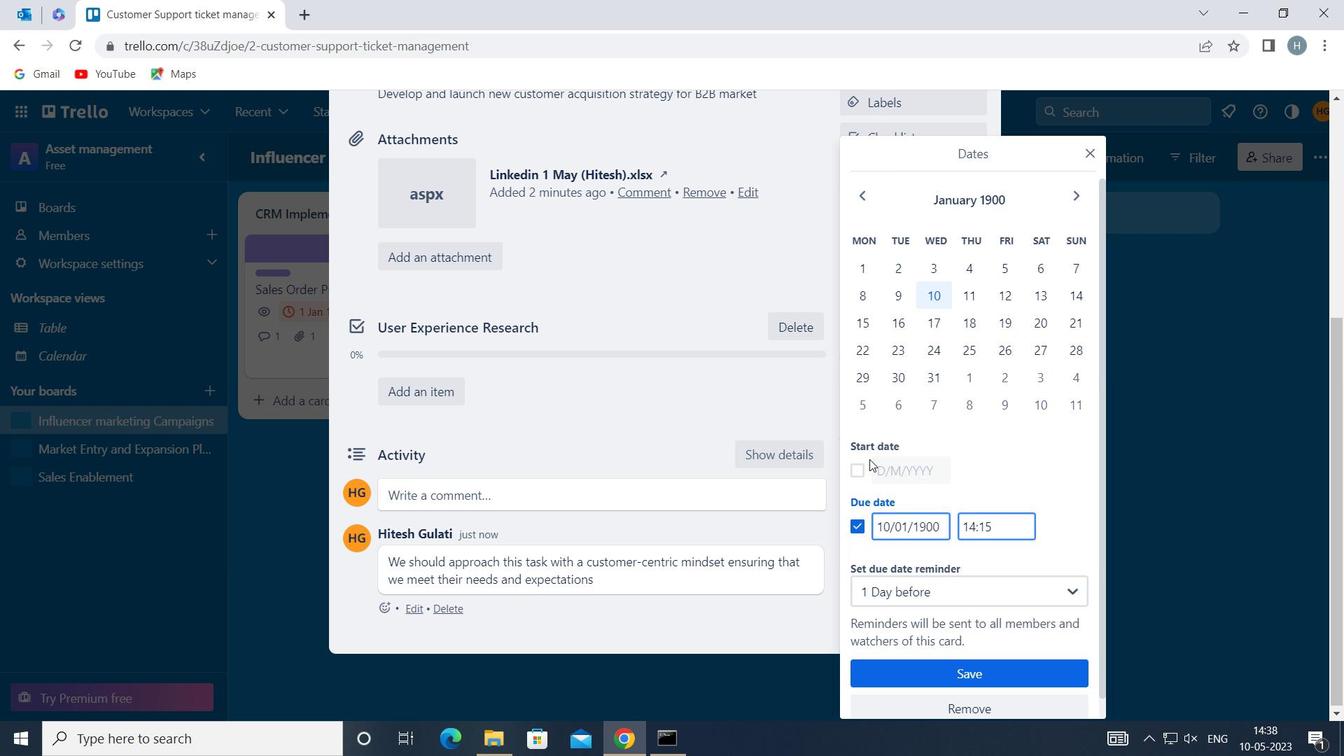
Action: Mouse pressed left at (857, 463)
Screenshot: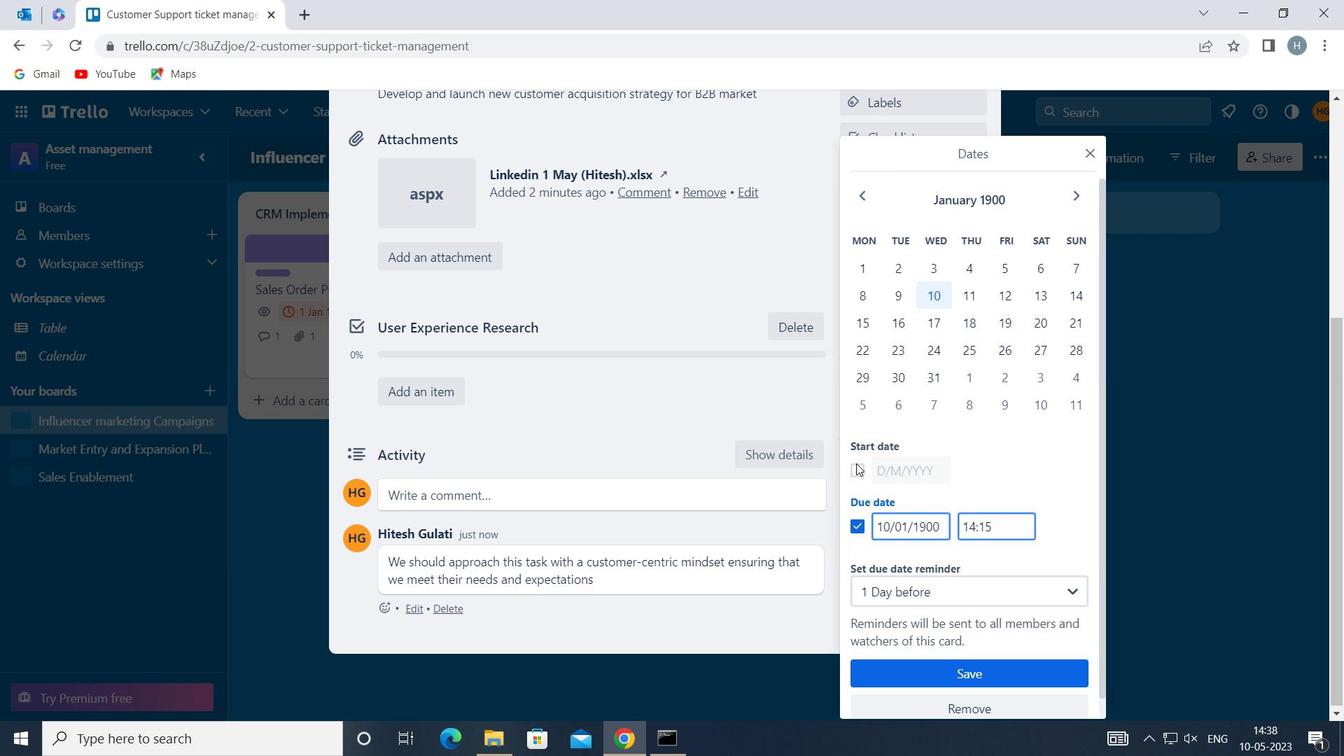 
Action: Mouse moved to (891, 467)
Screenshot: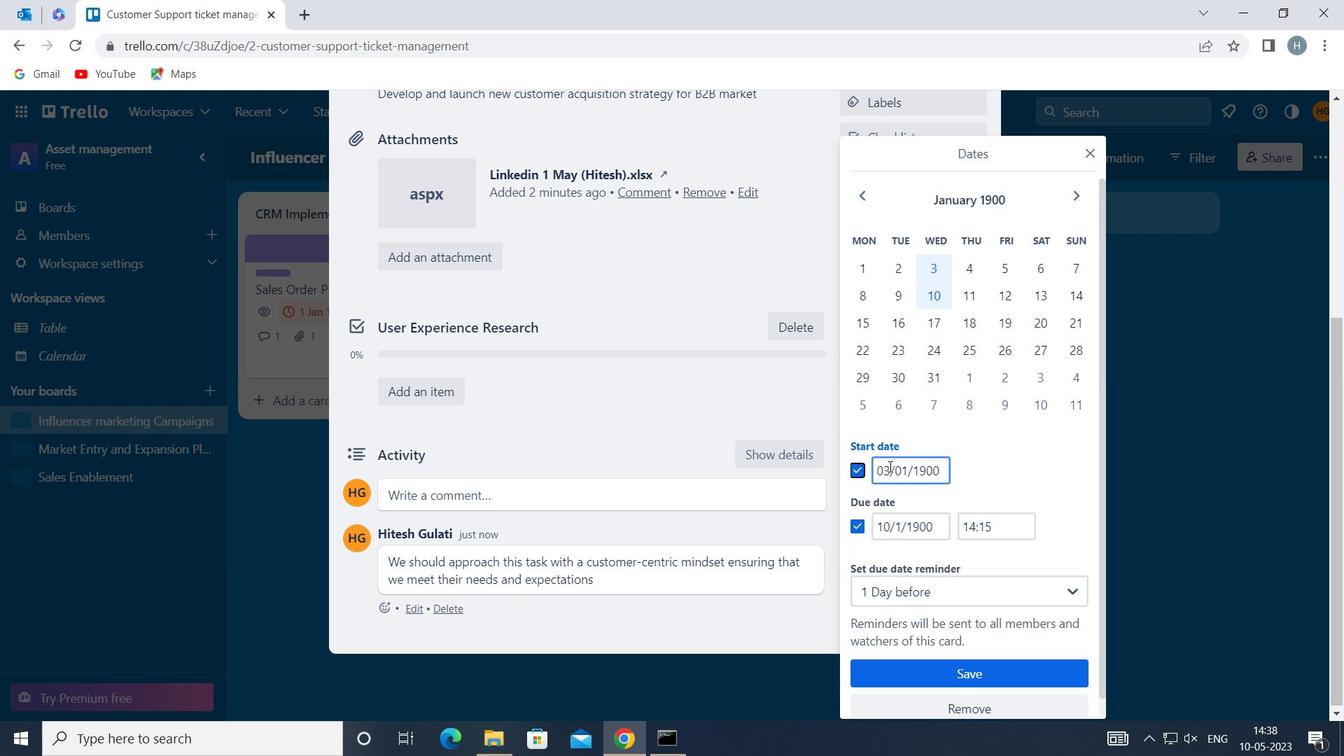 
Action: Mouse pressed left at (891, 467)
Screenshot: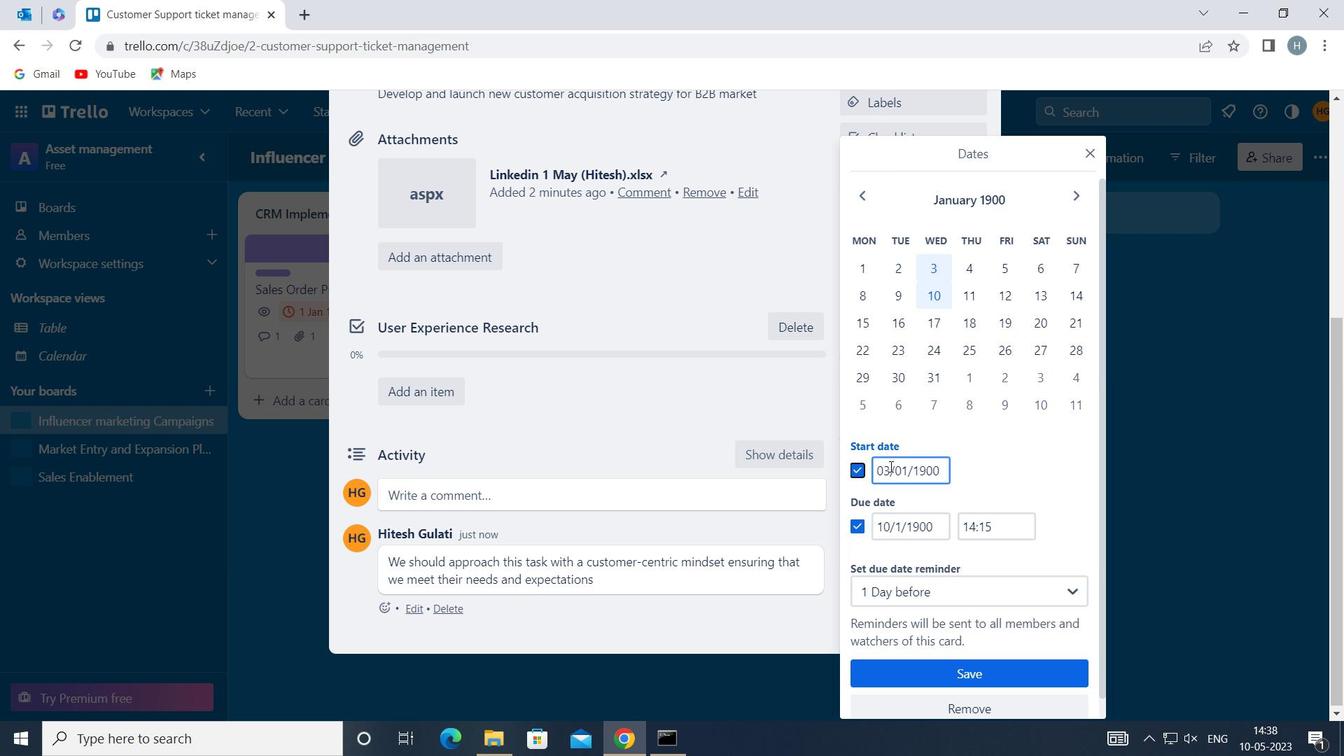 
Action: Mouse moved to (883, 465)
Screenshot: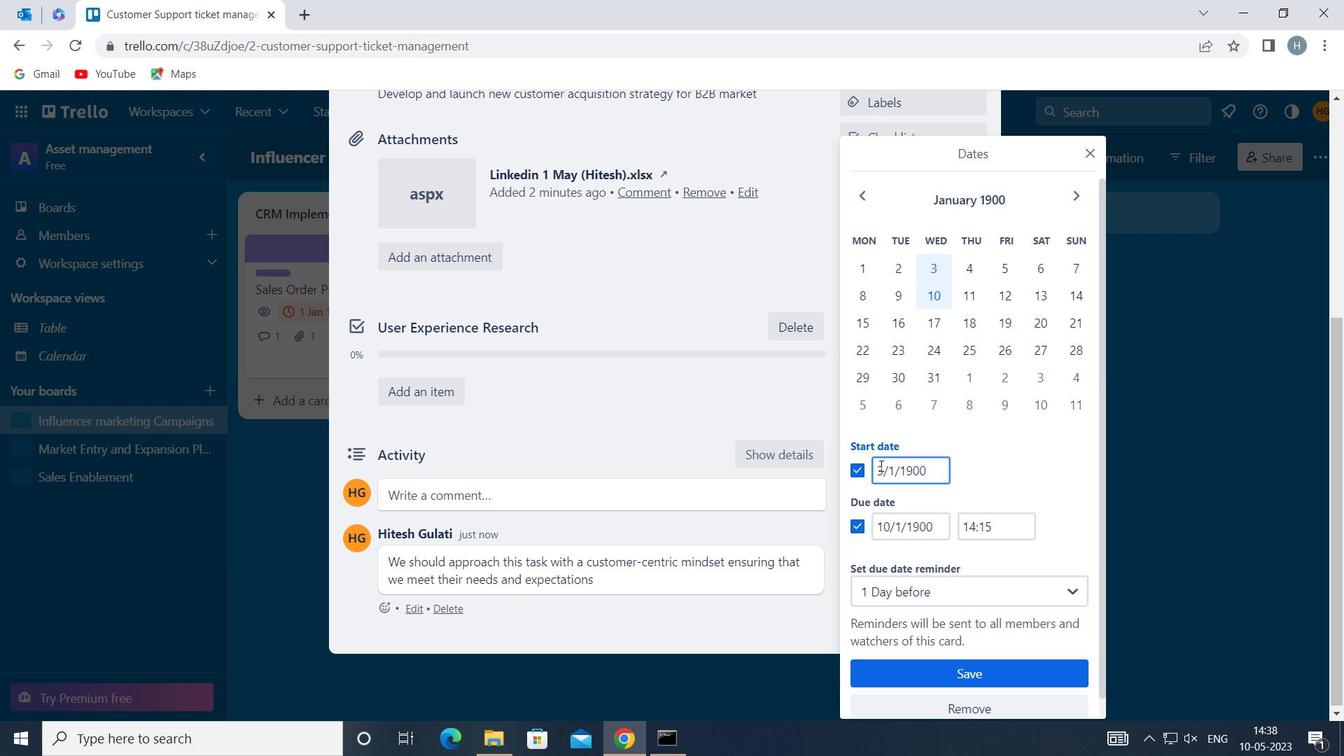 
Action: Mouse pressed left at (883, 465)
Screenshot: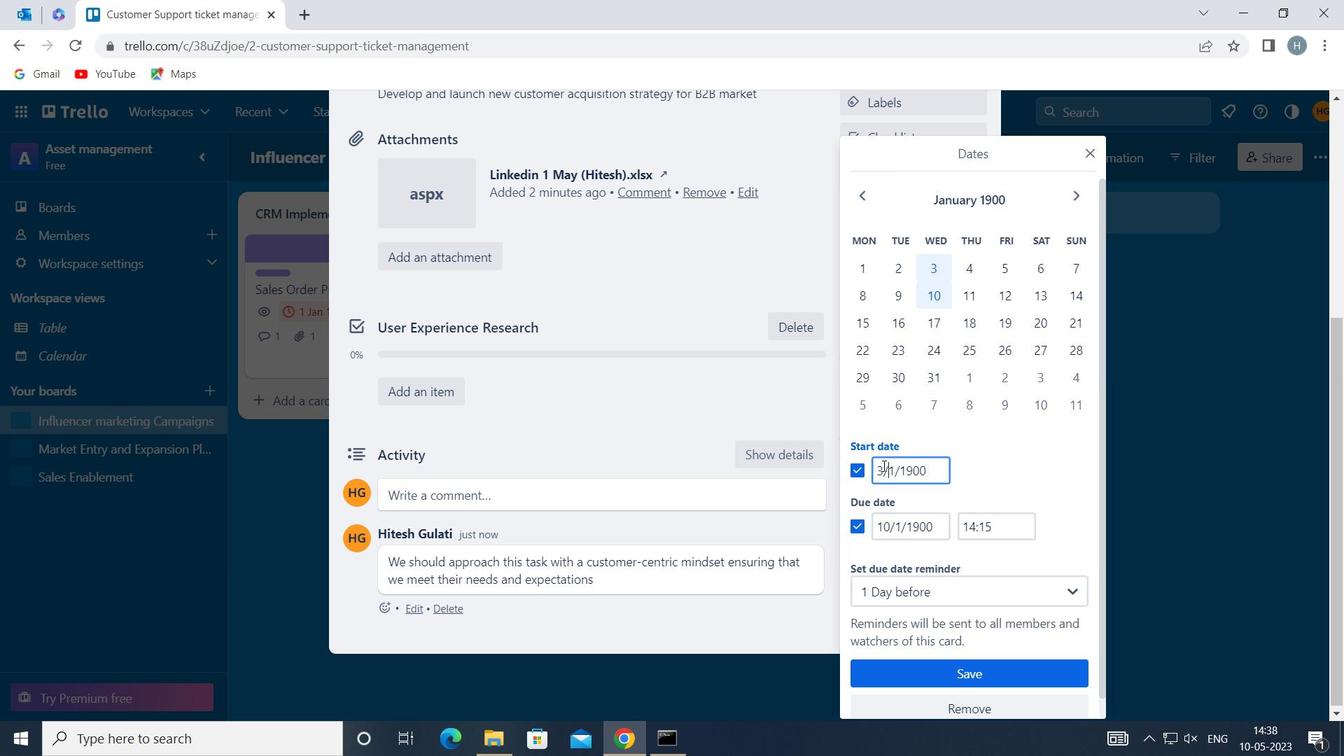 
Action: Mouse moved to (883, 465)
Screenshot: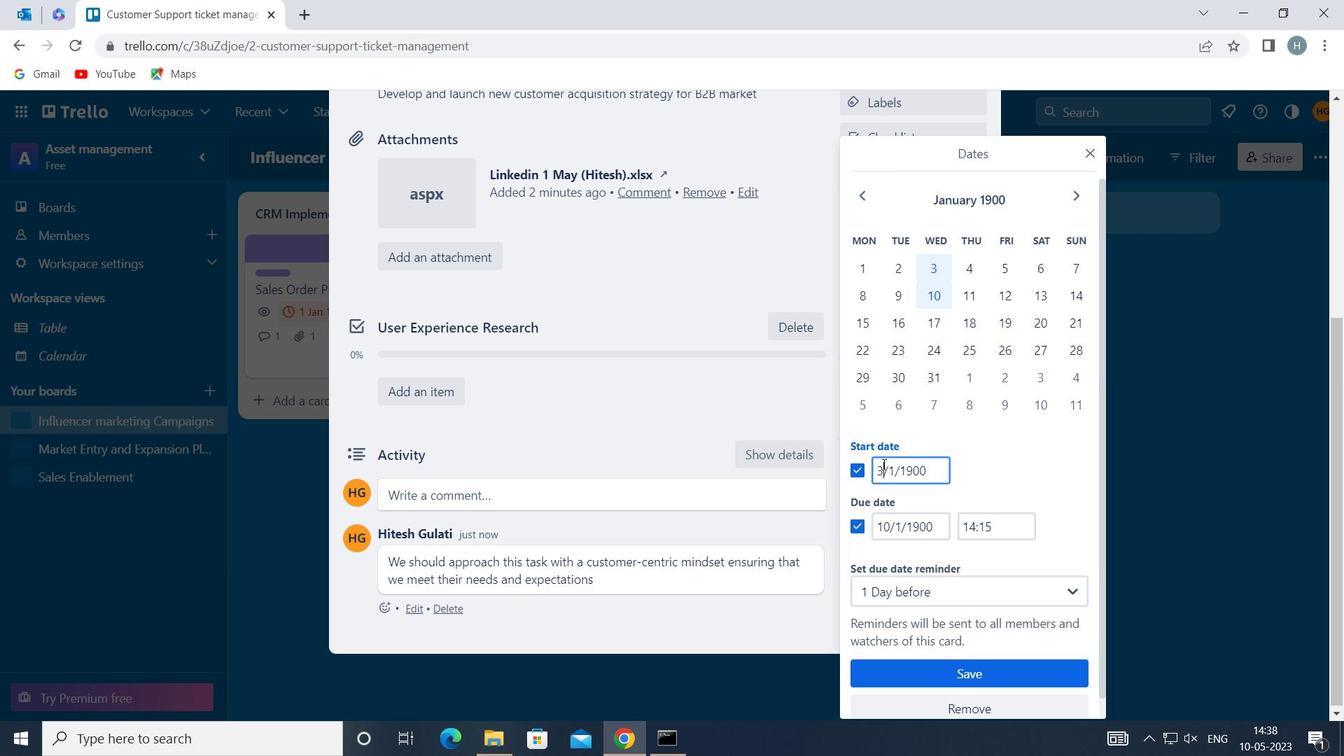 
Action: Key pressed <Key.backspace><<100>>
Screenshot: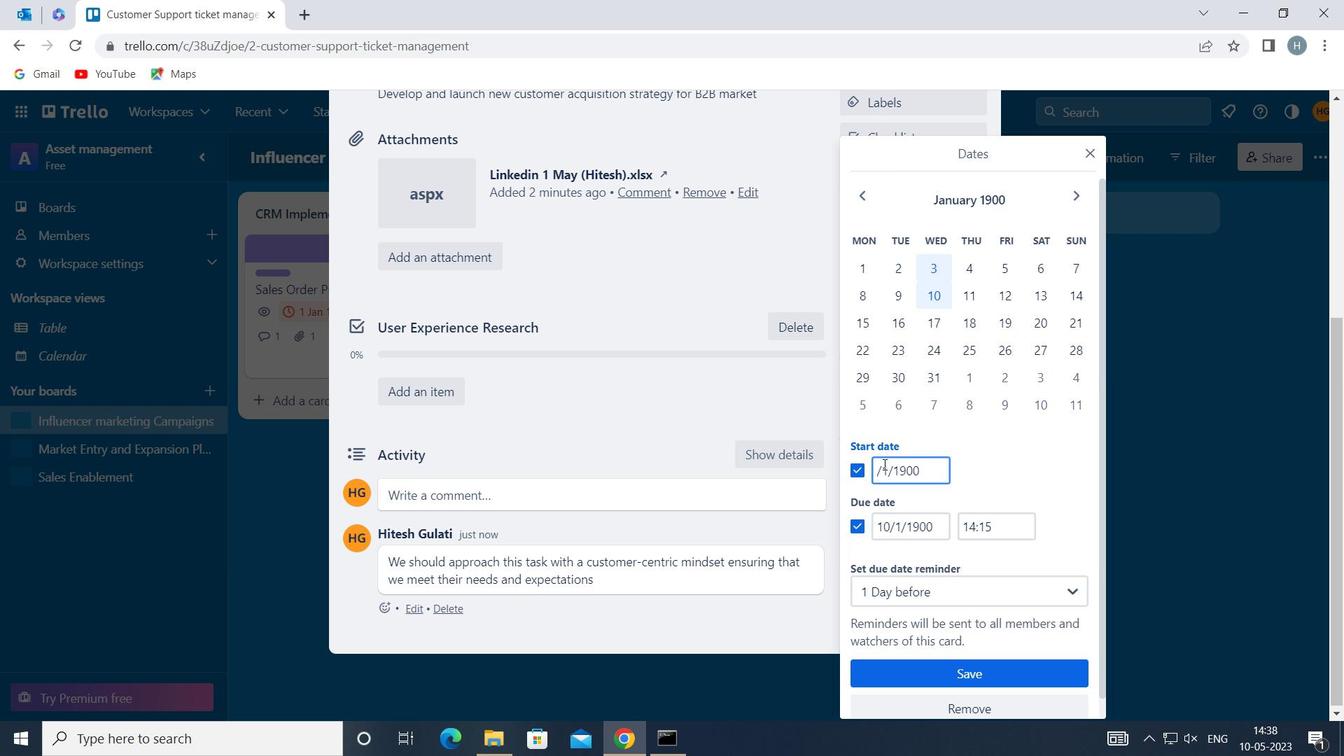 
Action: Mouse moved to (888, 522)
Screenshot: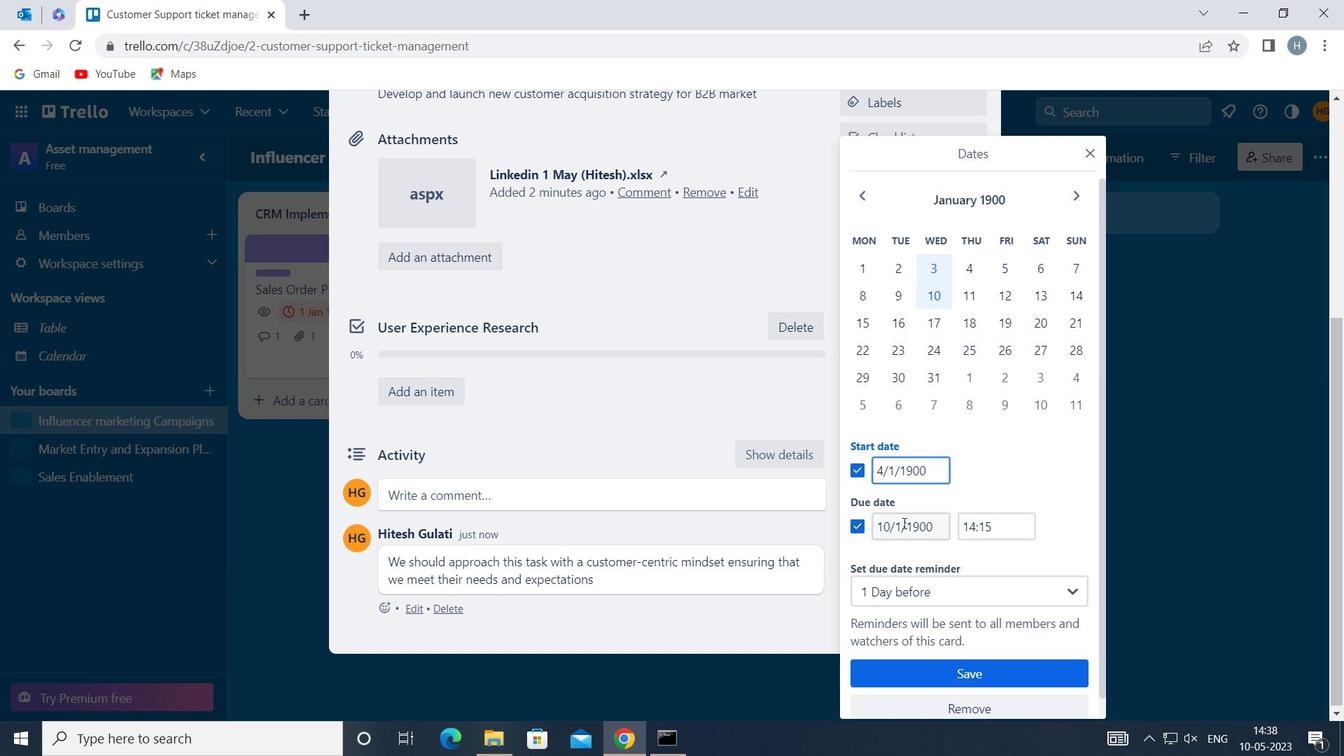 
Action: Mouse pressed left at (888, 522)
Screenshot: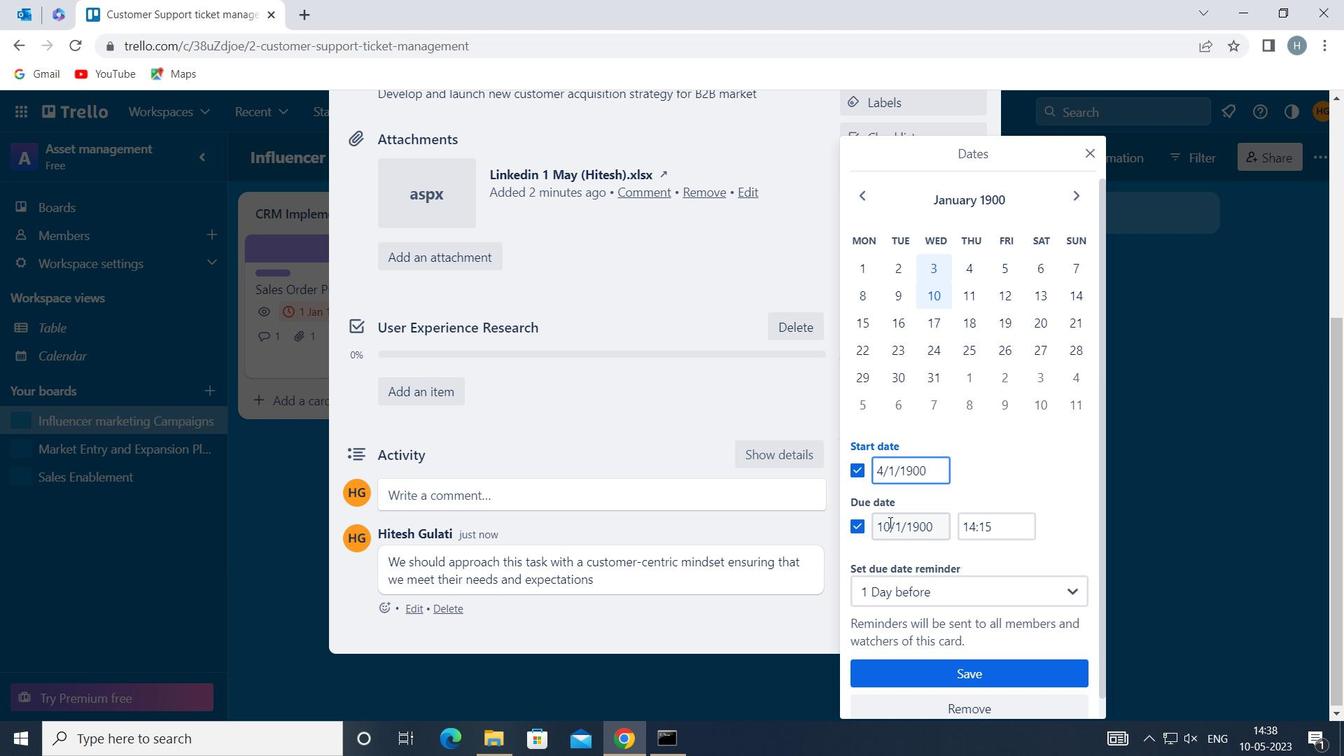 
Action: Mouse moved to (887, 523)
Screenshot: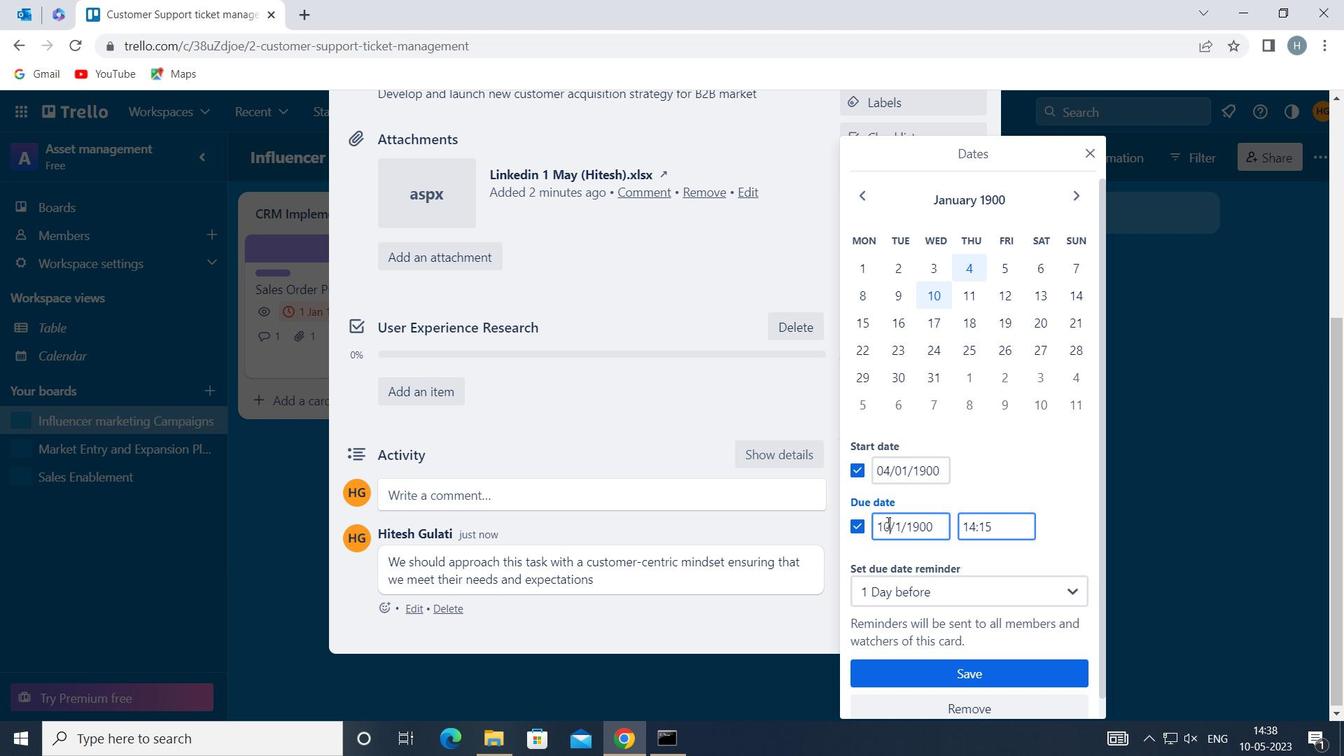 
Action: Mouse pressed left at (887, 523)
Screenshot: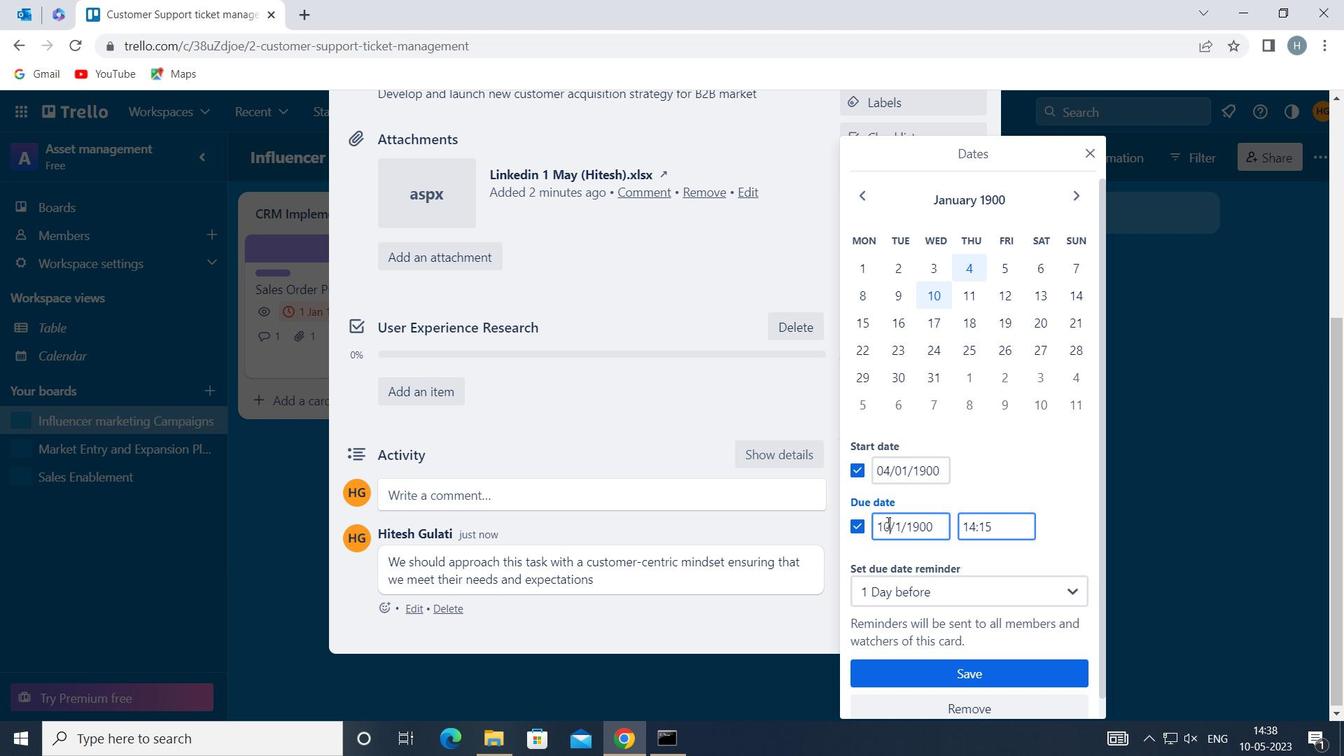 
Action: Mouse moved to (890, 522)
Screenshot: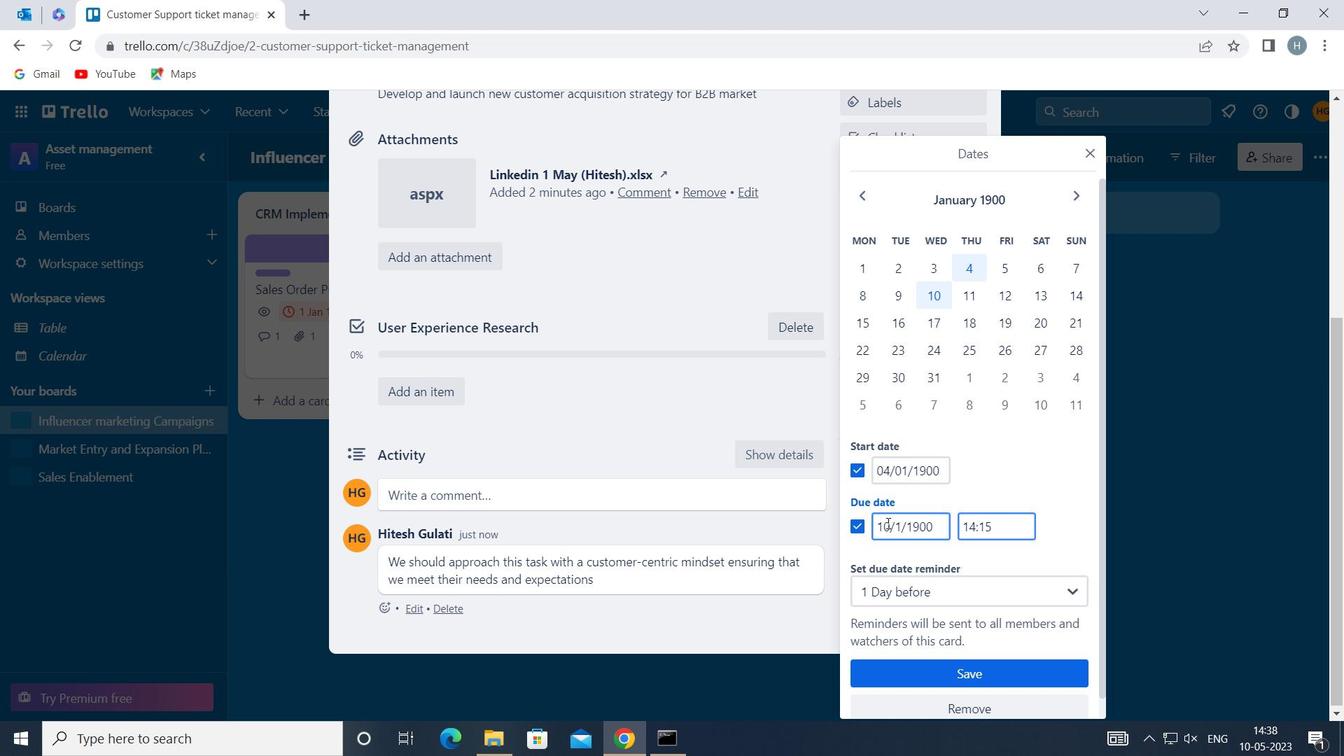 
Action: Key pressed <Key.backspace><<97>>
Screenshot: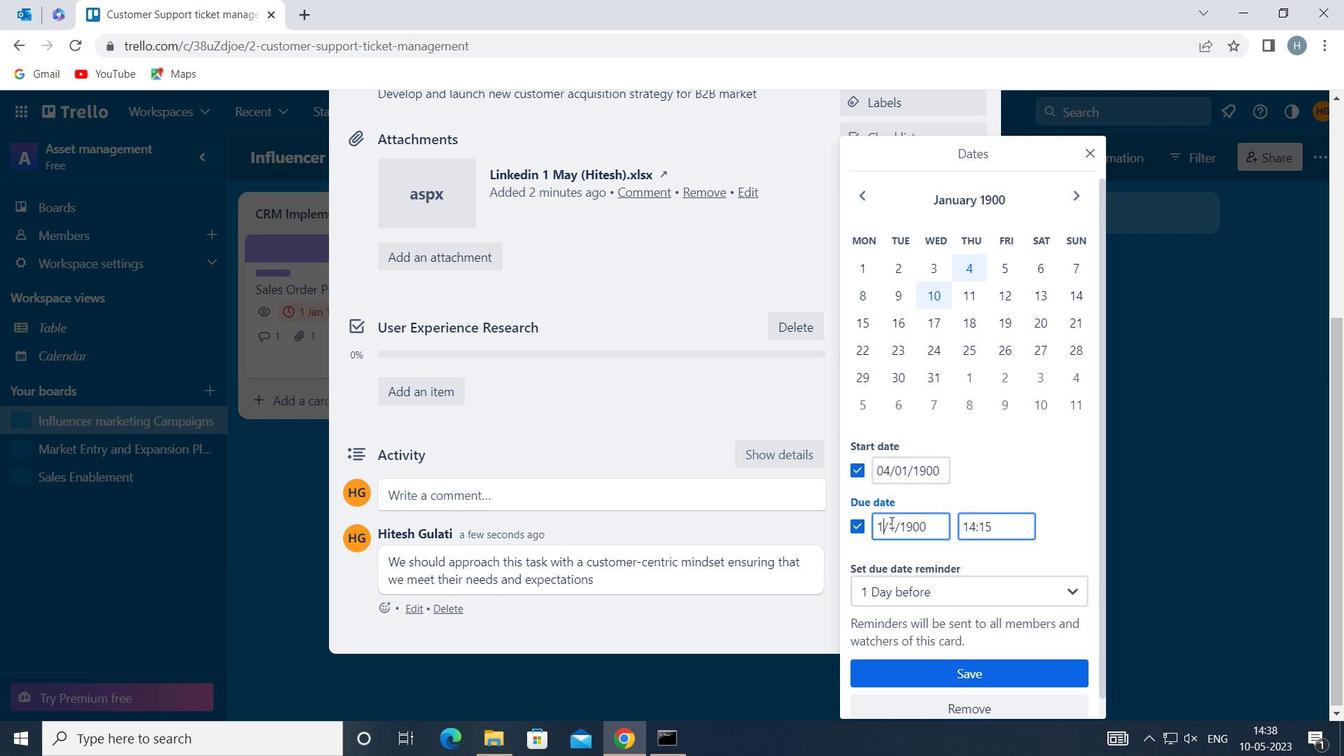 
Action: Mouse moved to (983, 671)
Screenshot: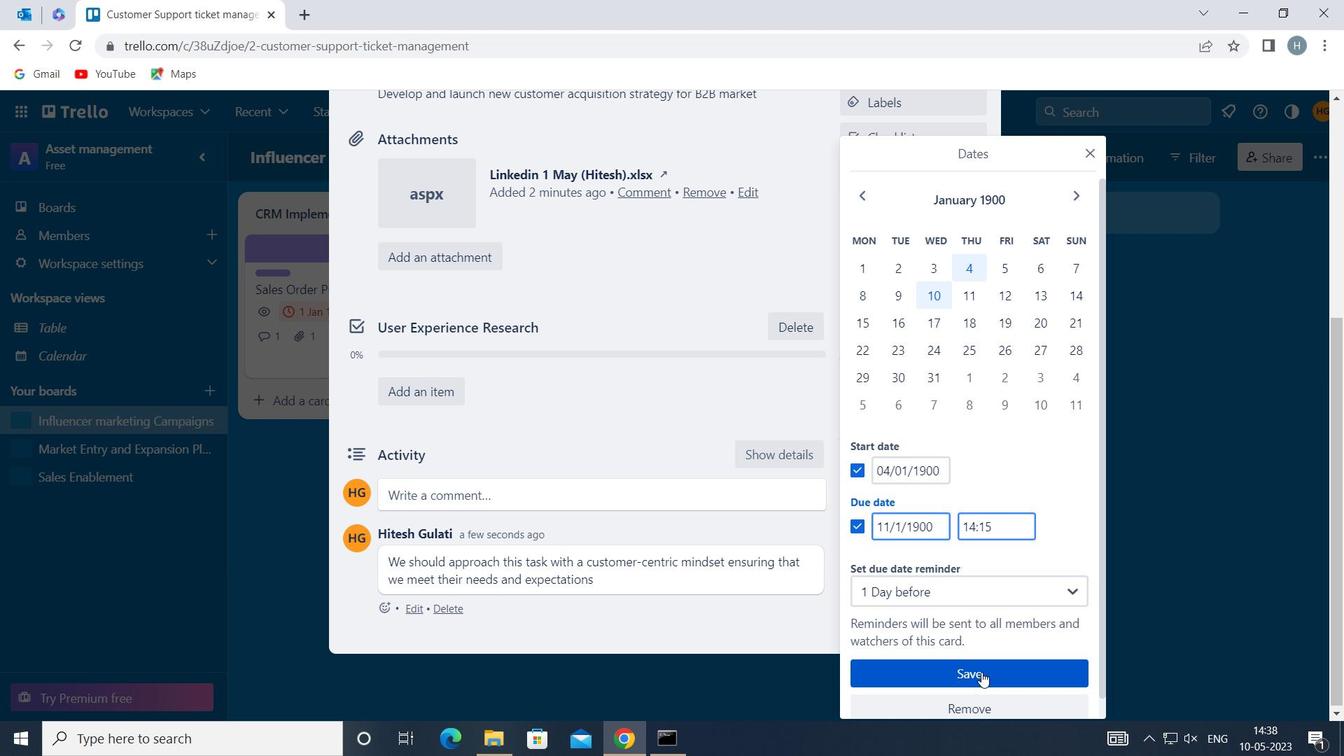 
Action: Mouse pressed left at (983, 671)
Screenshot: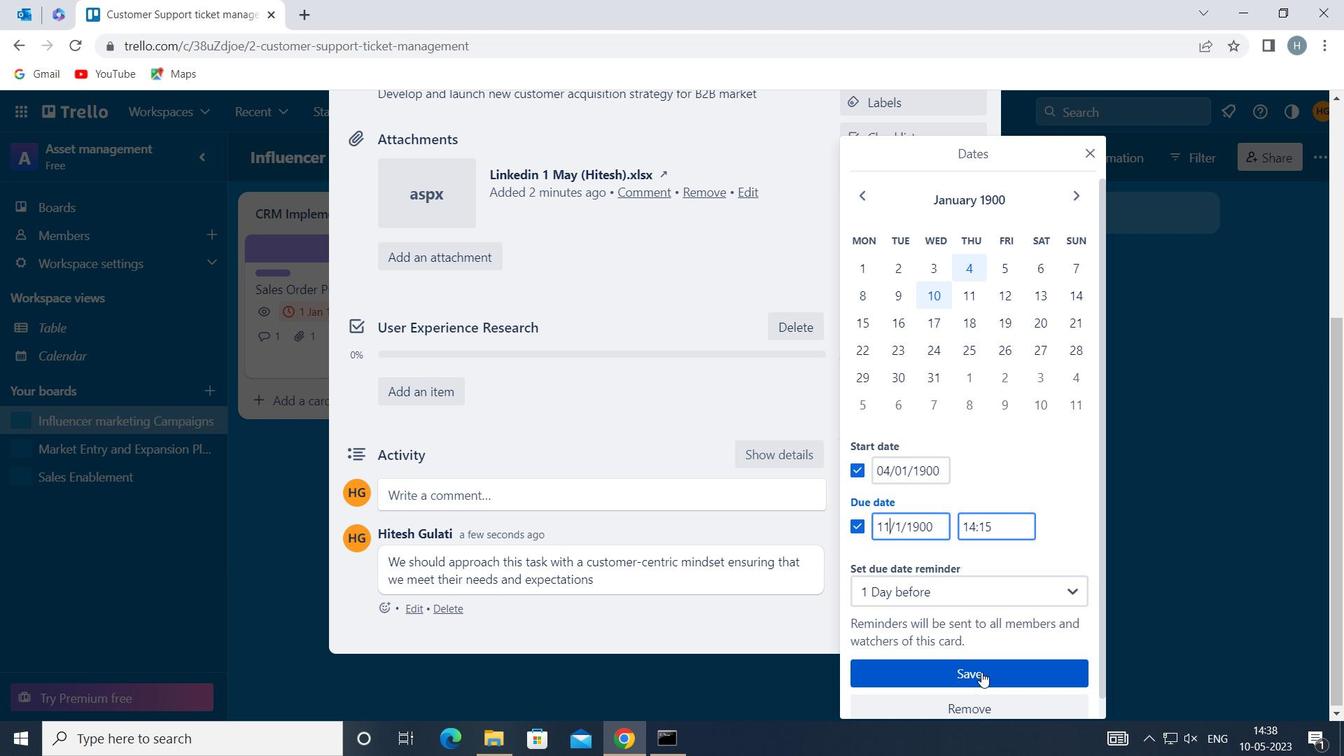
Action: Mouse moved to (831, 456)
Screenshot: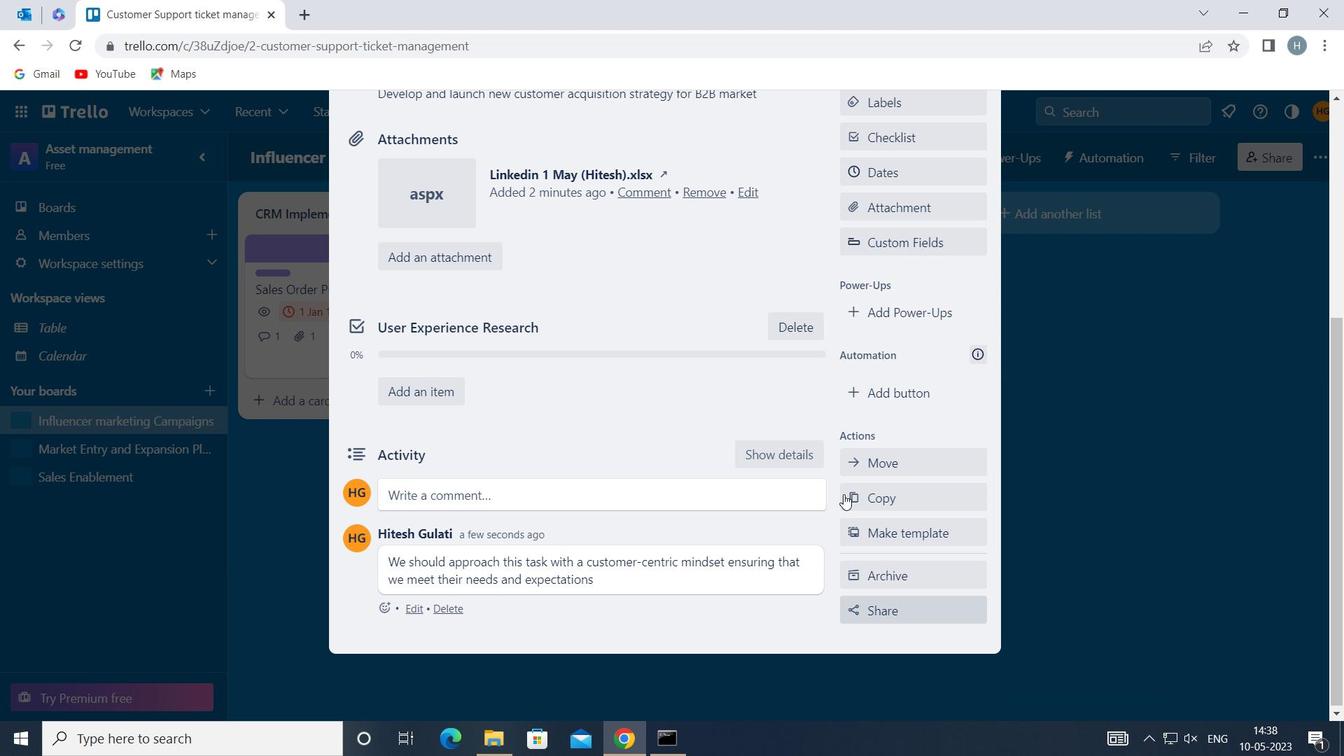 
